 Task: Find connections with filter location Al Khānkah with filter topic #happyfounderswith filter profile language English with filter current company NKG Infrastructure Limited with filter school Jagannath university with filter industry IT Services and IT Consulting with filter service category Copywriting with filter keywords title Content Marketing Manager
Action: Mouse moved to (647, 82)
Screenshot: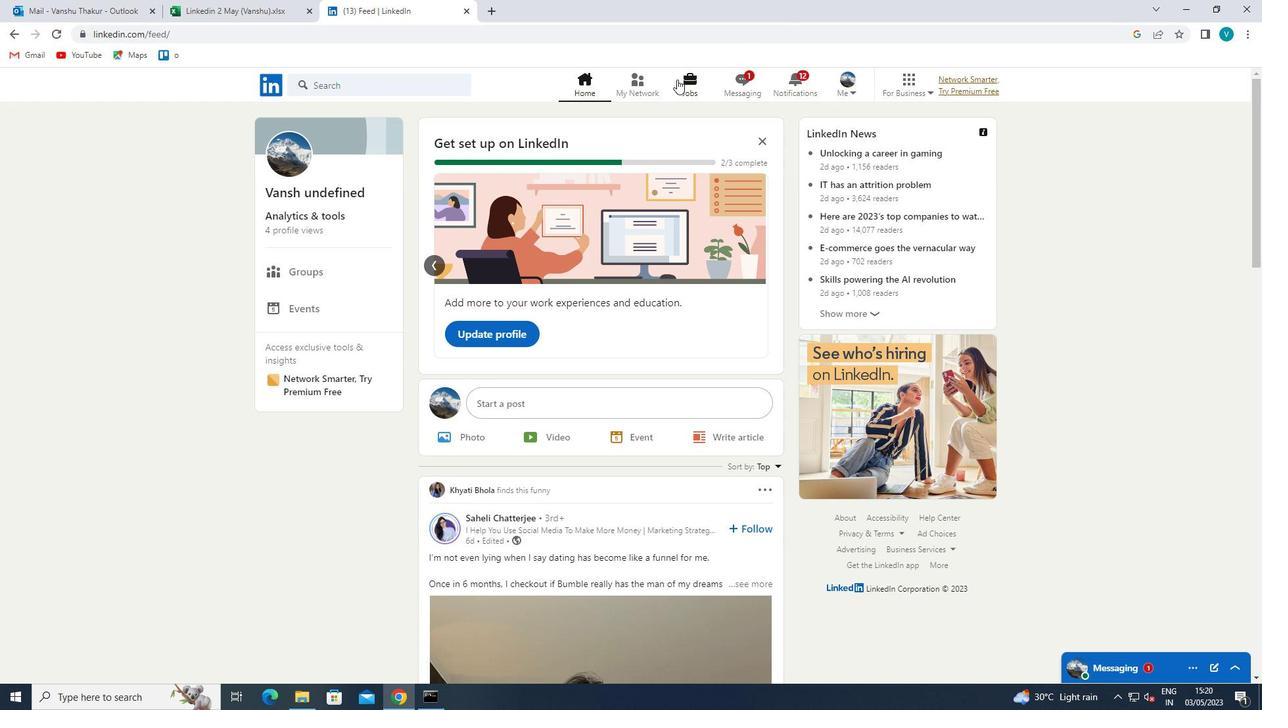 
Action: Mouse pressed left at (647, 82)
Screenshot: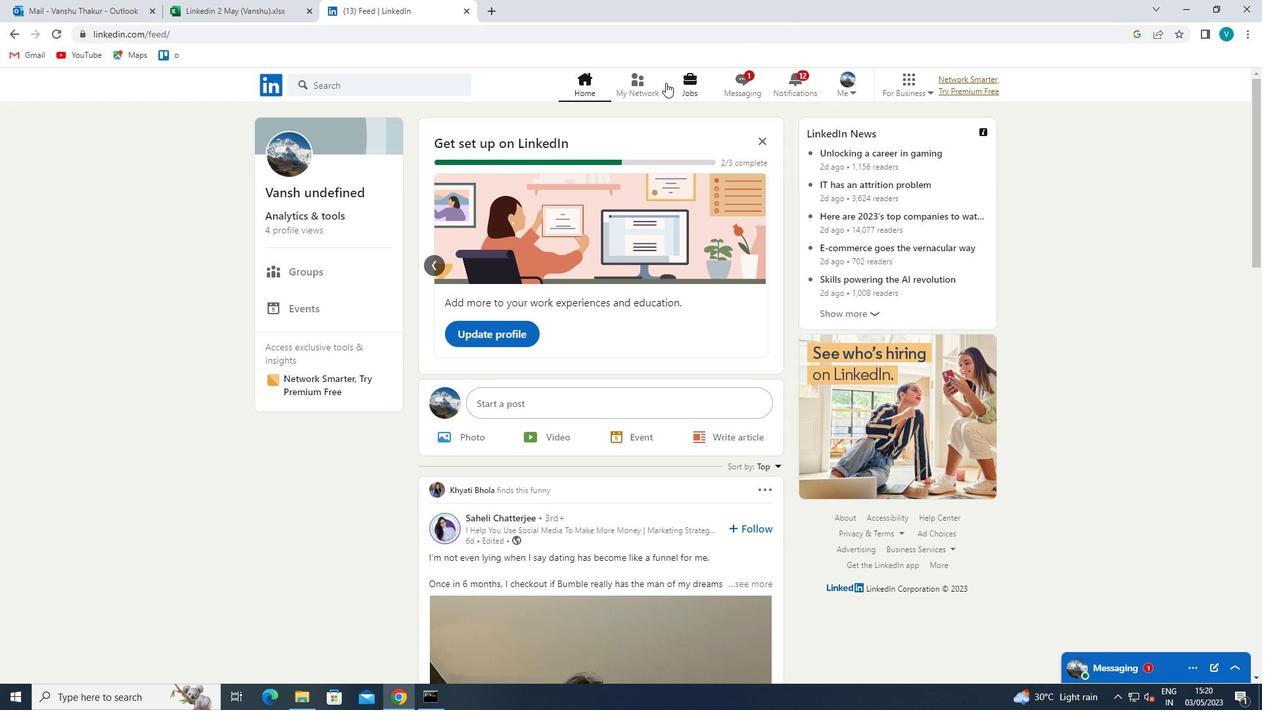 
Action: Mouse moved to (328, 155)
Screenshot: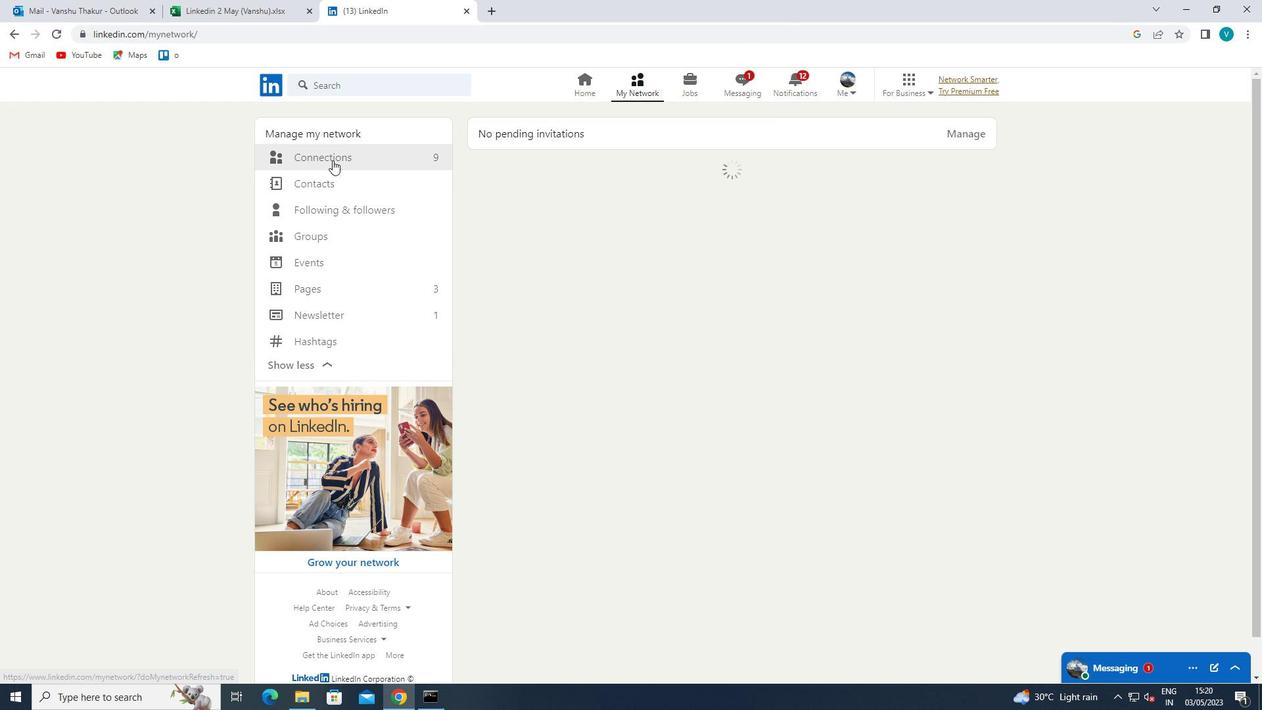 
Action: Mouse pressed left at (328, 155)
Screenshot: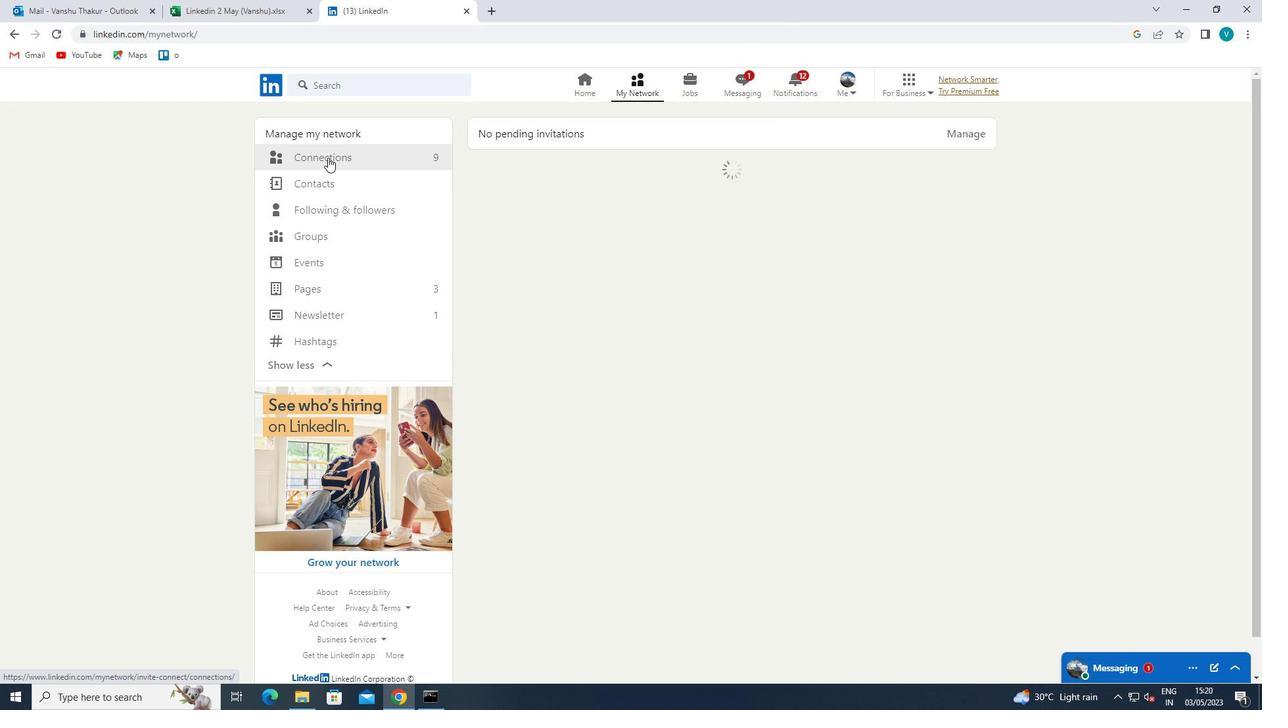 
Action: Mouse moved to (745, 157)
Screenshot: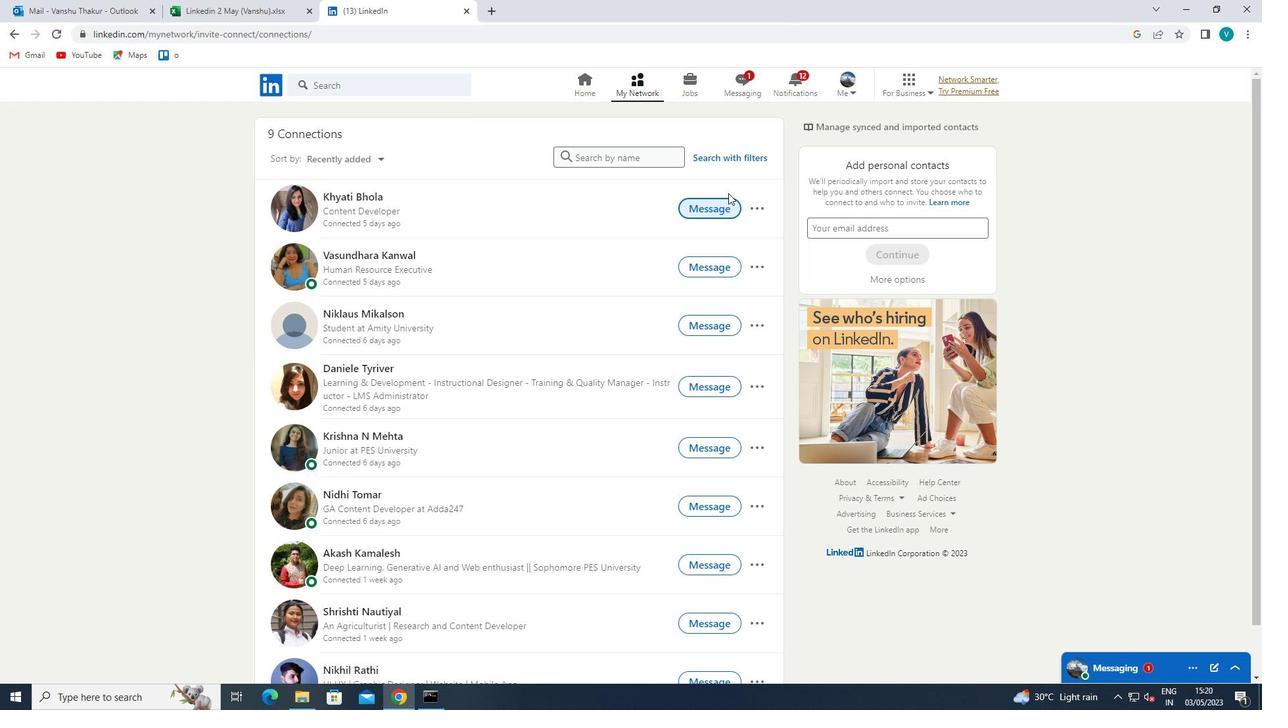 
Action: Mouse pressed left at (745, 157)
Screenshot: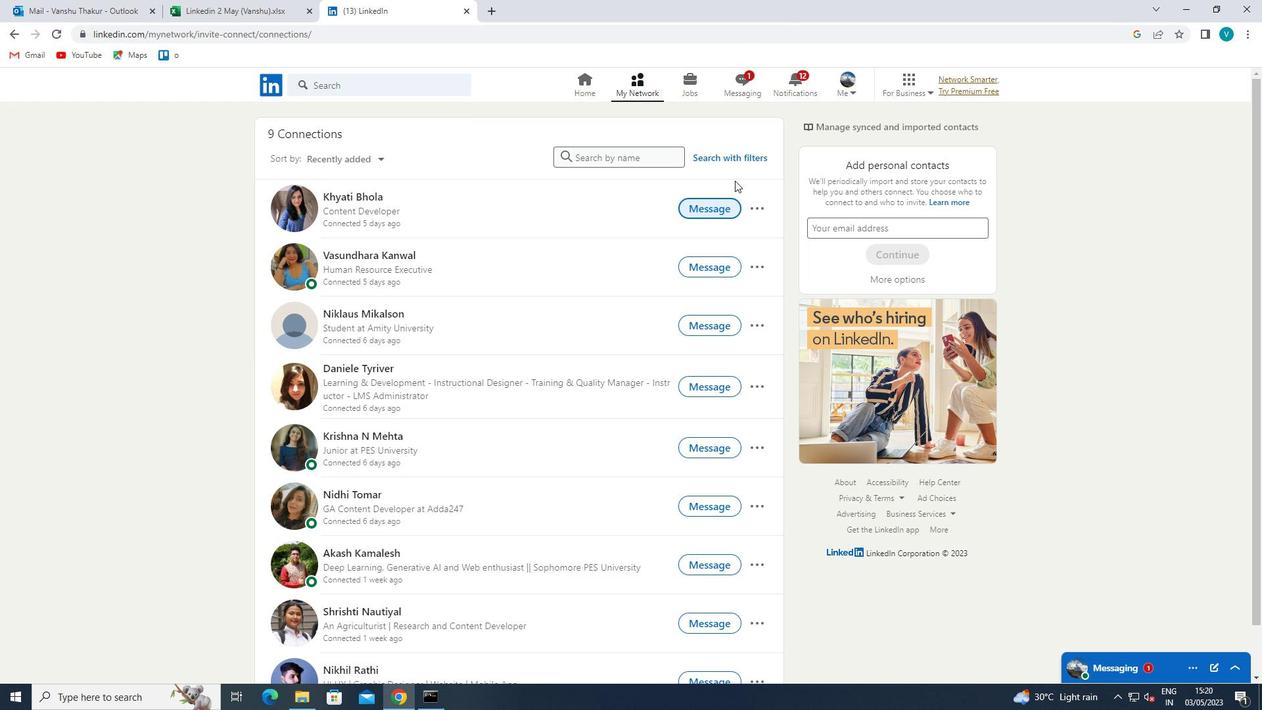 
Action: Mouse moved to (640, 128)
Screenshot: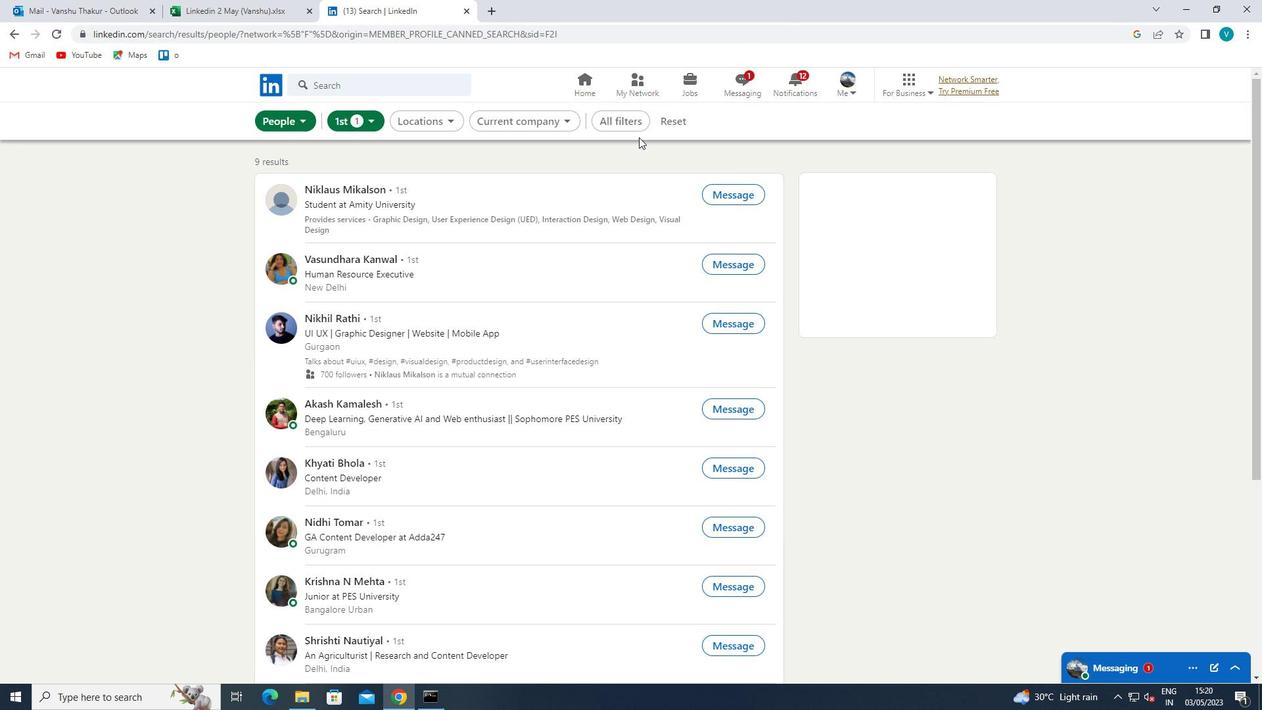 
Action: Mouse pressed left at (640, 128)
Screenshot: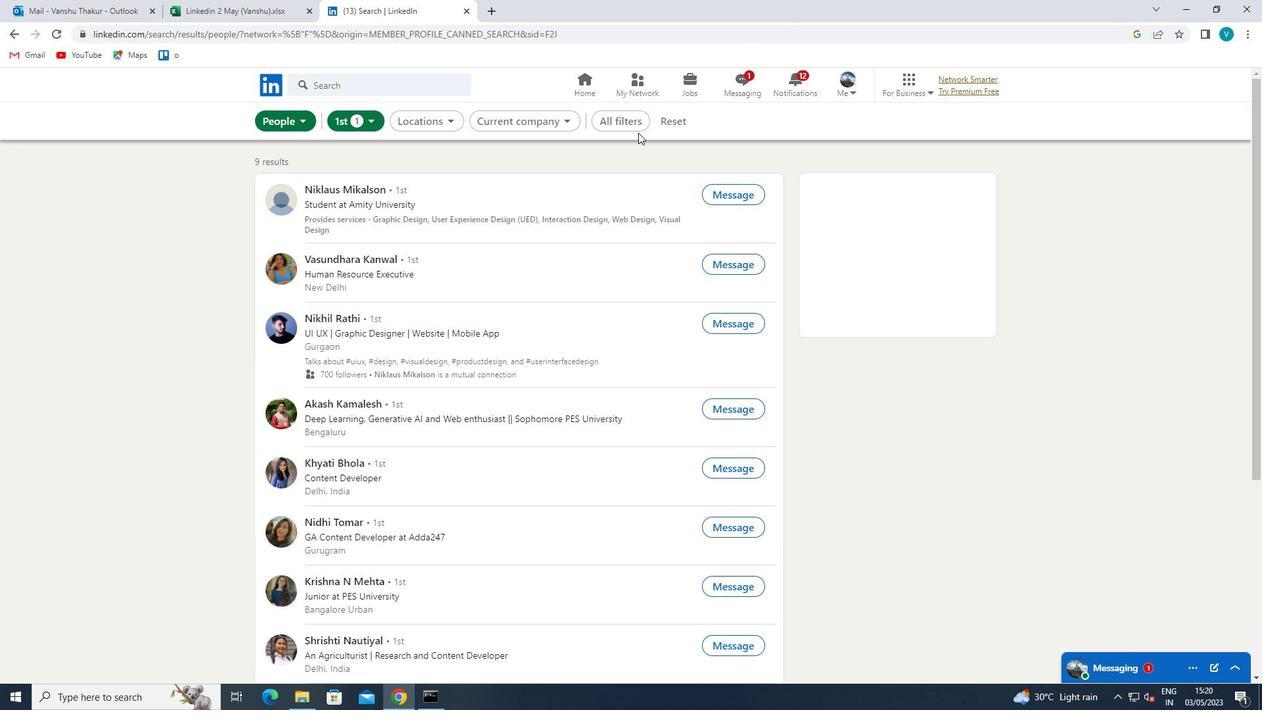
Action: Mouse moved to (1012, 316)
Screenshot: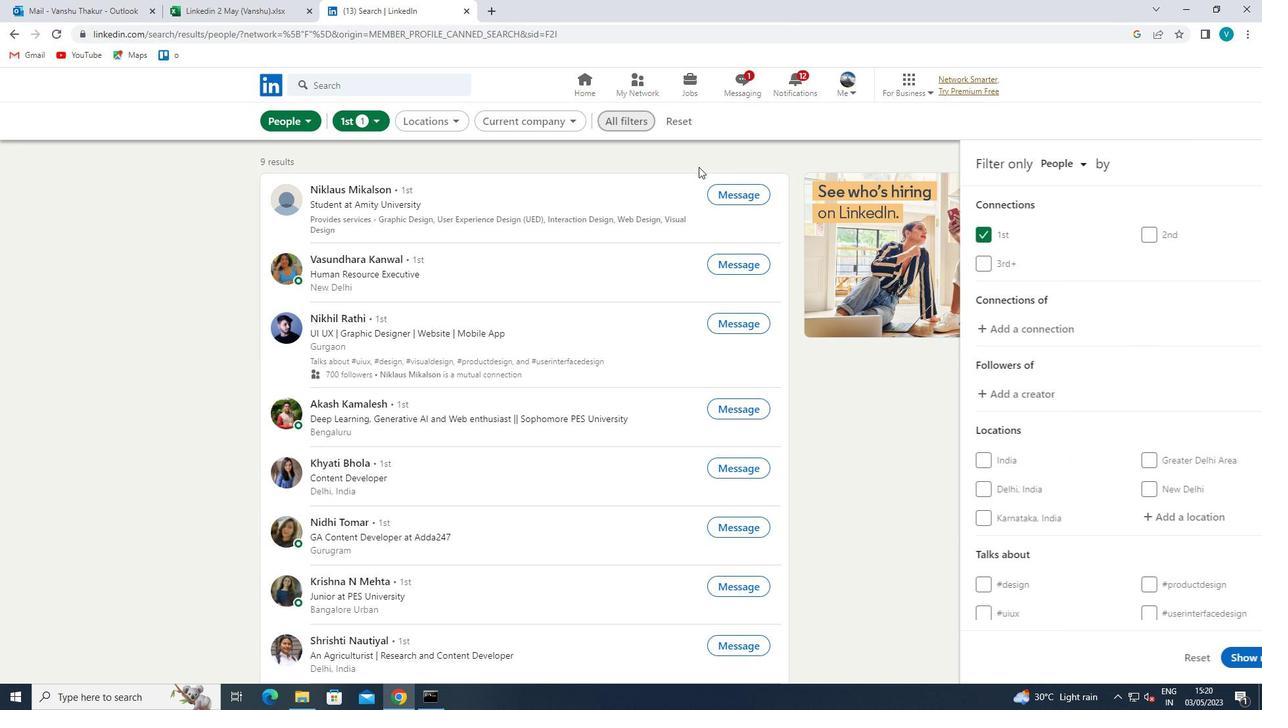 
Action: Mouse scrolled (1012, 316) with delta (0, 0)
Screenshot: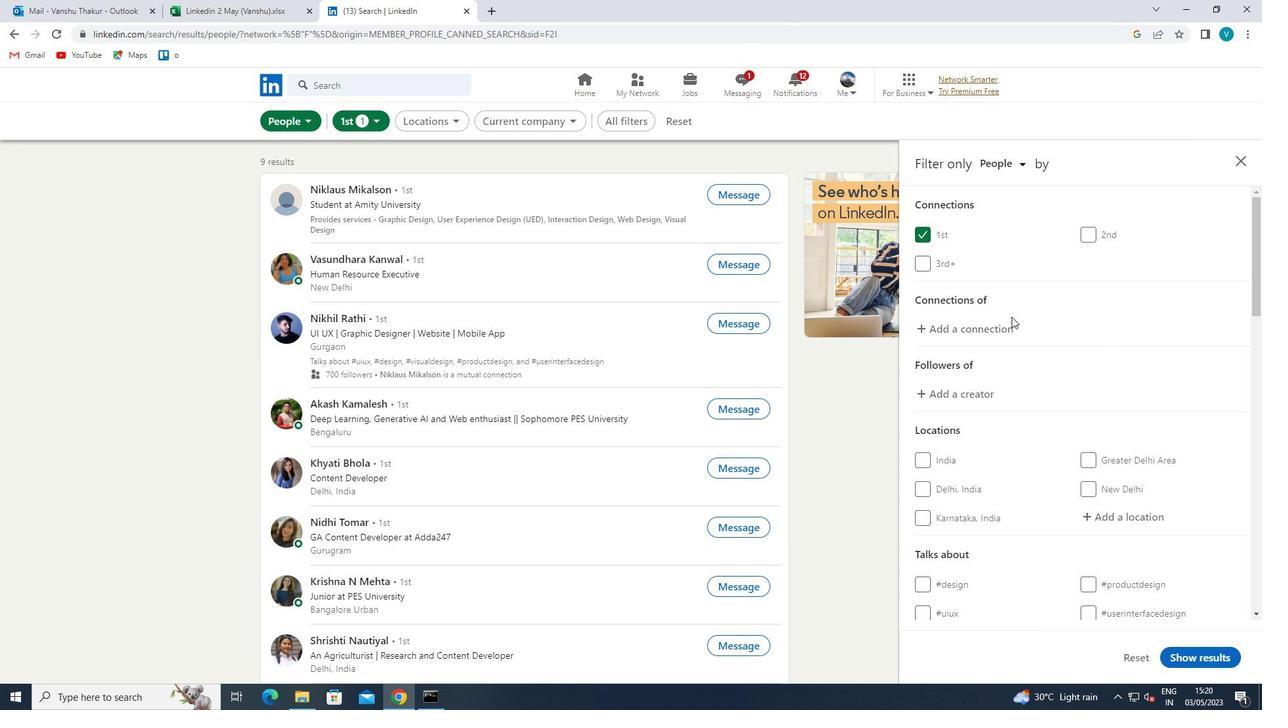 
Action: Mouse scrolled (1012, 316) with delta (0, 0)
Screenshot: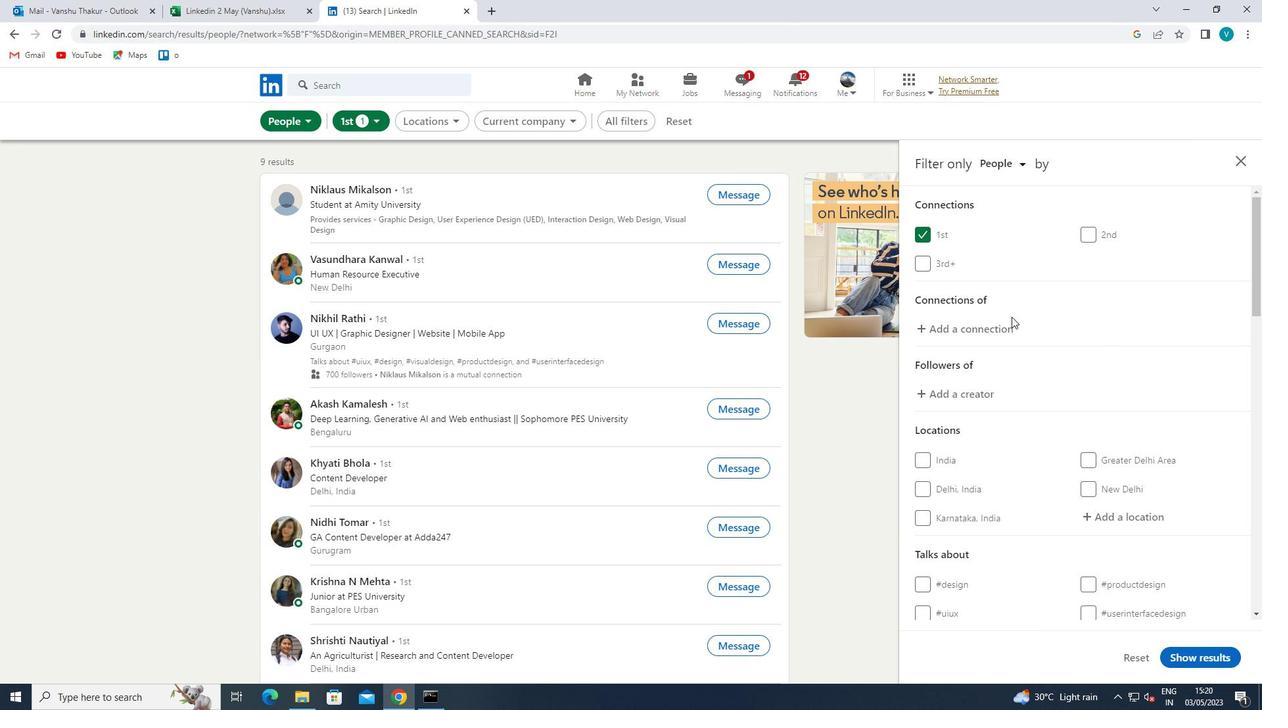 
Action: Mouse moved to (1099, 385)
Screenshot: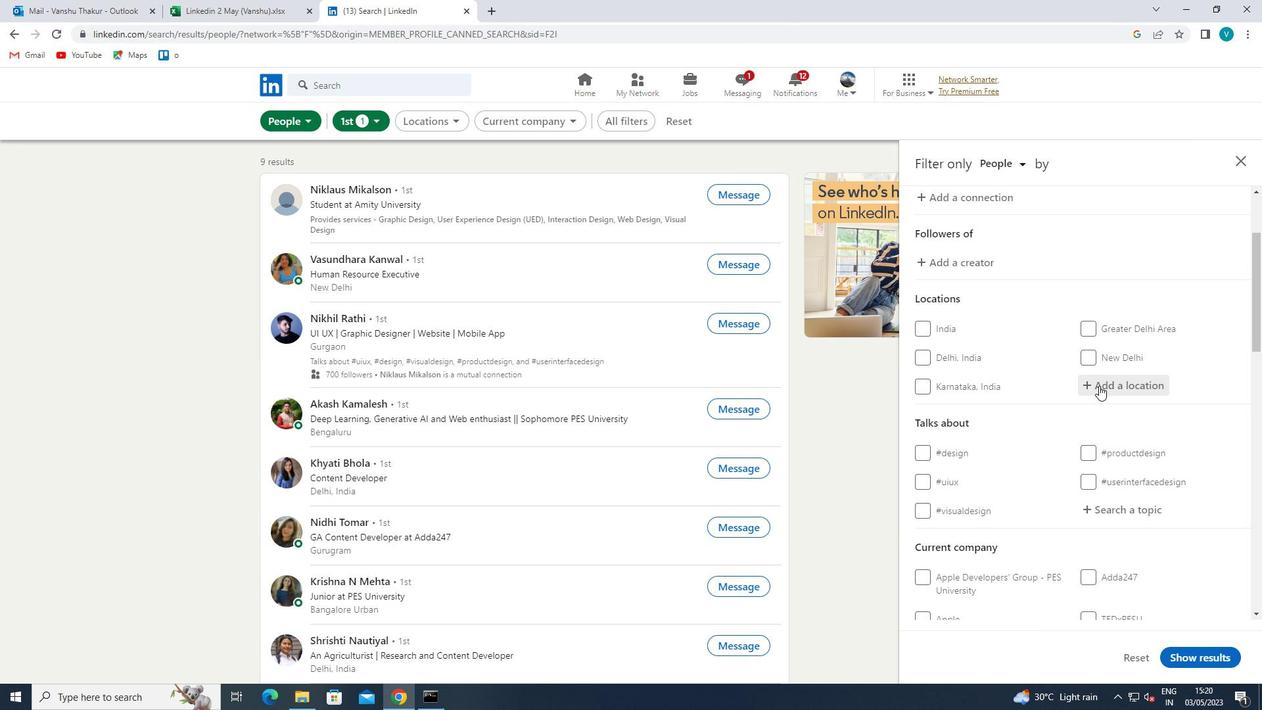 
Action: Mouse pressed left at (1099, 385)
Screenshot: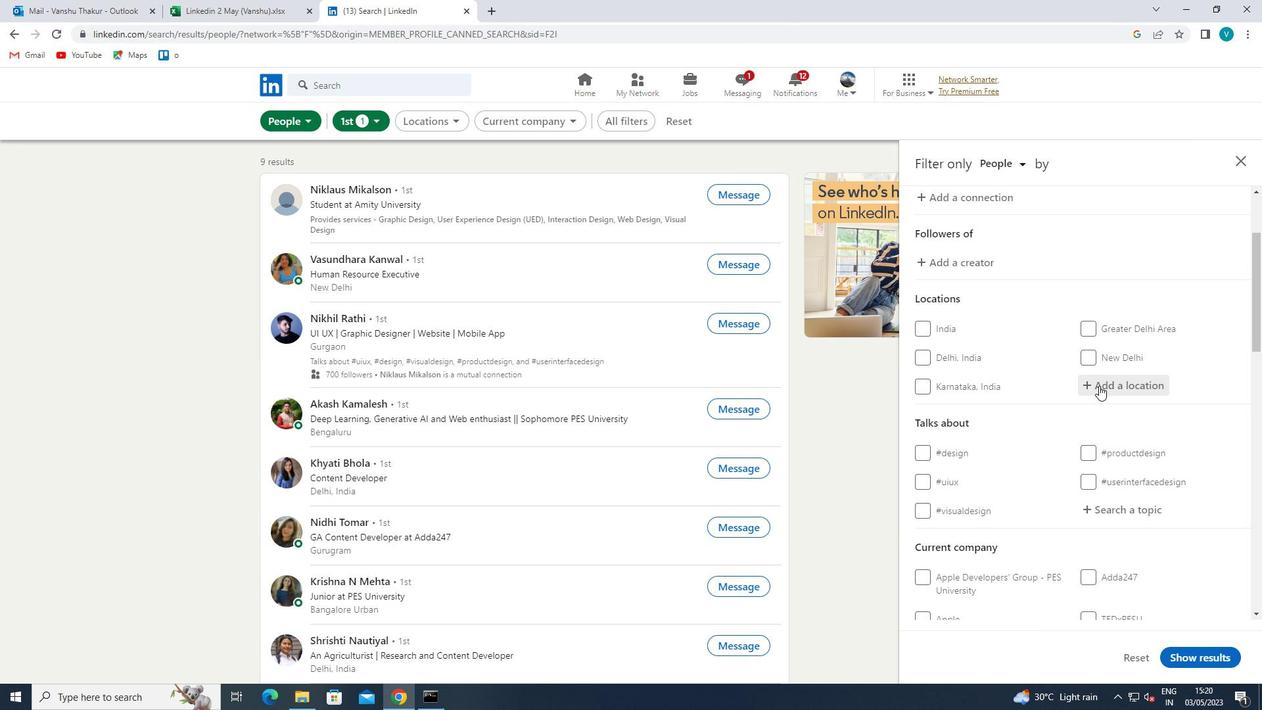 
Action: Mouse moved to (573, 72)
Screenshot: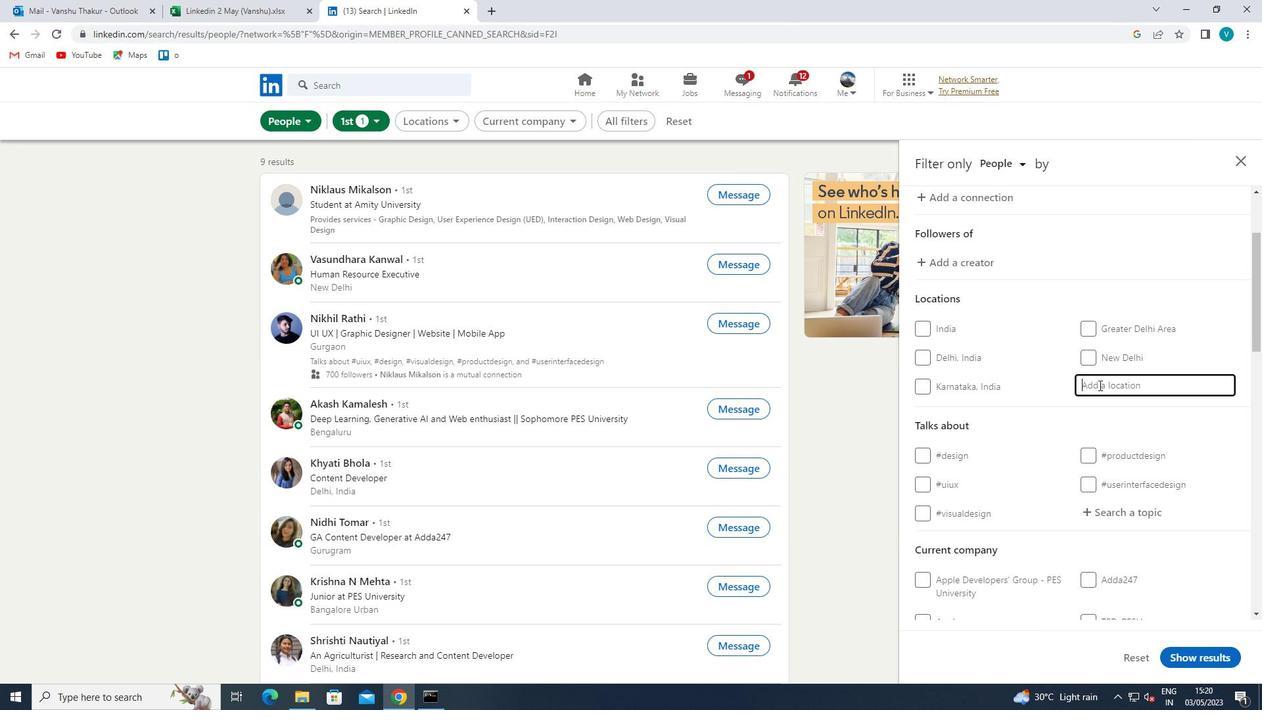 
Action: Key pressed <Key.shift>AL<Key.space><Key.shift>KHANKAH
Screenshot: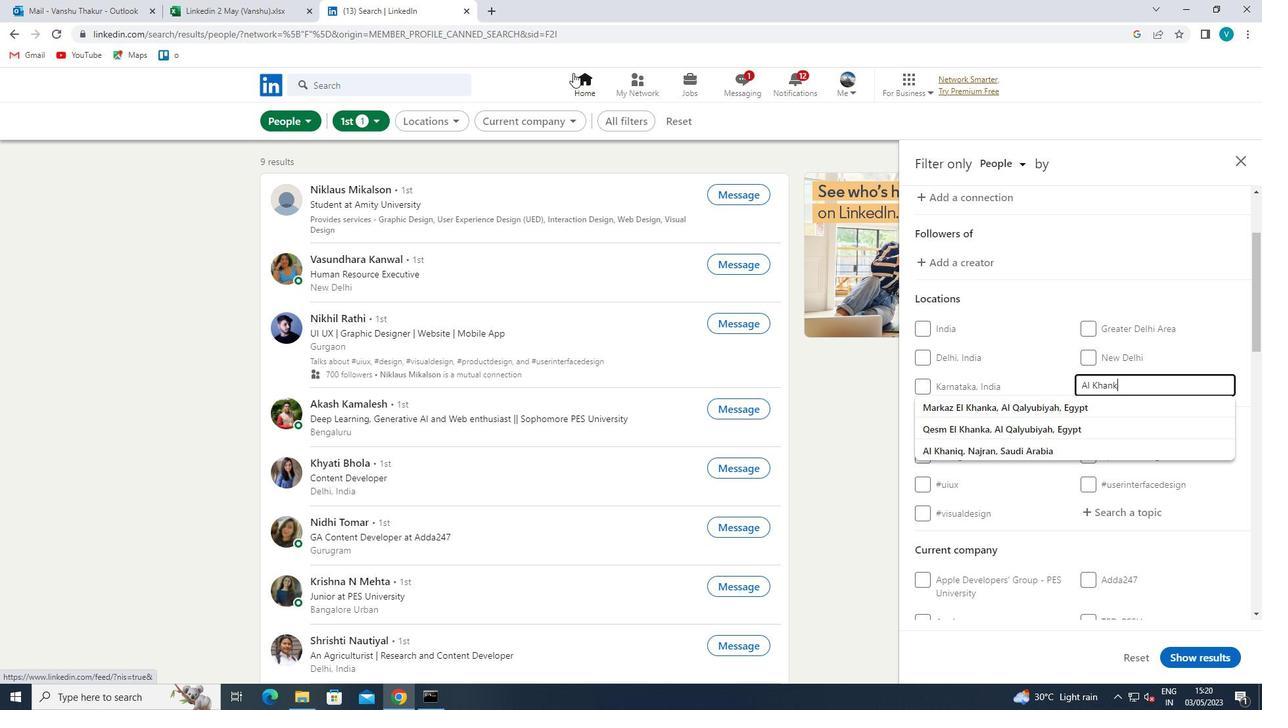 
Action: Mouse moved to (1015, 426)
Screenshot: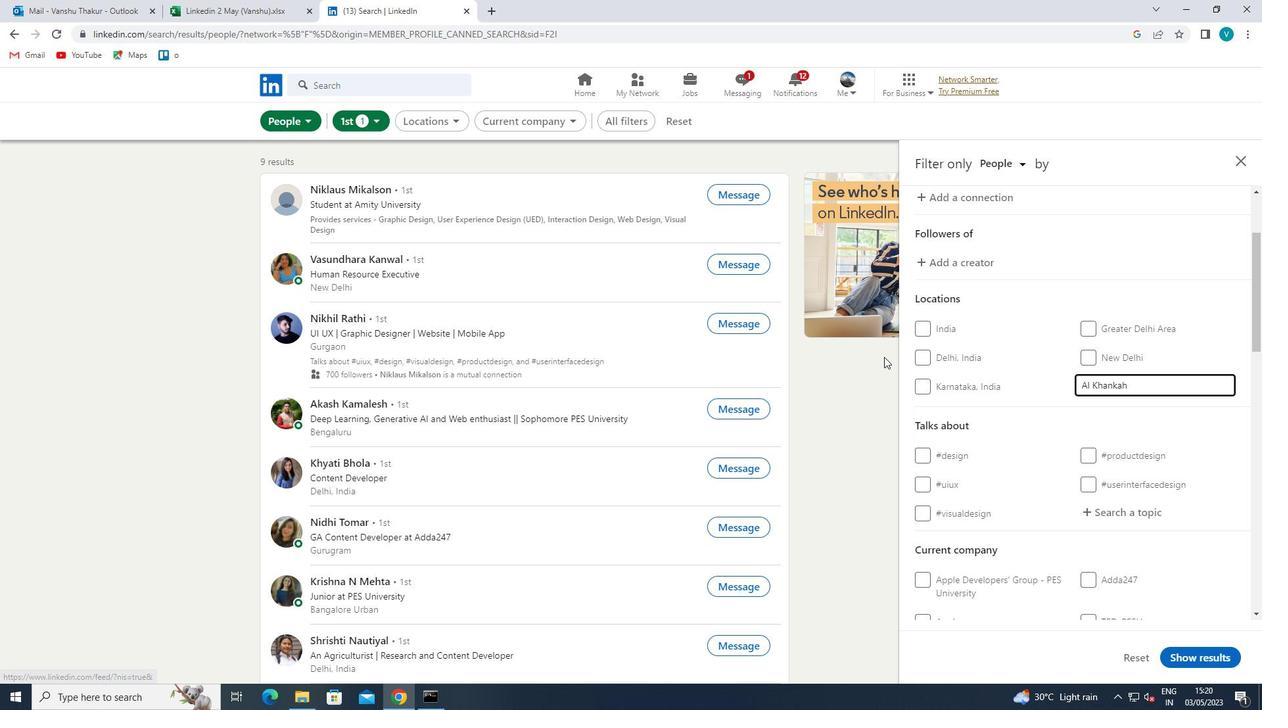 
Action: Mouse pressed left at (1015, 426)
Screenshot: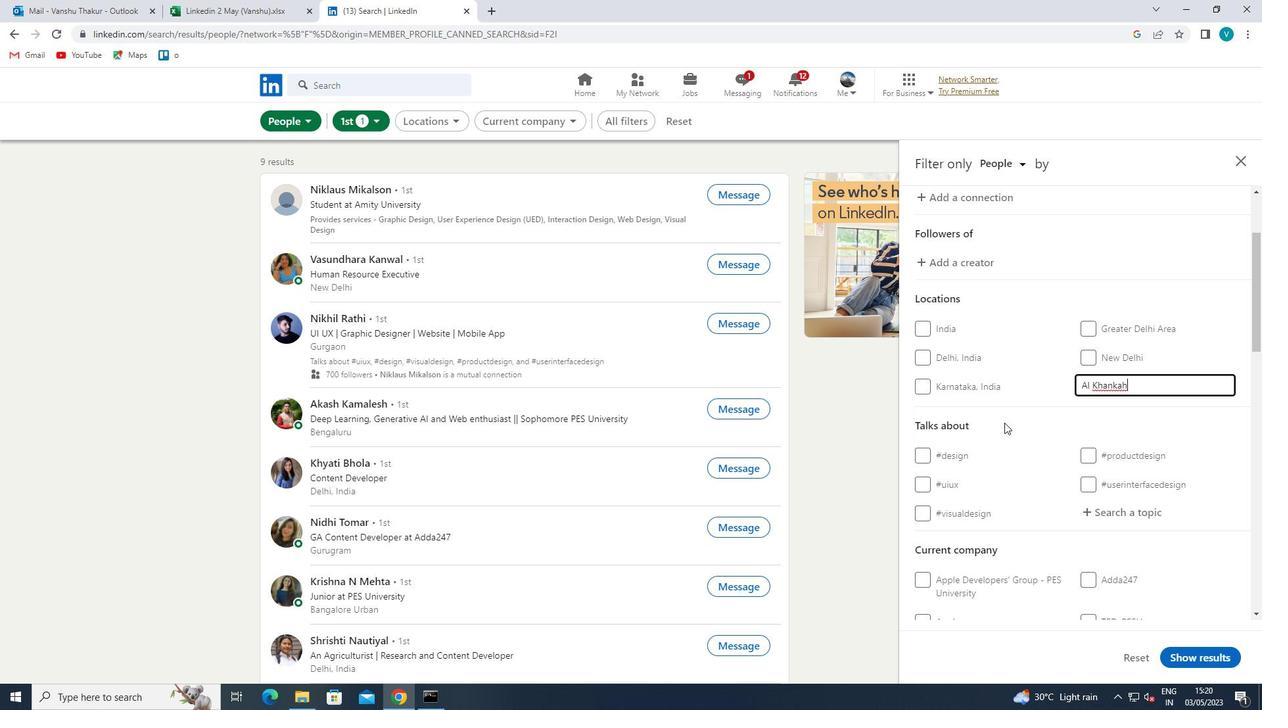 
Action: Mouse moved to (1077, 435)
Screenshot: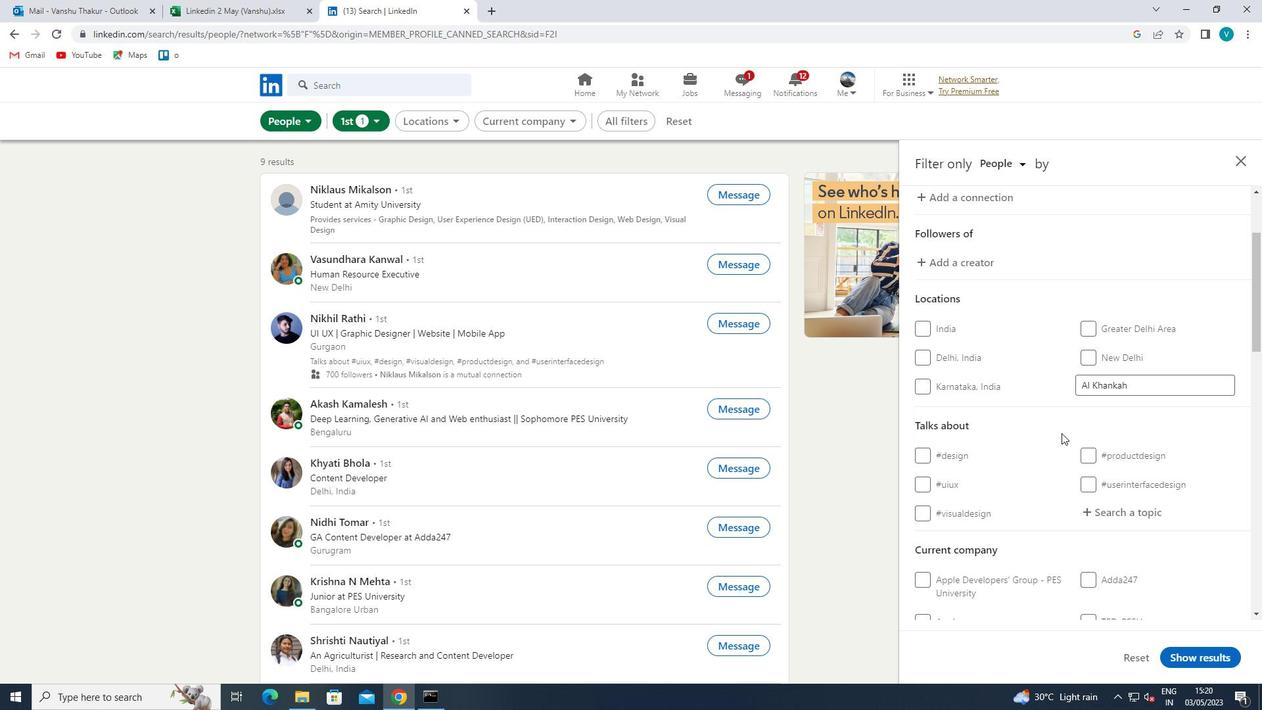 
Action: Mouse scrolled (1077, 435) with delta (0, 0)
Screenshot: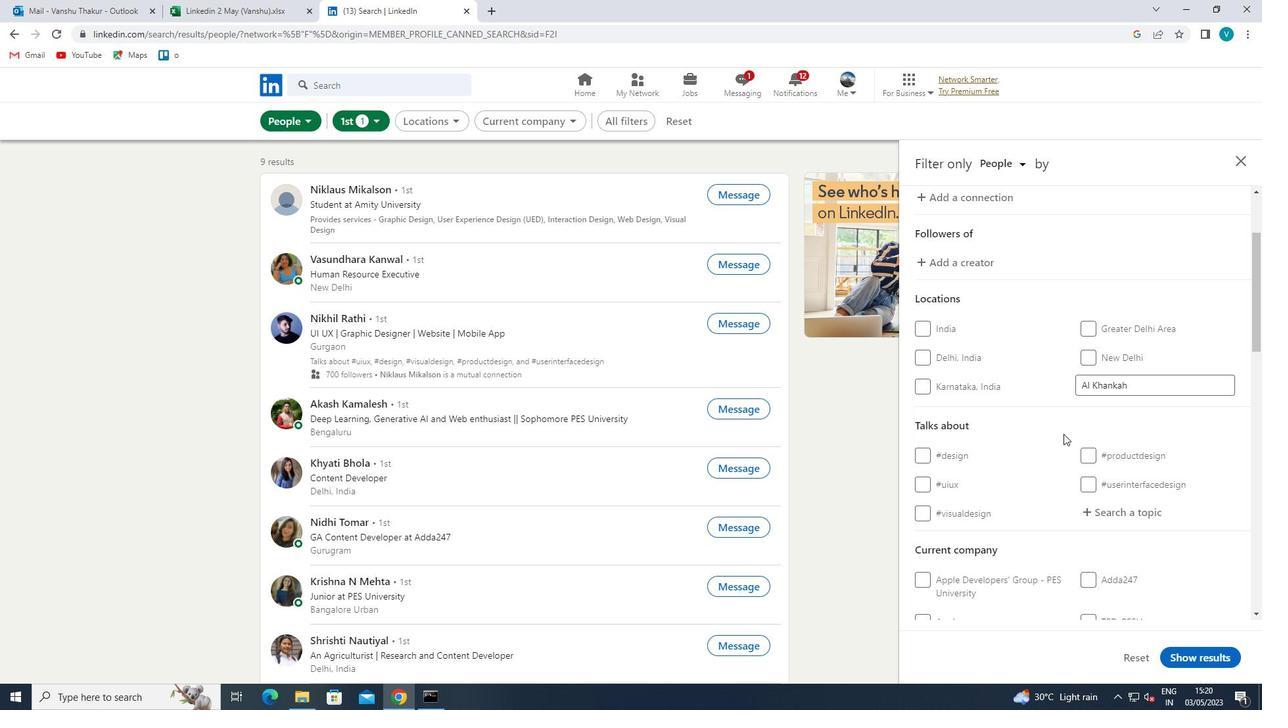 
Action: Mouse scrolled (1077, 435) with delta (0, 0)
Screenshot: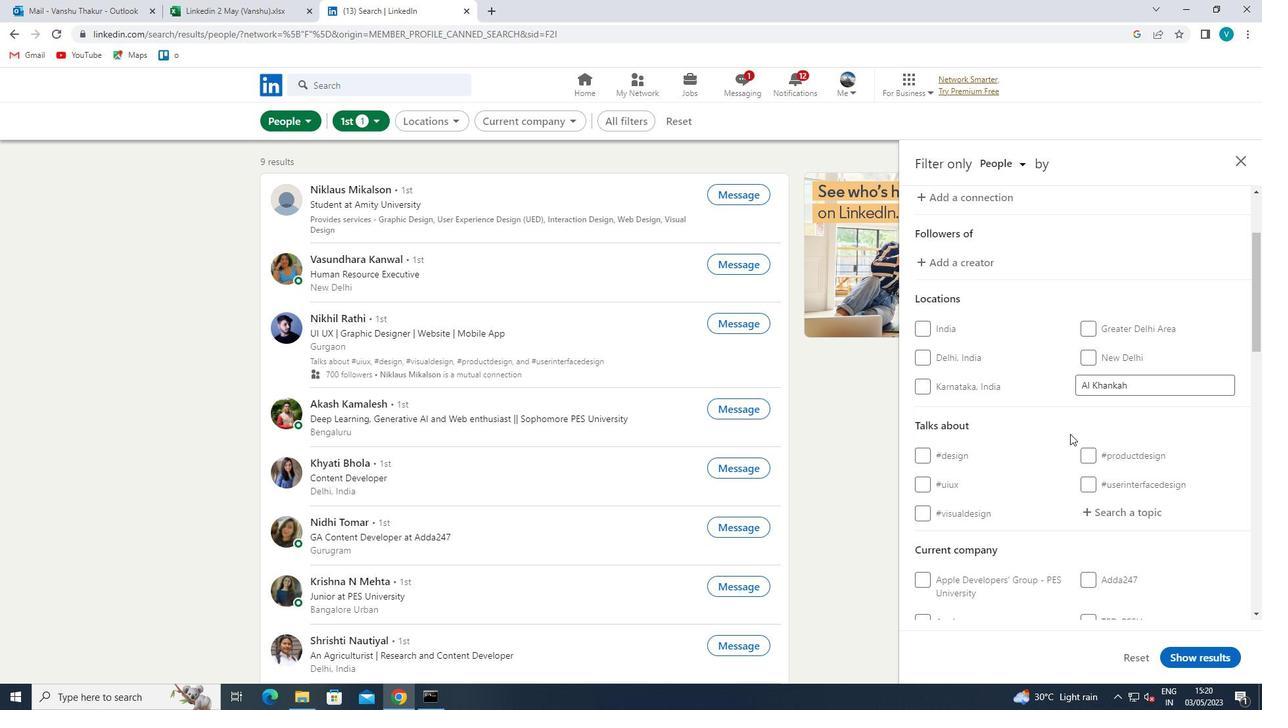 
Action: Mouse moved to (1140, 391)
Screenshot: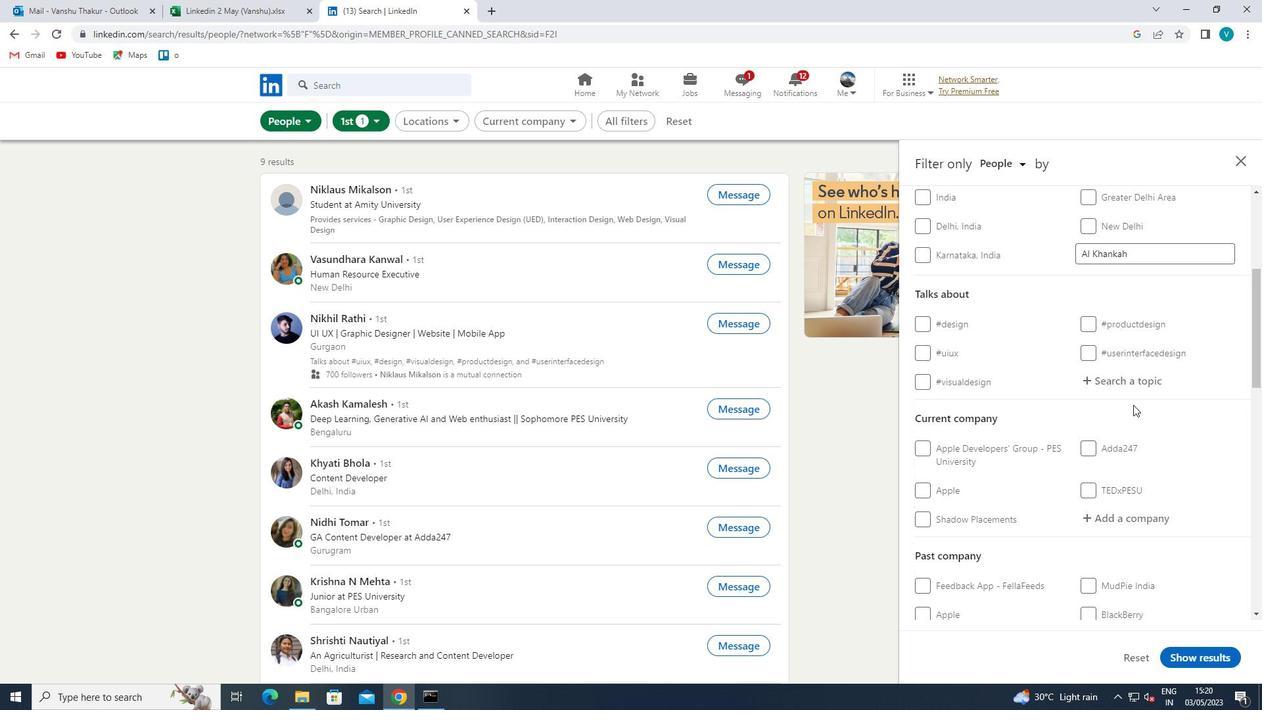 
Action: Mouse pressed left at (1140, 391)
Screenshot: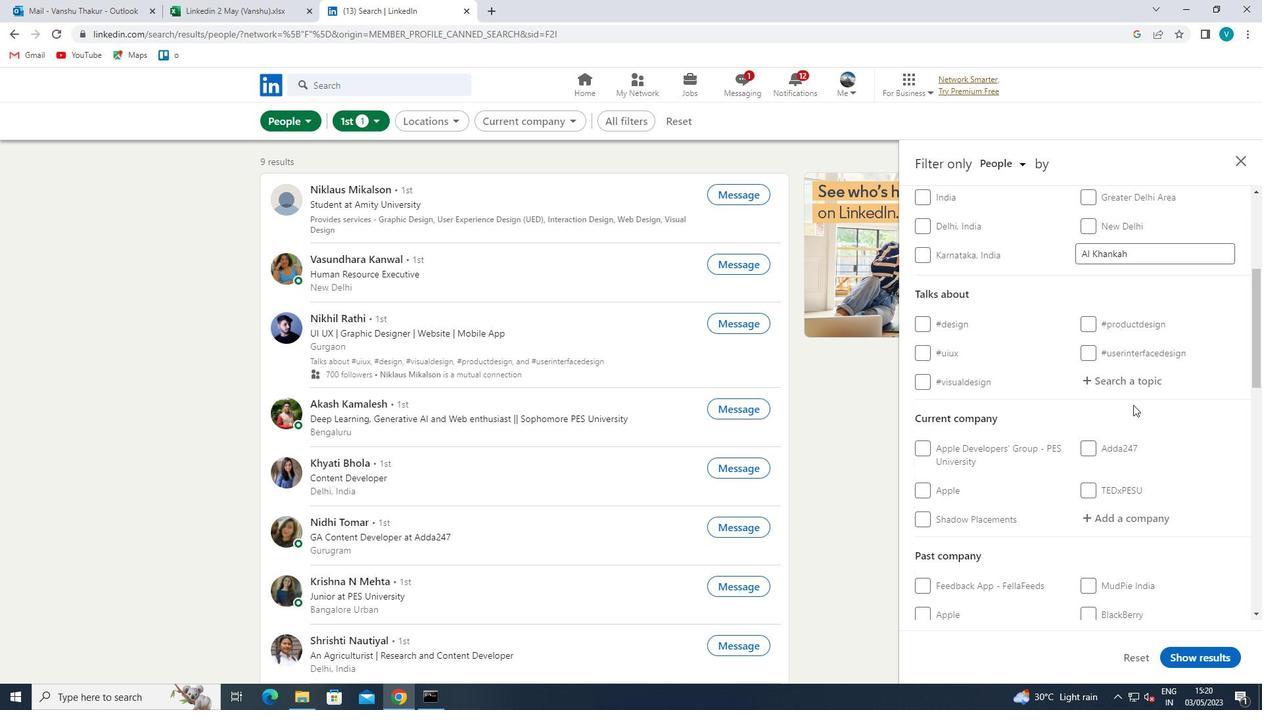 
Action: Mouse moved to (1142, 388)
Screenshot: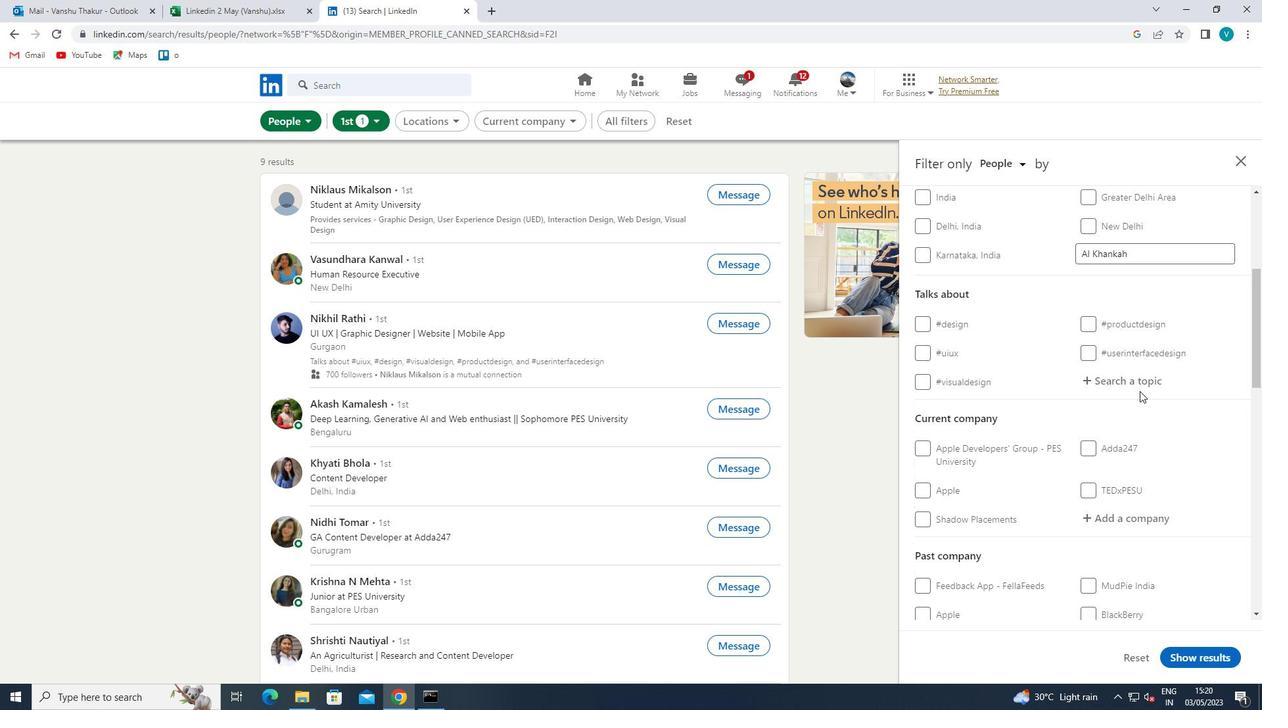
Action: Mouse pressed left at (1142, 388)
Screenshot: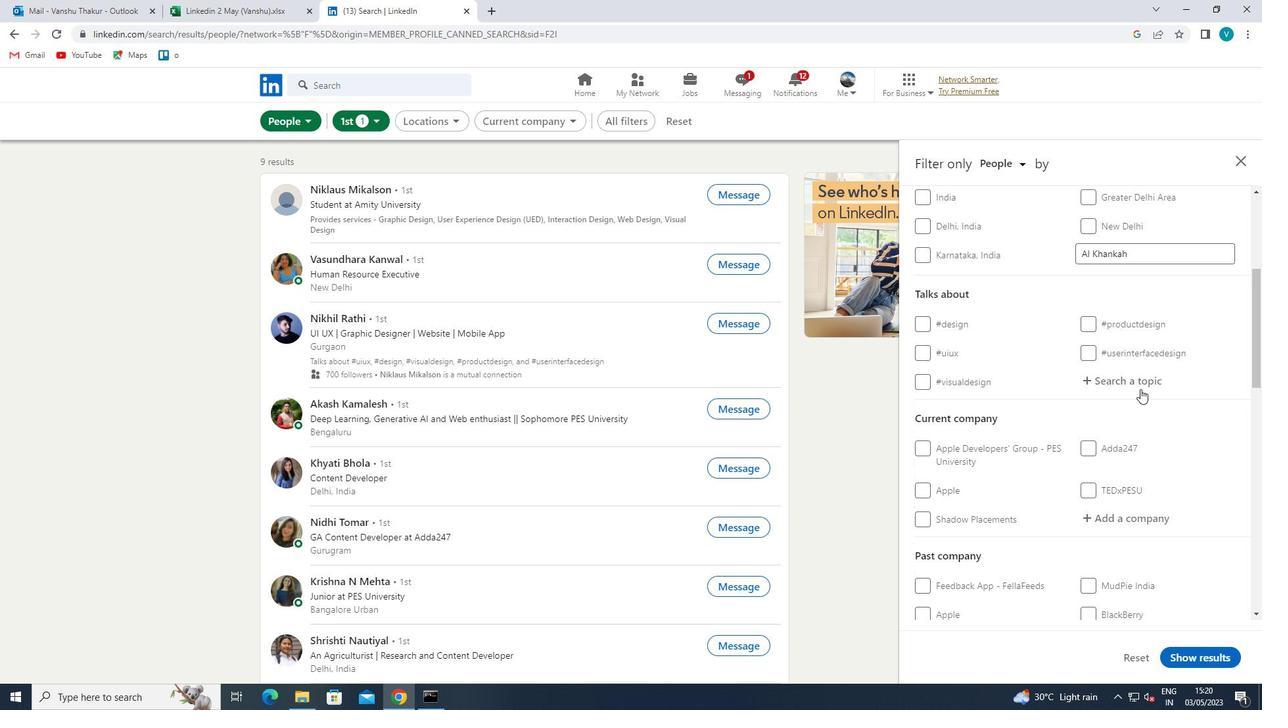 
Action: Mouse moved to (312, 0)
Screenshot: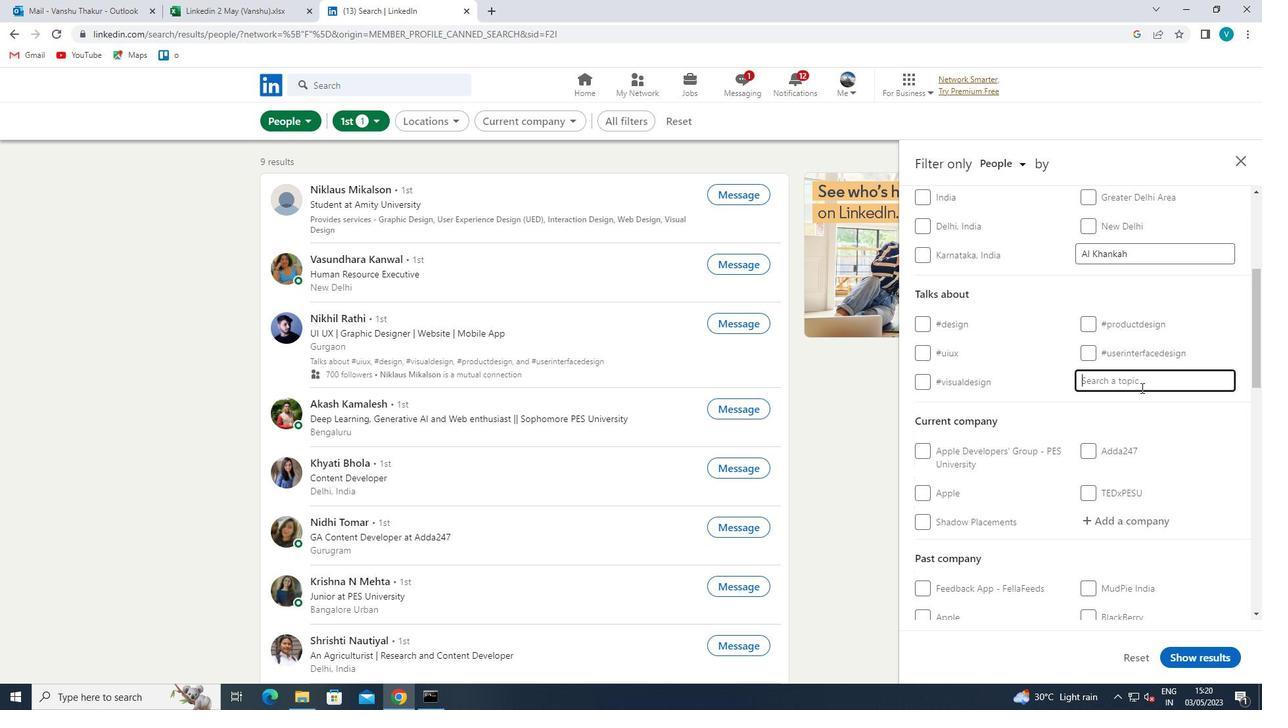 
Action: Key pressed HAPPY
Screenshot: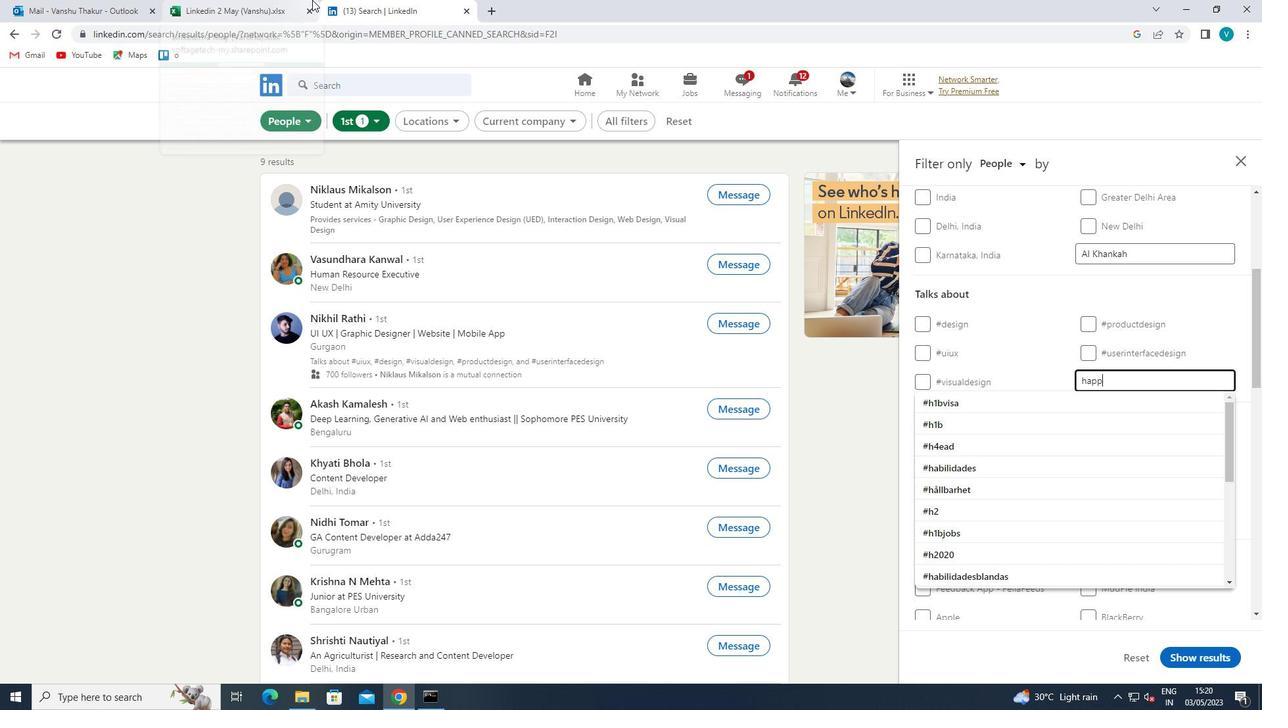
Action: Mouse moved to (519, 23)
Screenshot: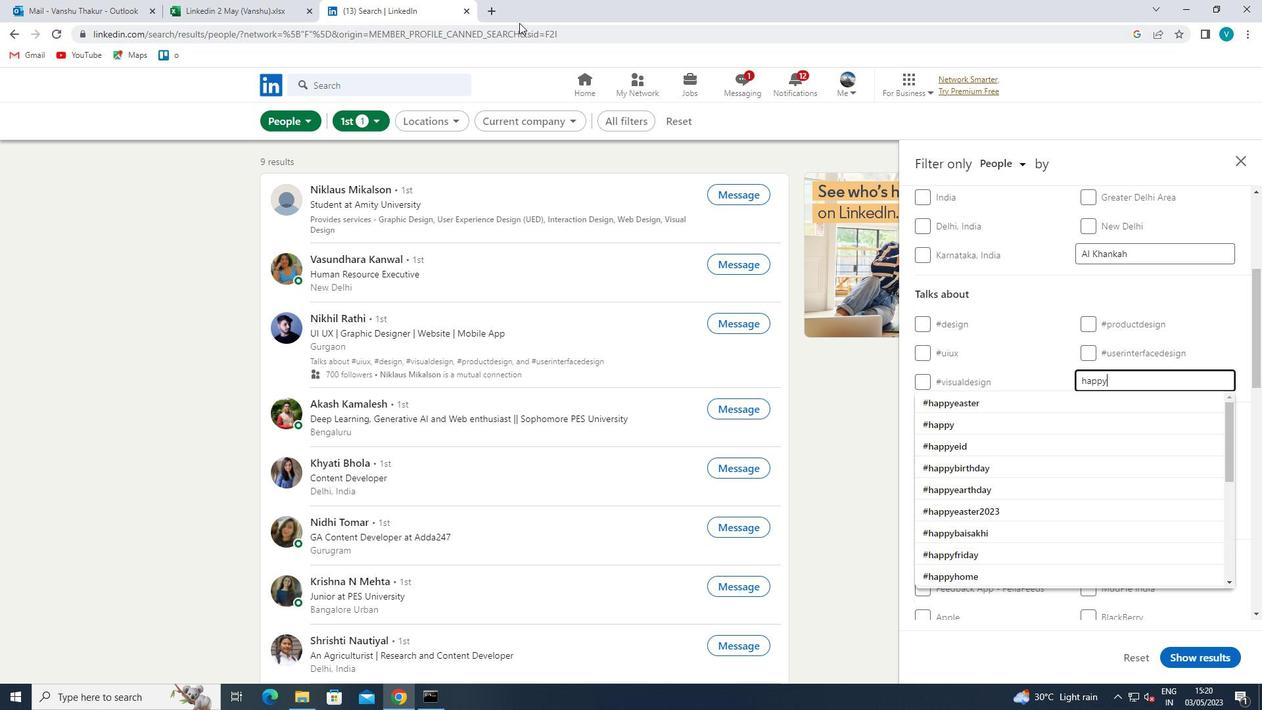 
Action: Key pressed FOUN
Screenshot: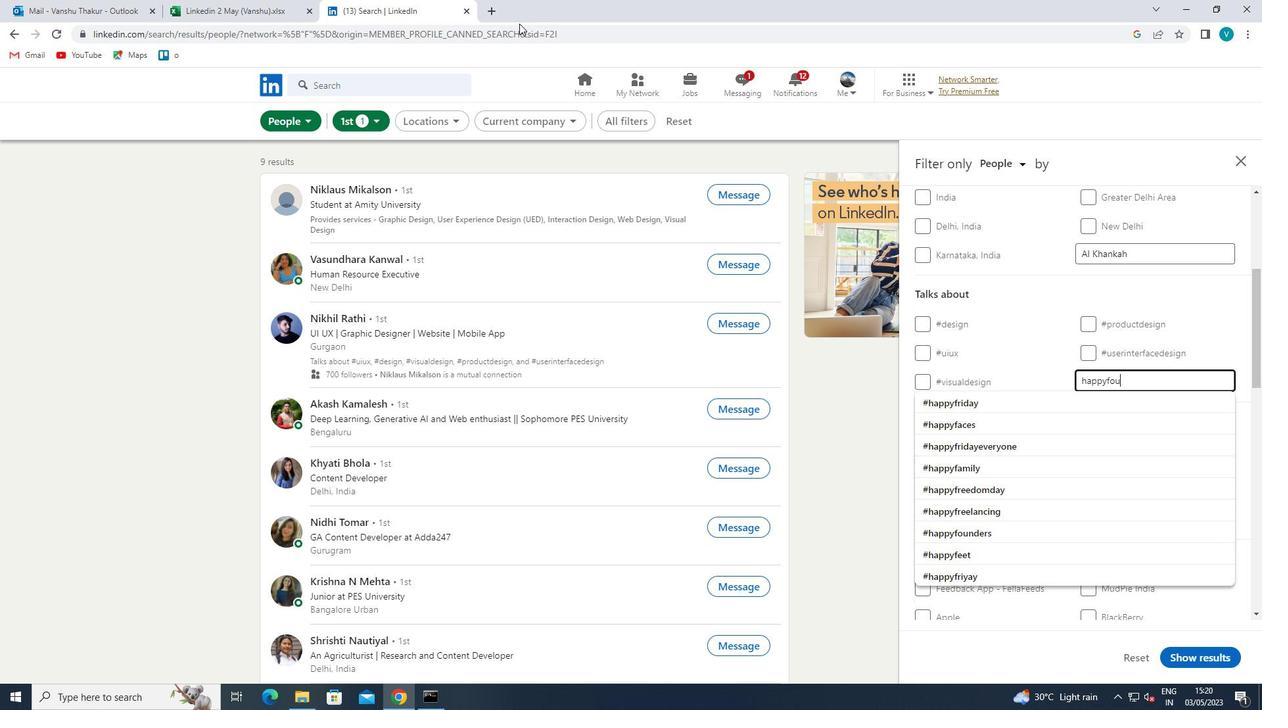 
Action: Mouse moved to (1077, 396)
Screenshot: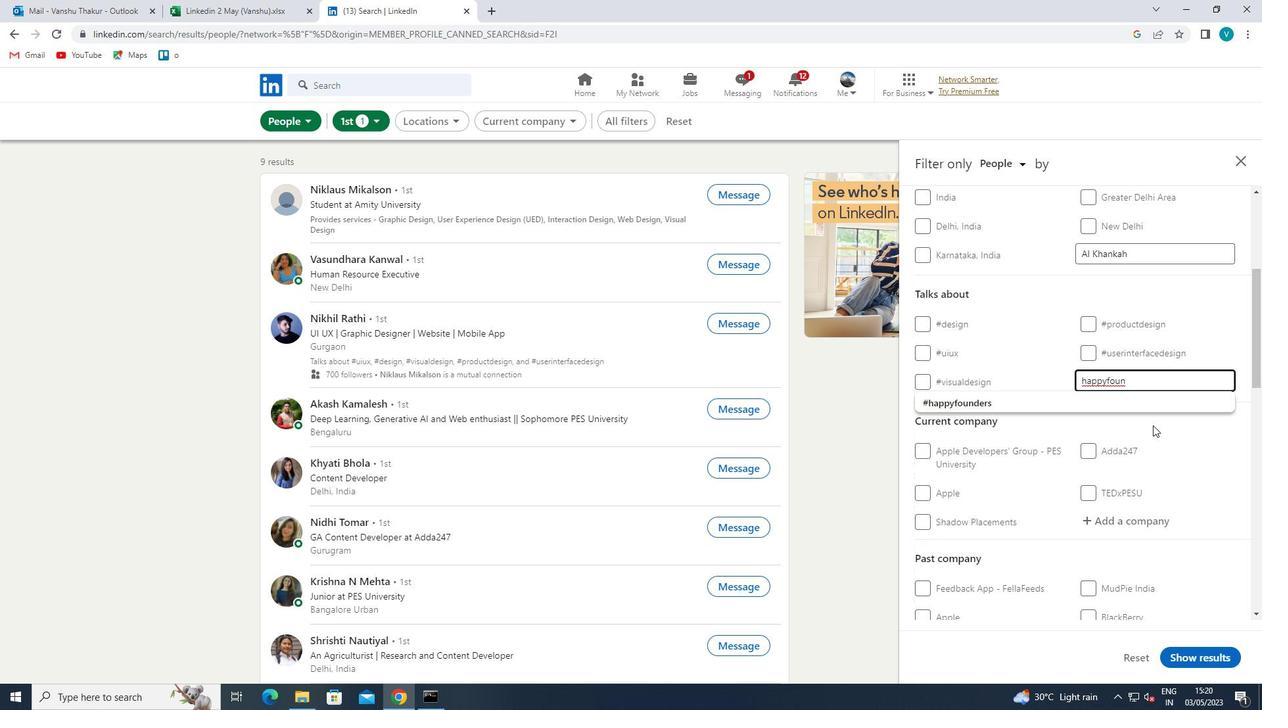
Action: Mouse pressed left at (1077, 396)
Screenshot: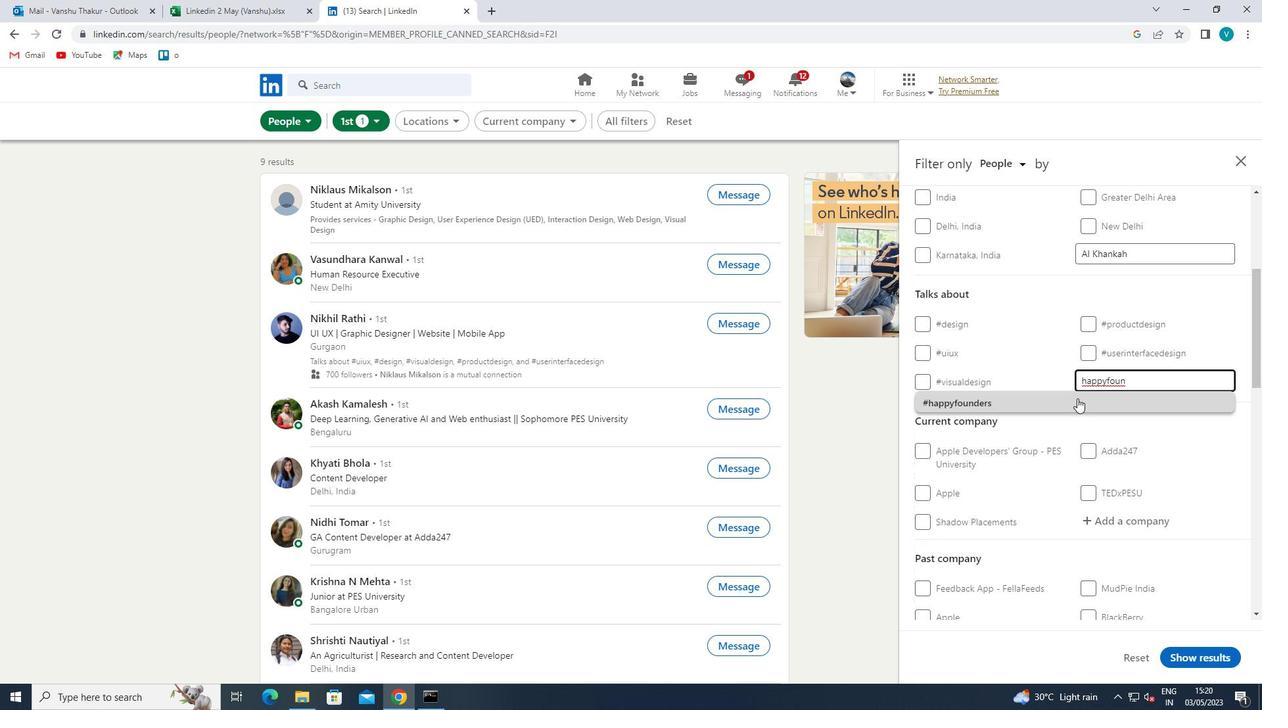 
Action: Mouse scrolled (1077, 395) with delta (0, 0)
Screenshot: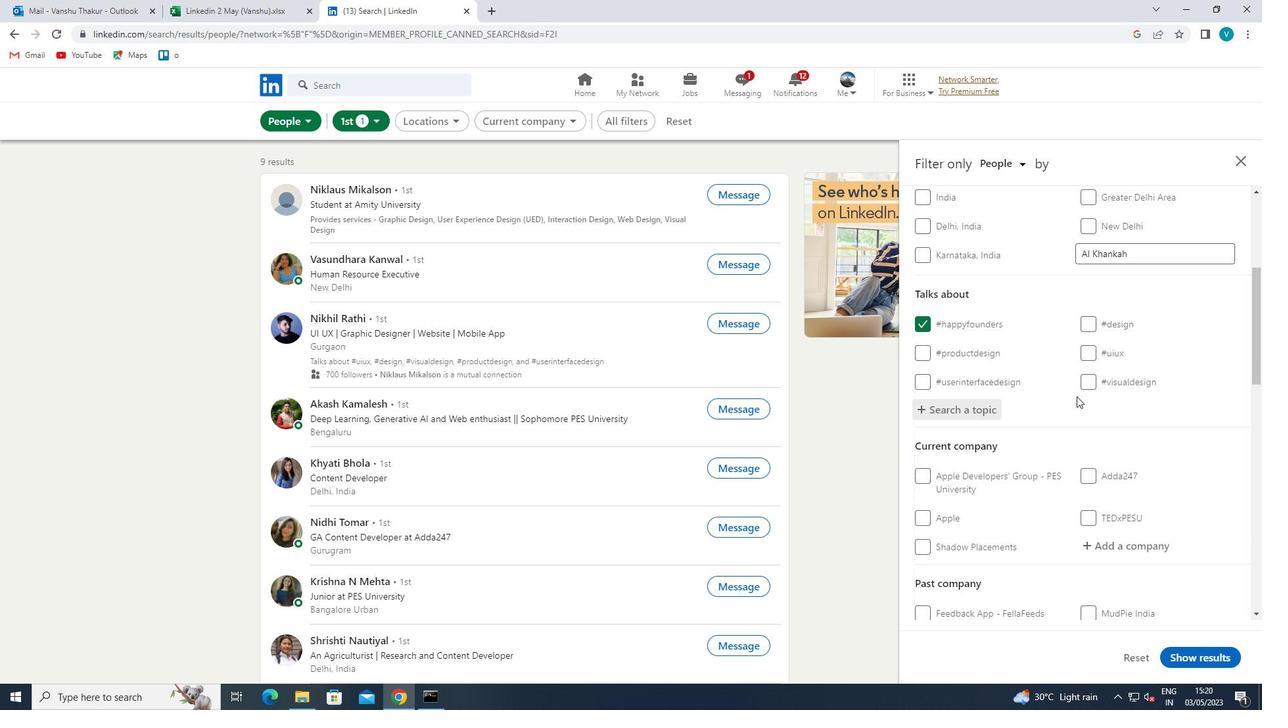 
Action: Mouse scrolled (1077, 395) with delta (0, 0)
Screenshot: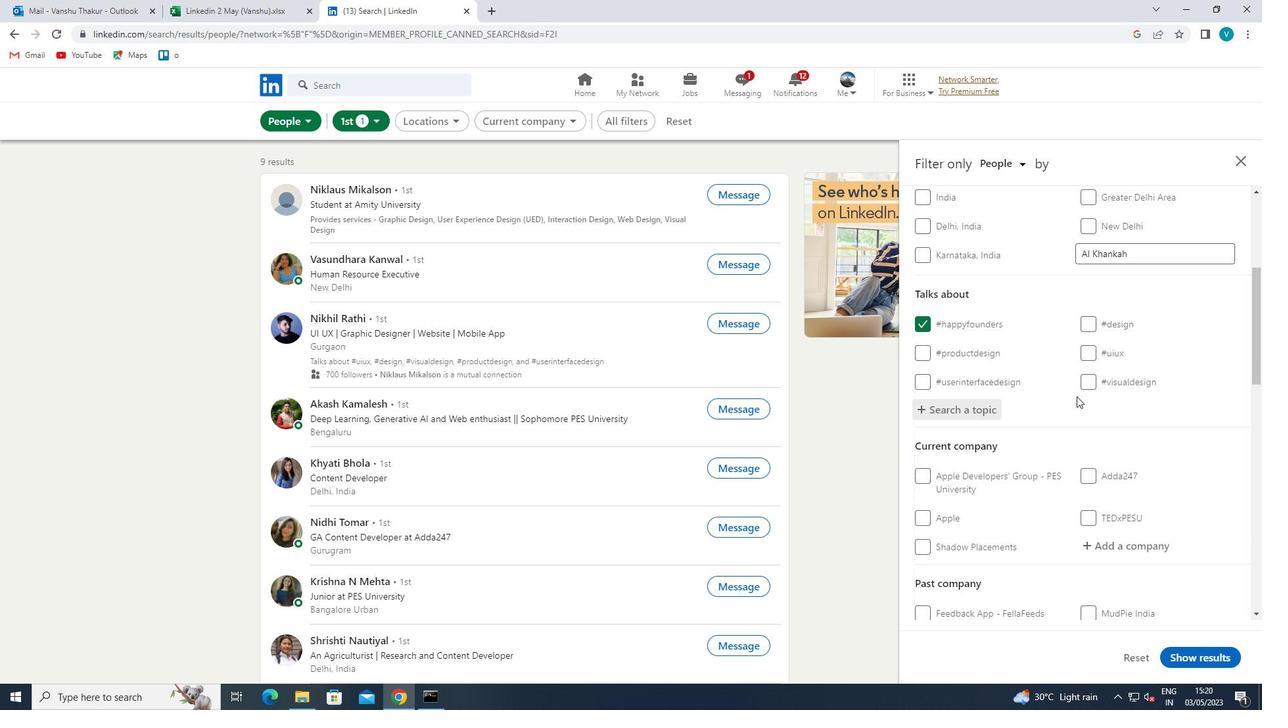 
Action: Mouse moved to (1110, 417)
Screenshot: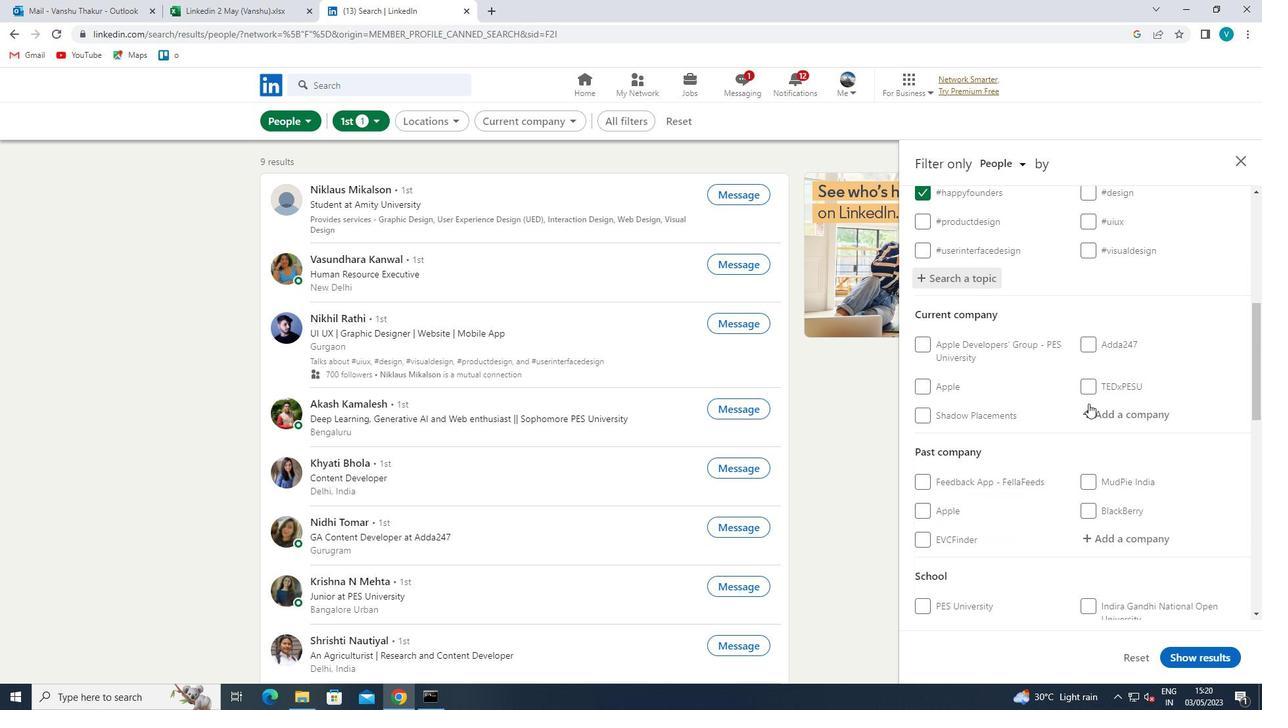 
Action: Mouse scrolled (1110, 416) with delta (0, 0)
Screenshot: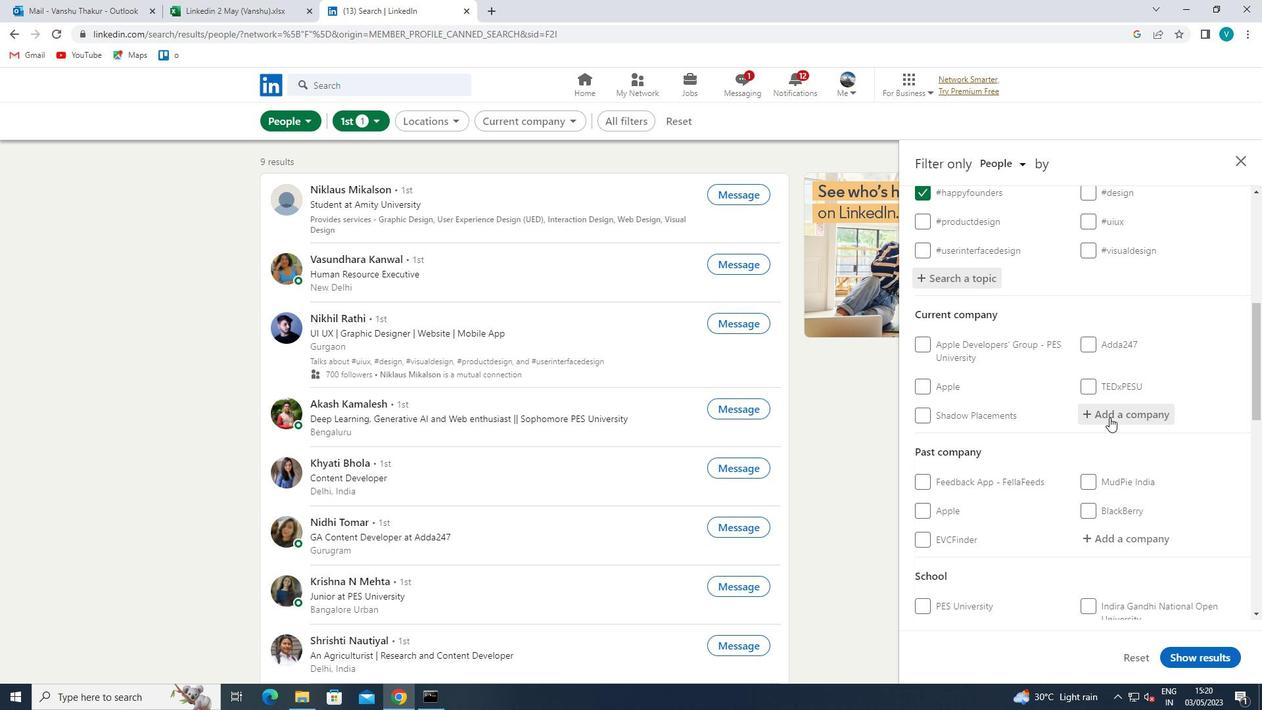 
Action: Mouse scrolled (1110, 416) with delta (0, 0)
Screenshot: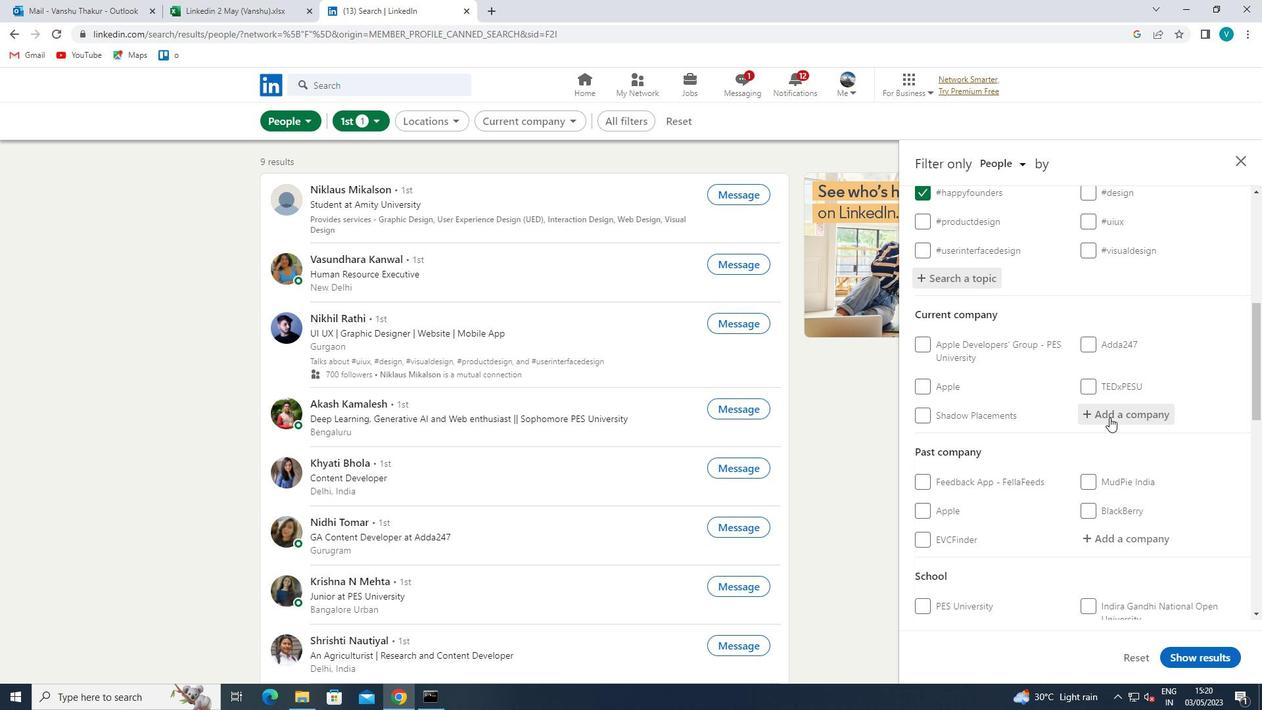 
Action: Mouse scrolled (1110, 416) with delta (0, 0)
Screenshot: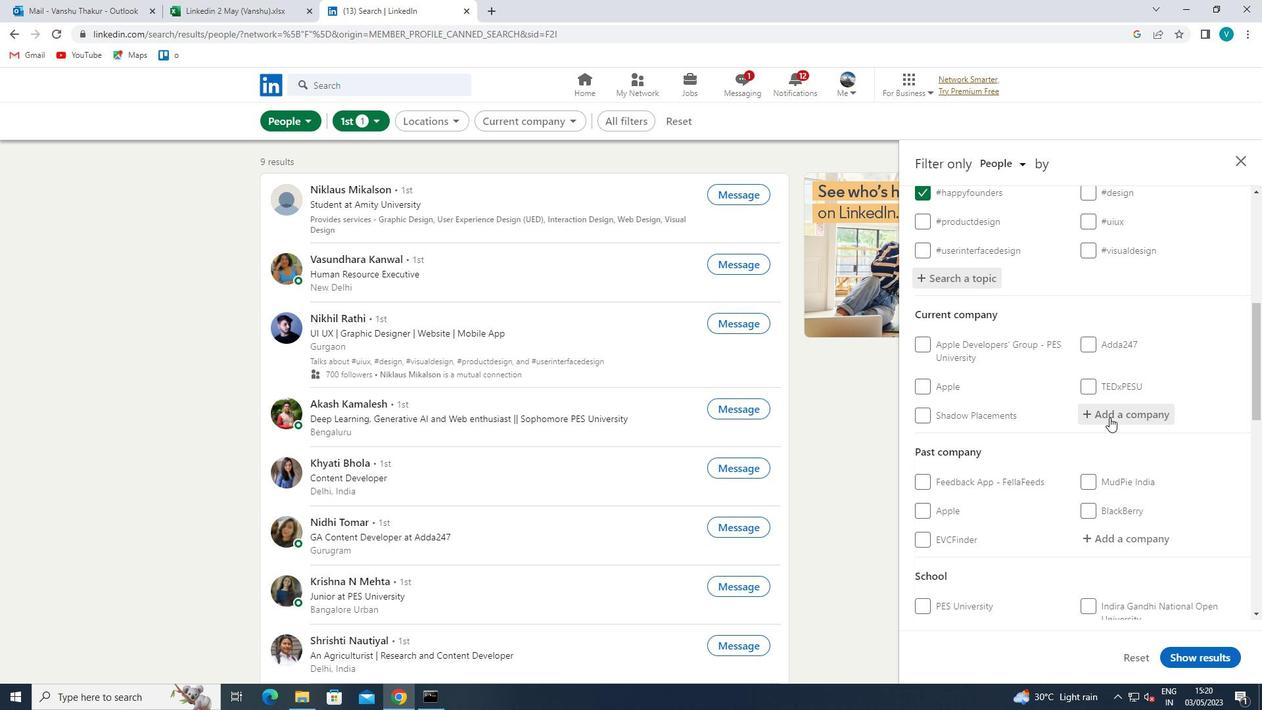 
Action: Mouse scrolled (1110, 416) with delta (0, 0)
Screenshot: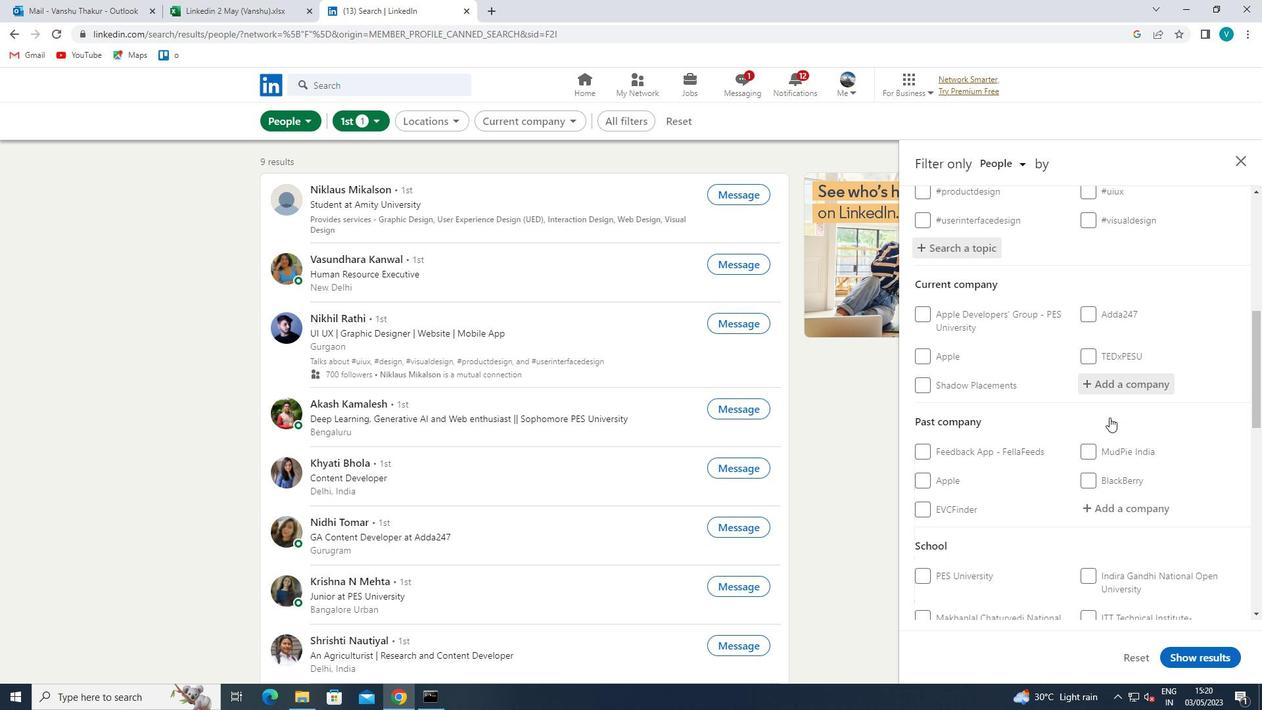 
Action: Mouse scrolled (1110, 416) with delta (0, 0)
Screenshot: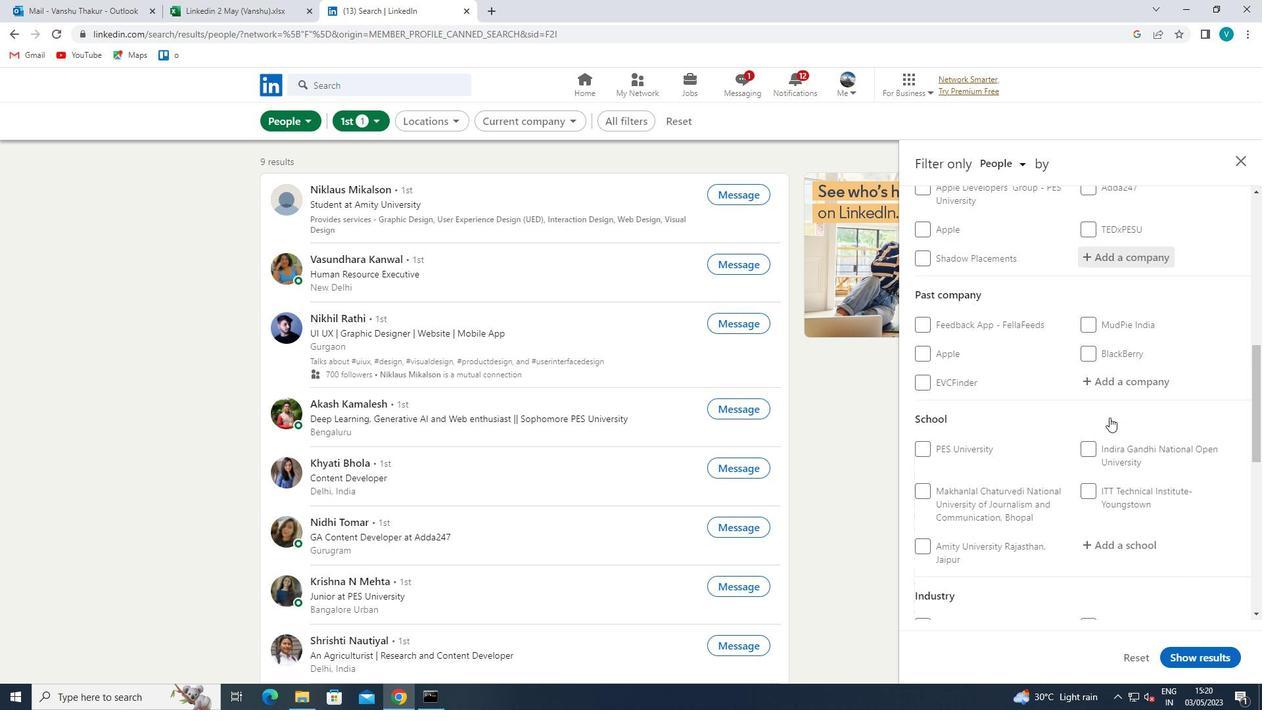
Action: Mouse moved to (990, 498)
Screenshot: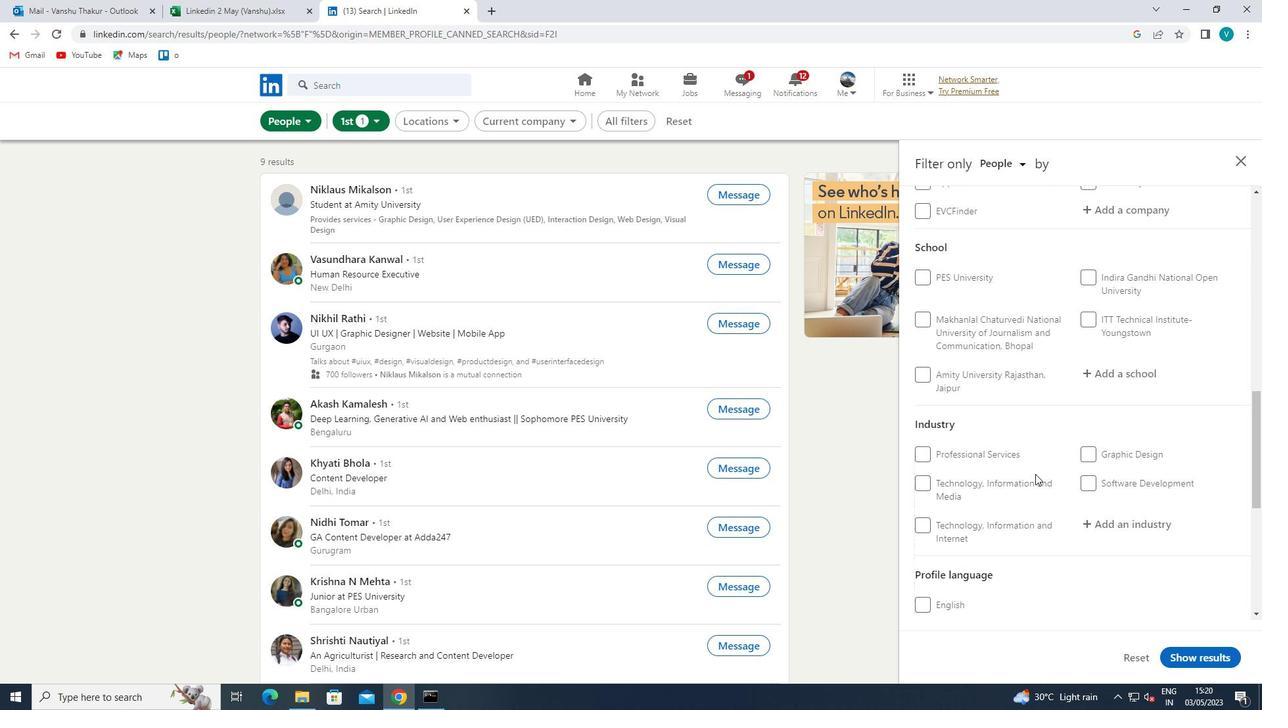
Action: Mouse scrolled (990, 497) with delta (0, 0)
Screenshot: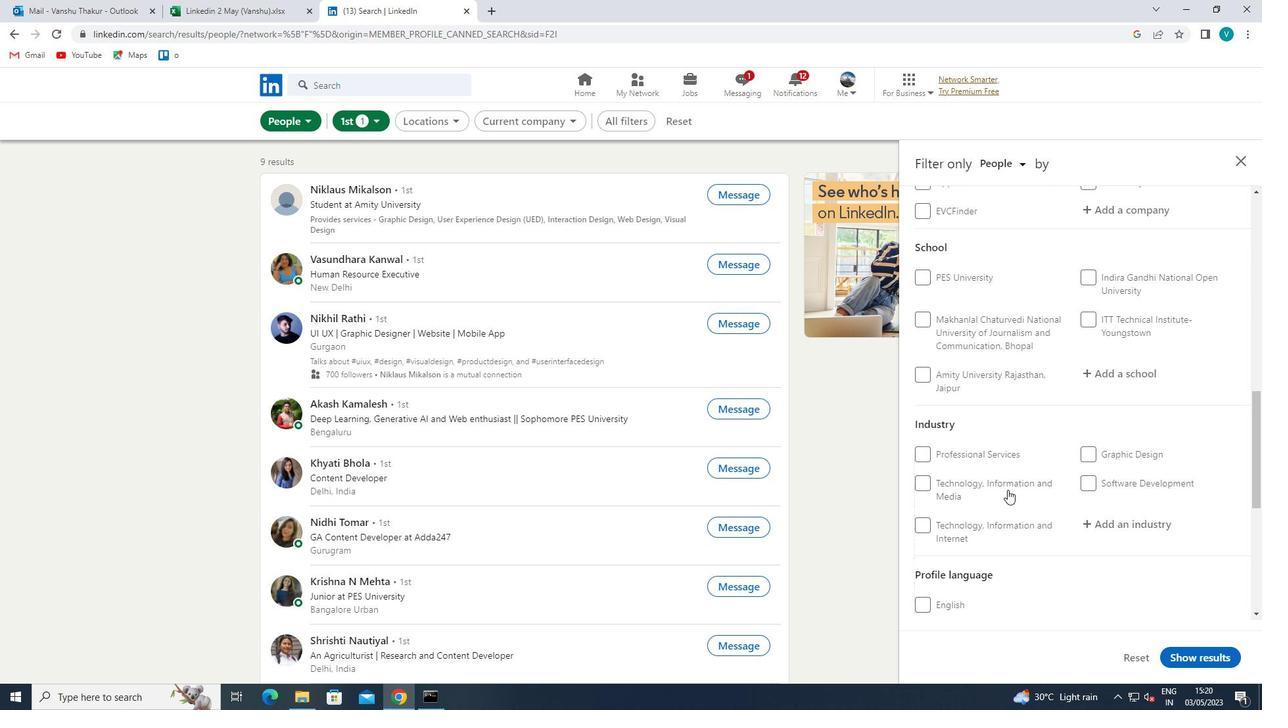 
Action: Mouse moved to (933, 539)
Screenshot: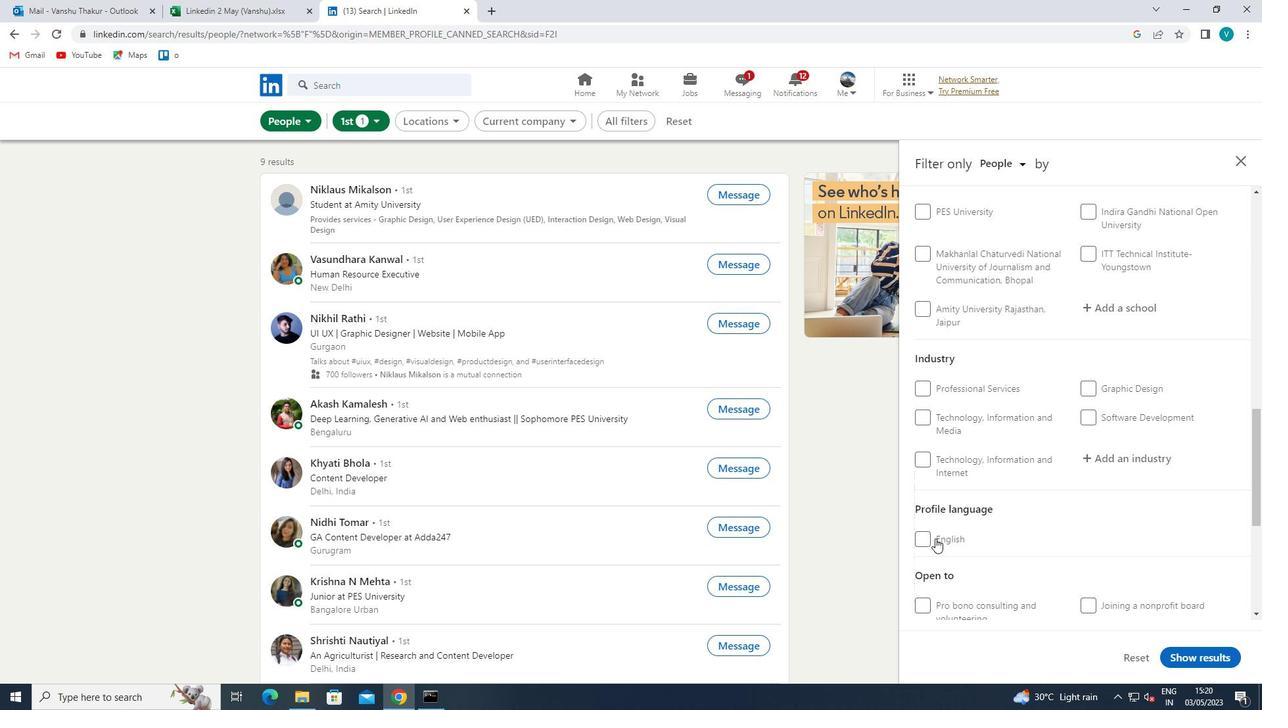 
Action: Mouse pressed left at (933, 539)
Screenshot: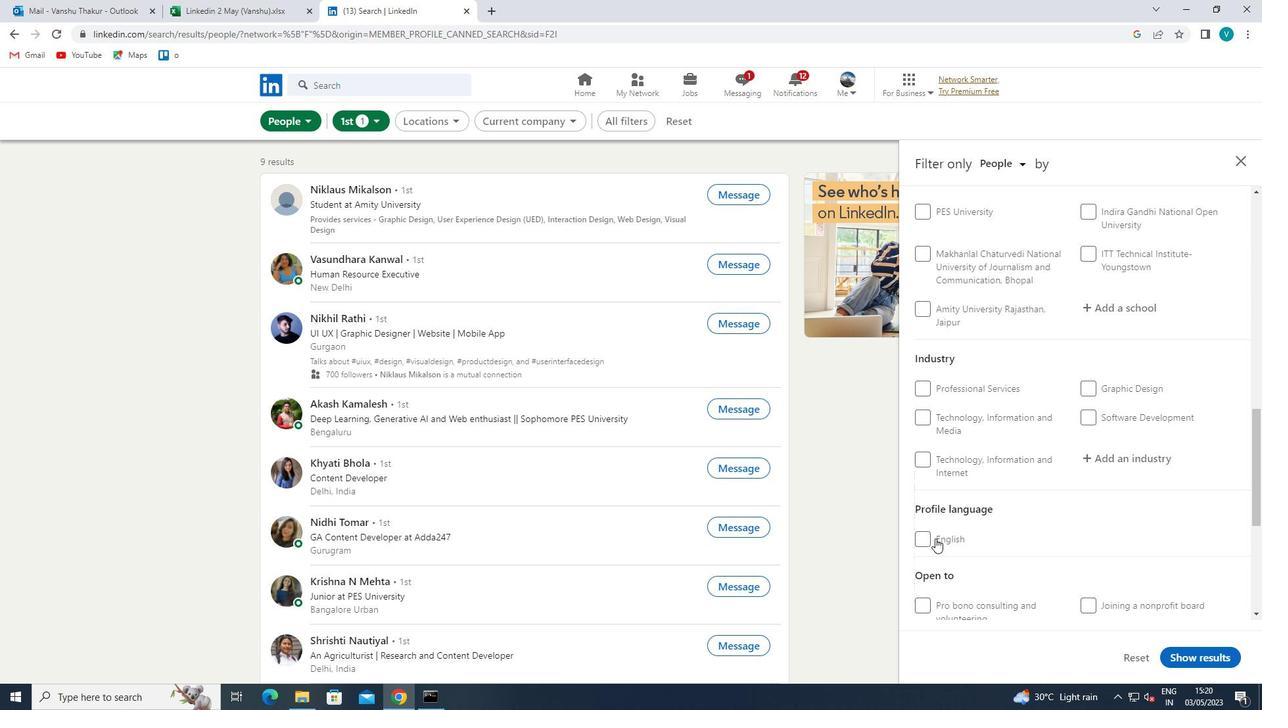
Action: Mouse moved to (1057, 507)
Screenshot: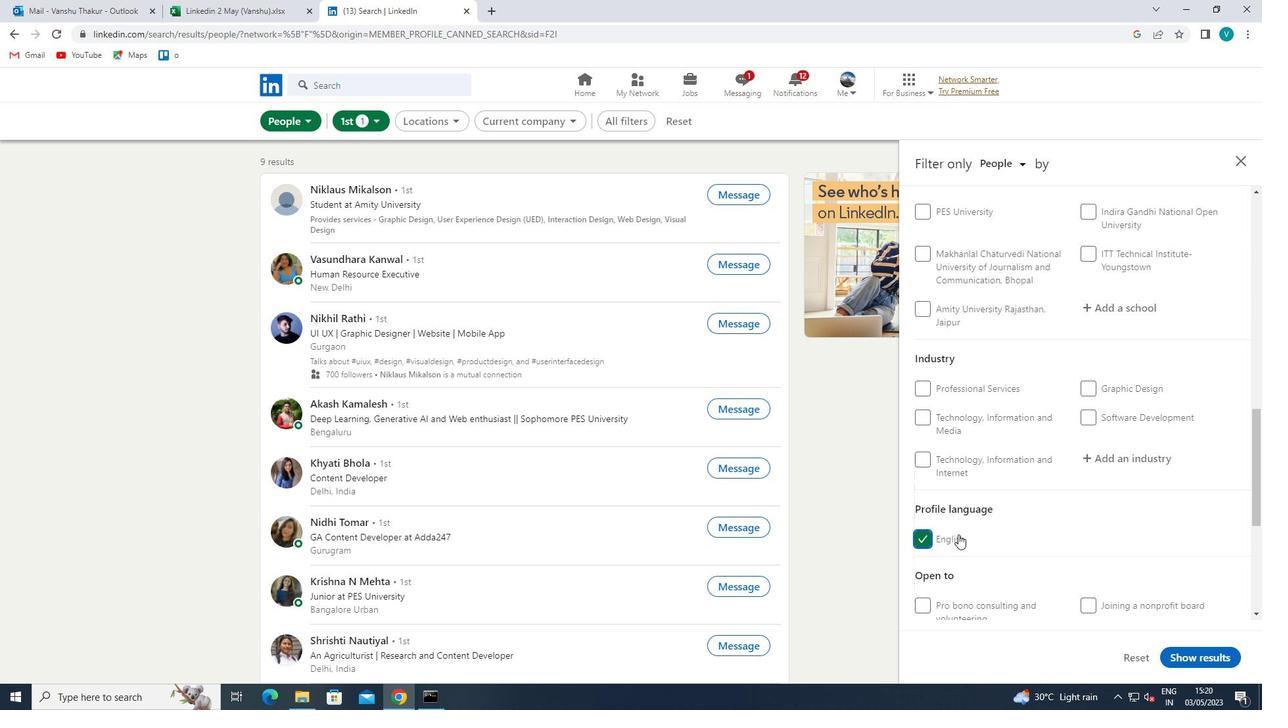 
Action: Mouse scrolled (1057, 507) with delta (0, 0)
Screenshot: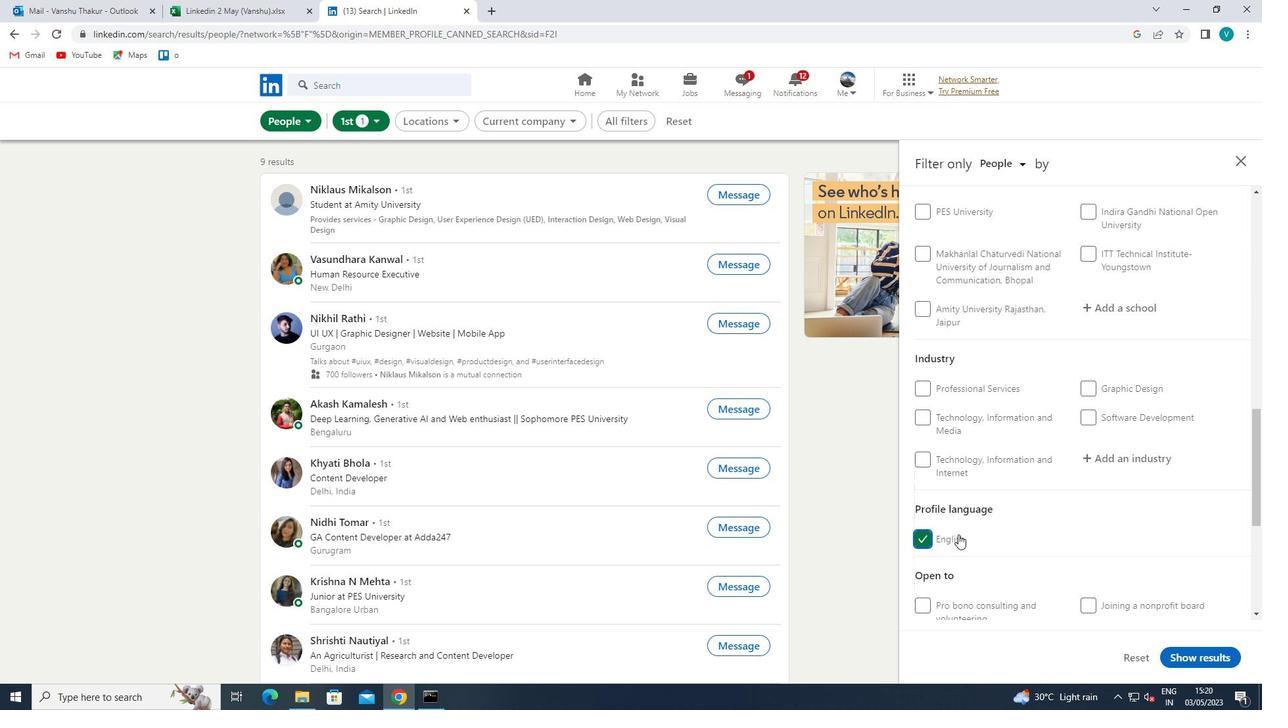 
Action: Mouse moved to (1058, 505)
Screenshot: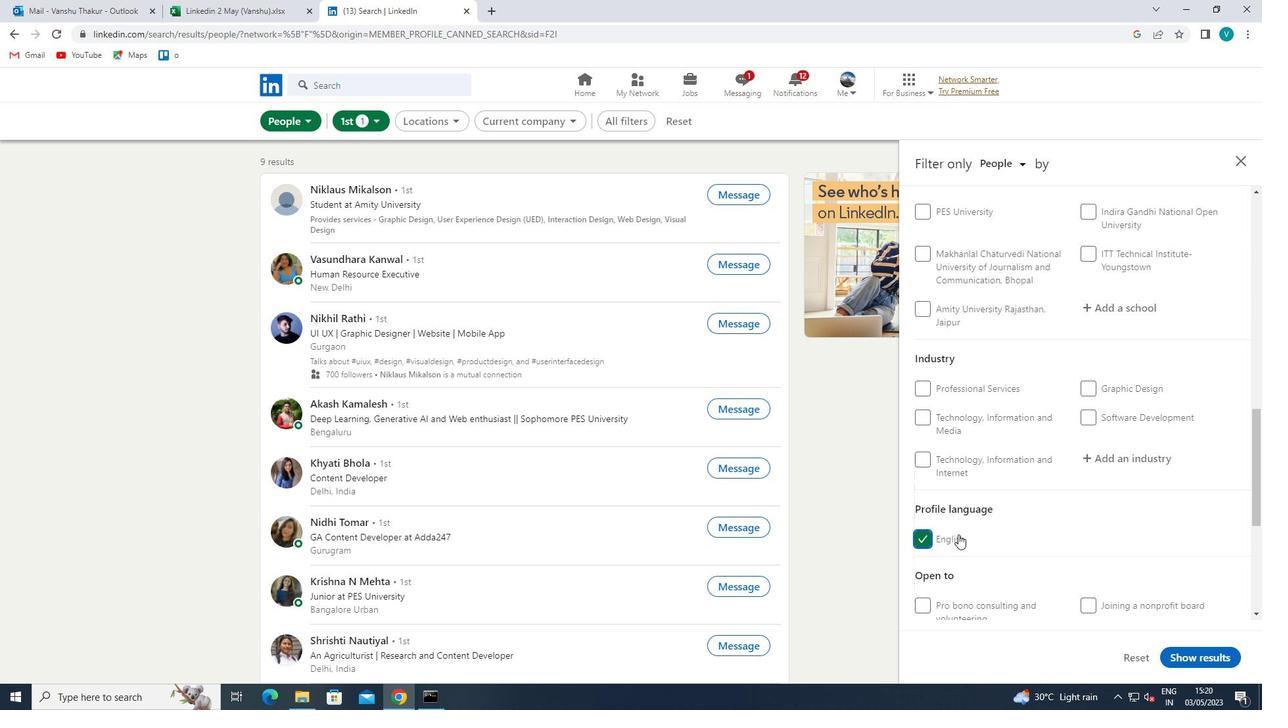
Action: Mouse scrolled (1058, 506) with delta (0, 0)
Screenshot: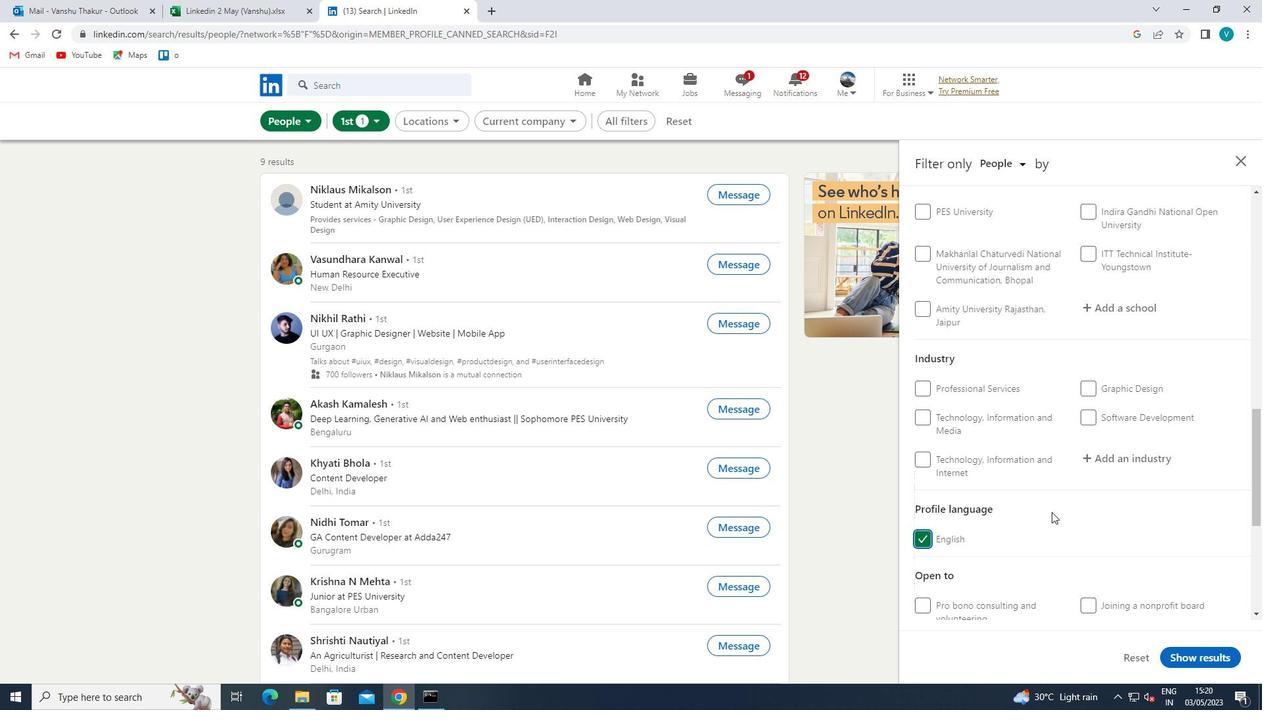 
Action: Mouse scrolled (1058, 506) with delta (0, 0)
Screenshot: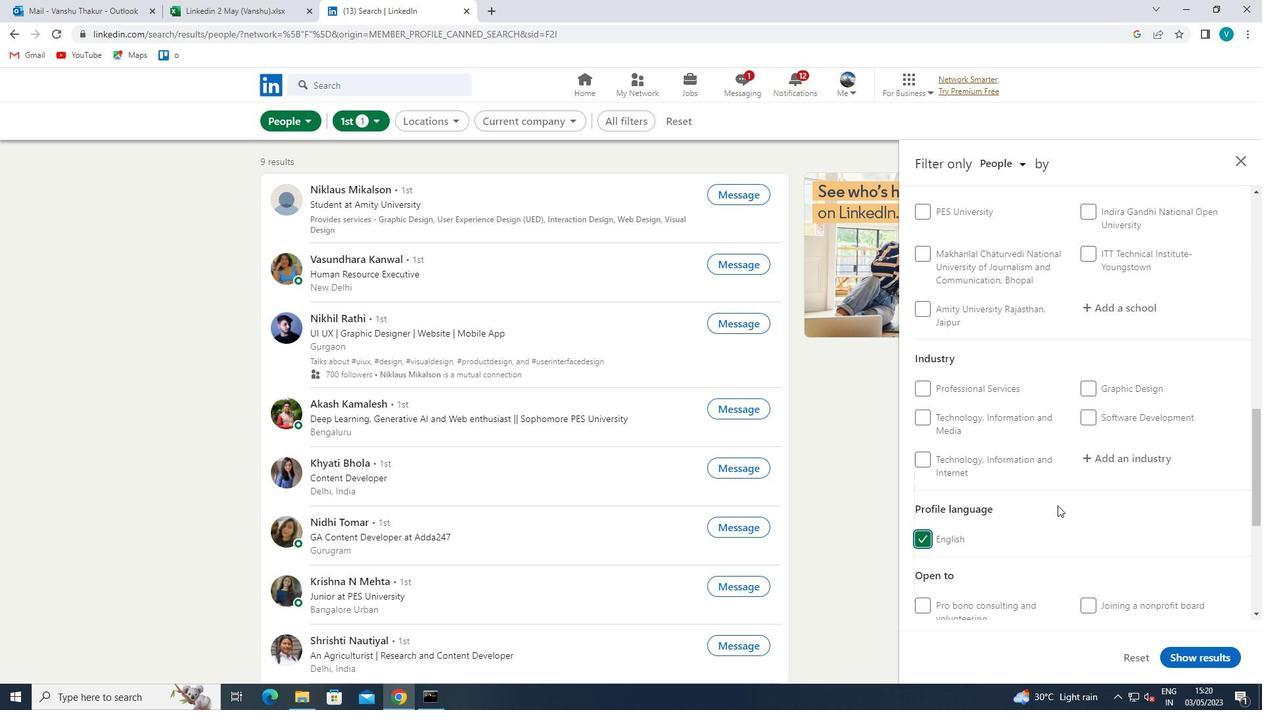 
Action: Mouse scrolled (1058, 506) with delta (0, 0)
Screenshot: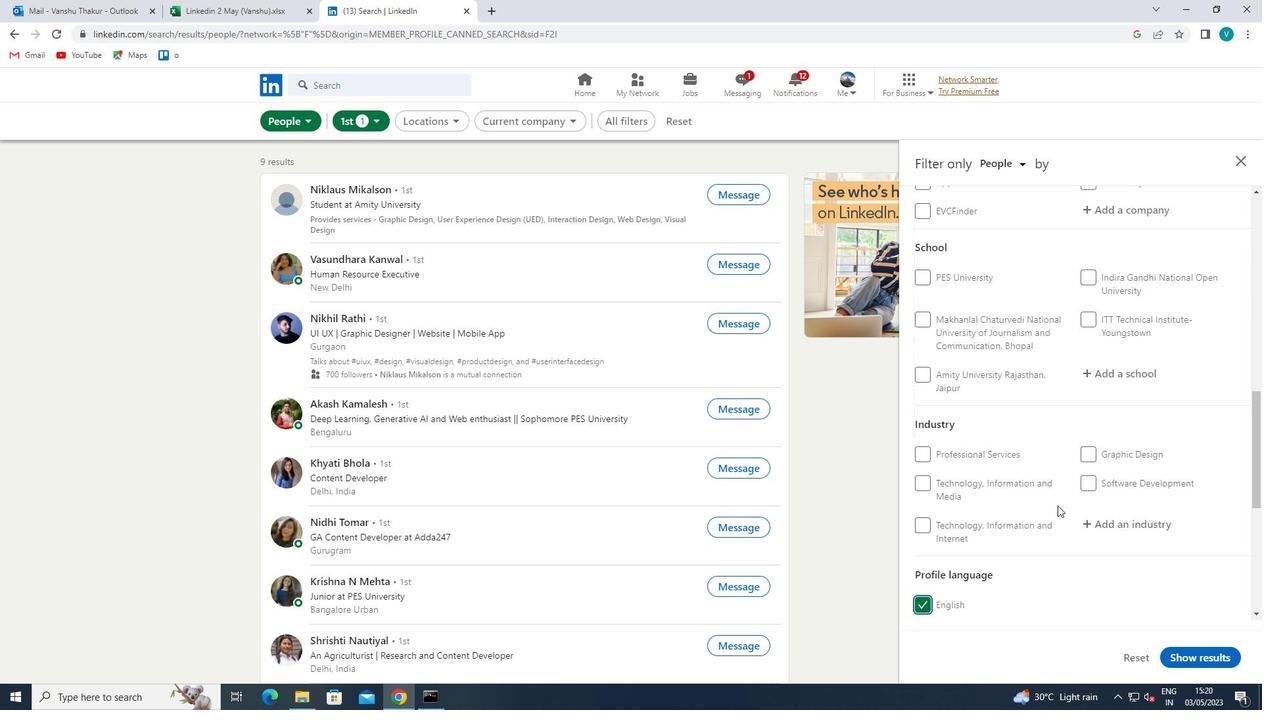 
Action: Mouse scrolled (1058, 506) with delta (0, 0)
Screenshot: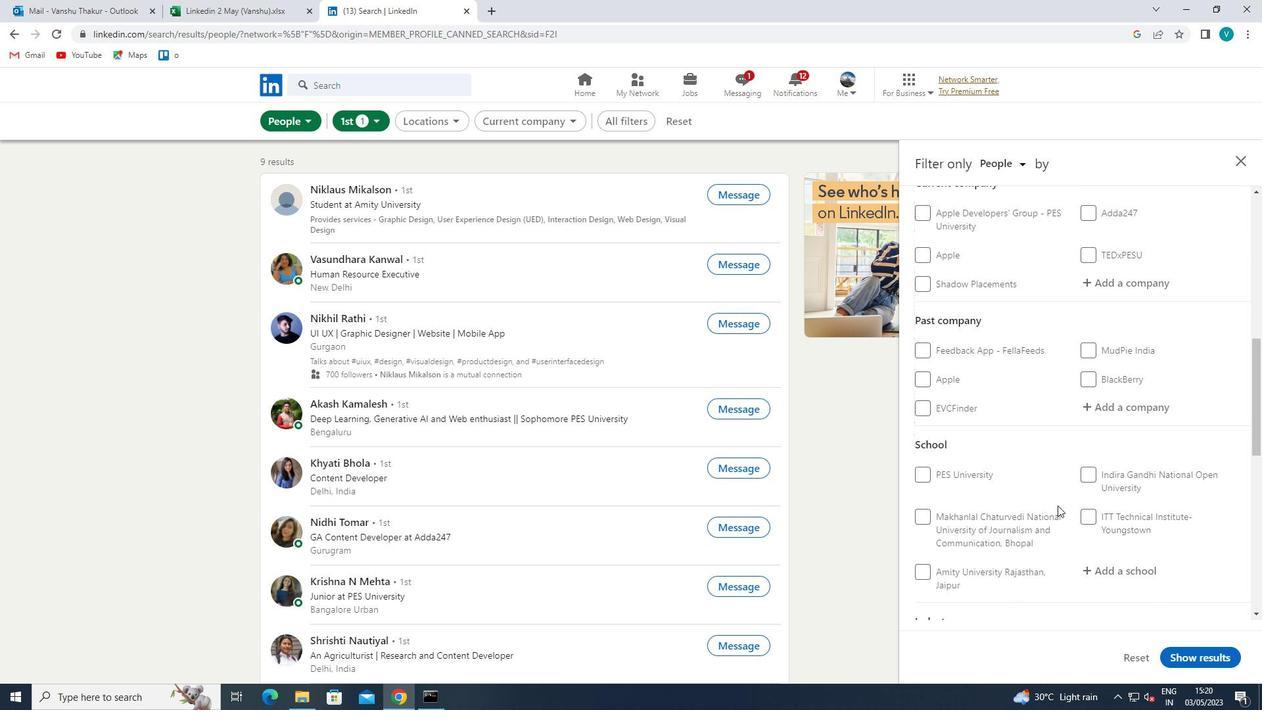 
Action: Mouse scrolled (1058, 506) with delta (0, 0)
Screenshot: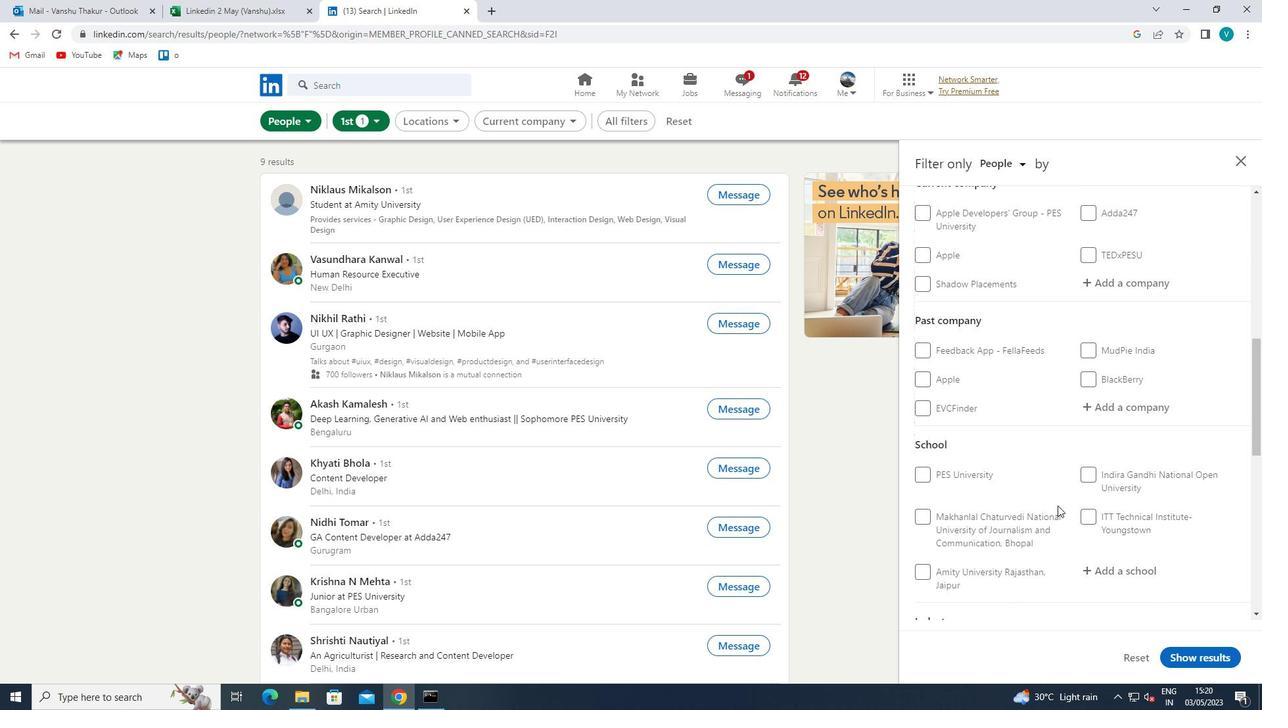 
Action: Mouse moved to (1131, 412)
Screenshot: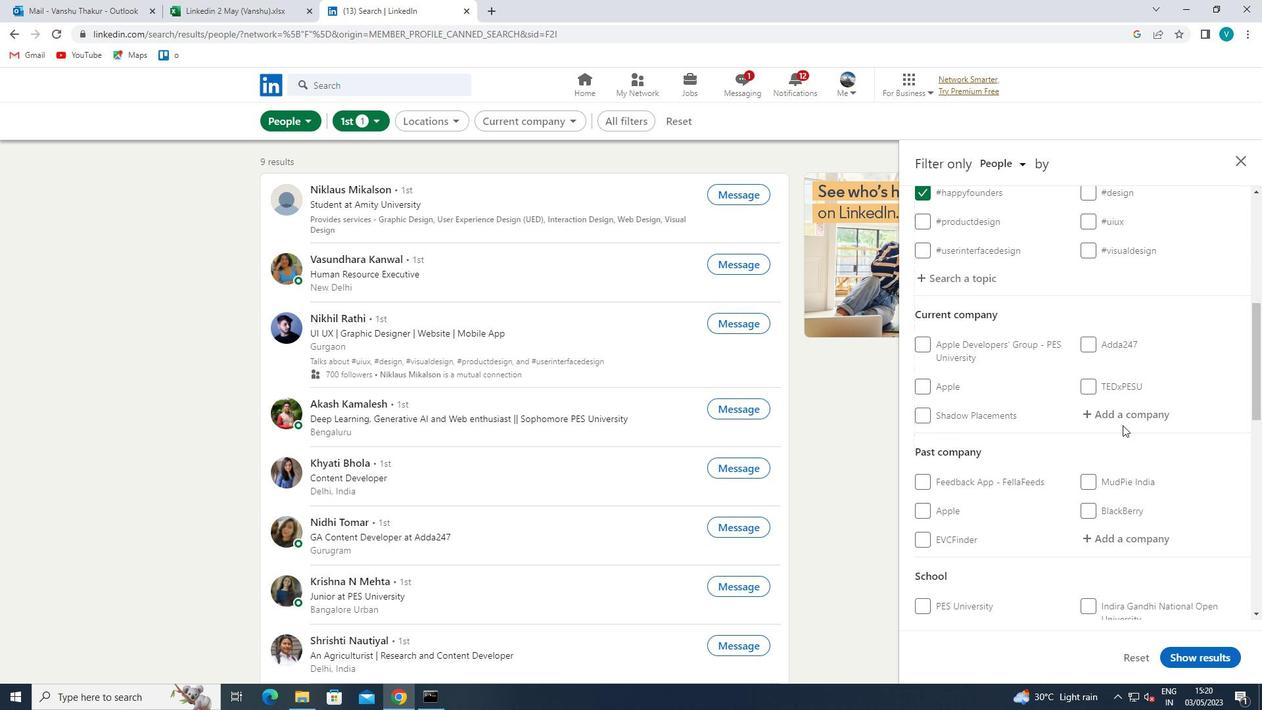 
Action: Mouse pressed left at (1131, 412)
Screenshot: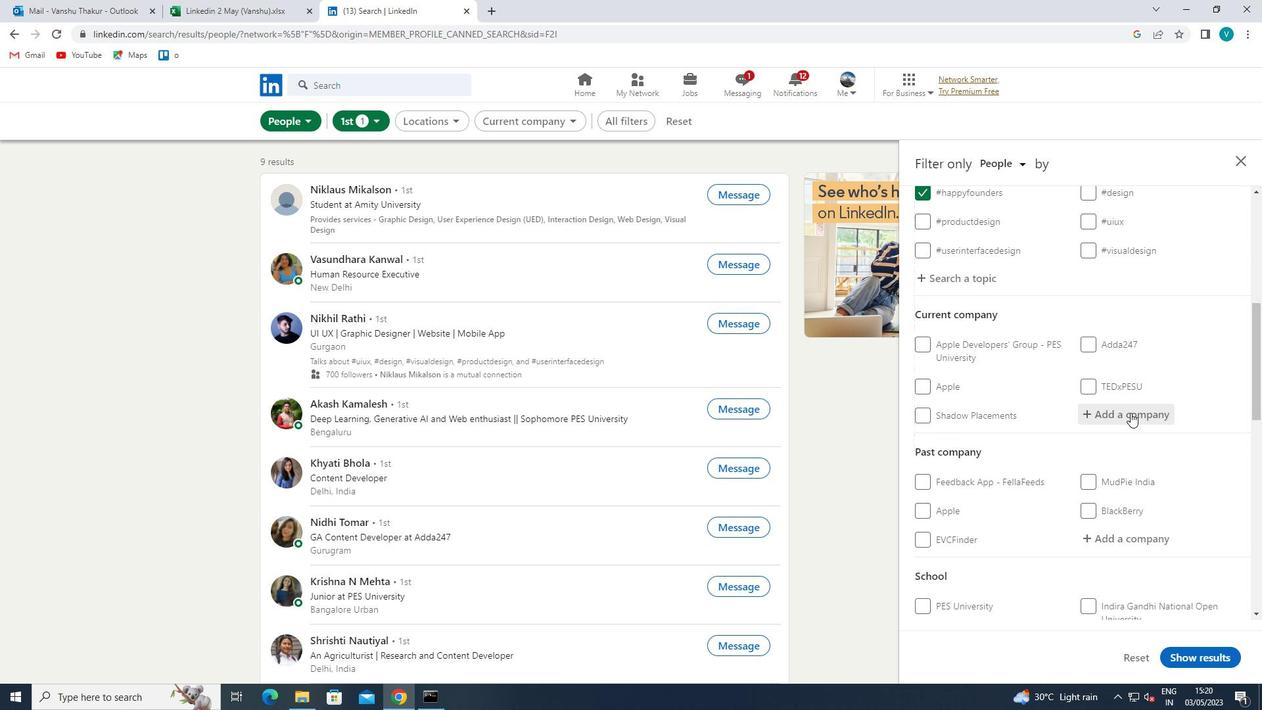 
Action: Key pressed <Key.shift>NKG<Key.space><Key.shift>INFRA
Screenshot: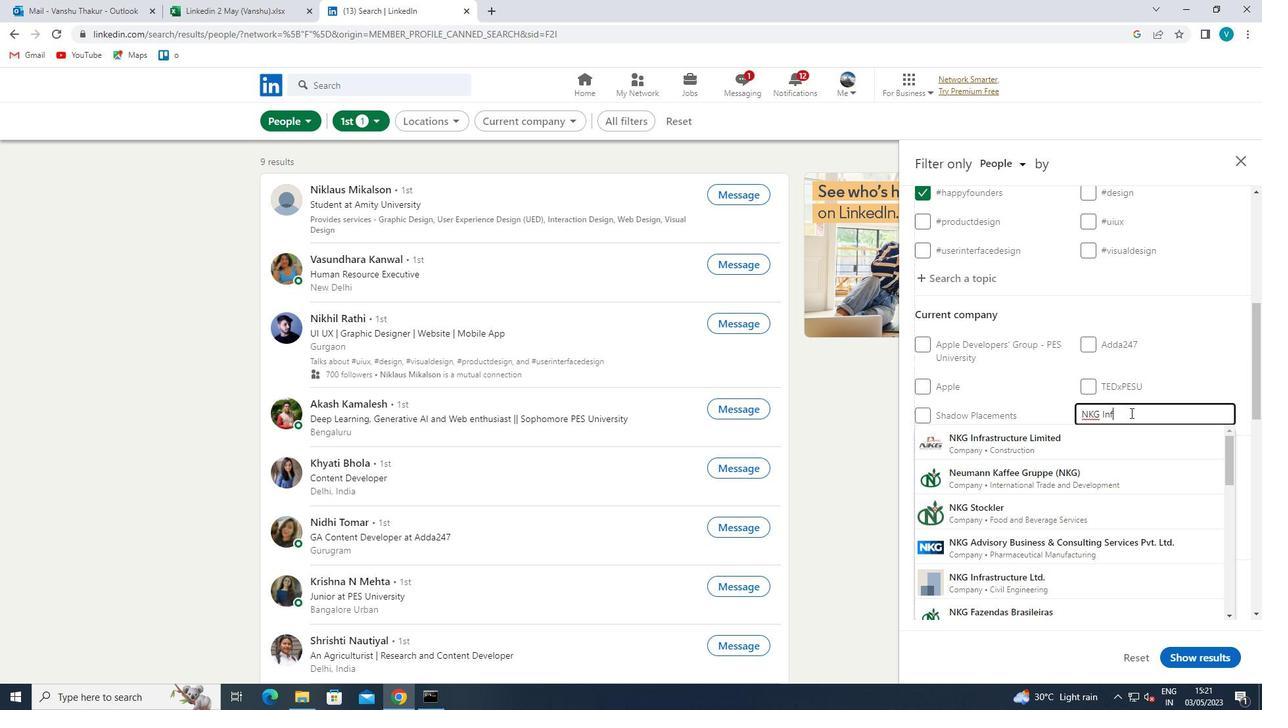 
Action: Mouse moved to (1114, 435)
Screenshot: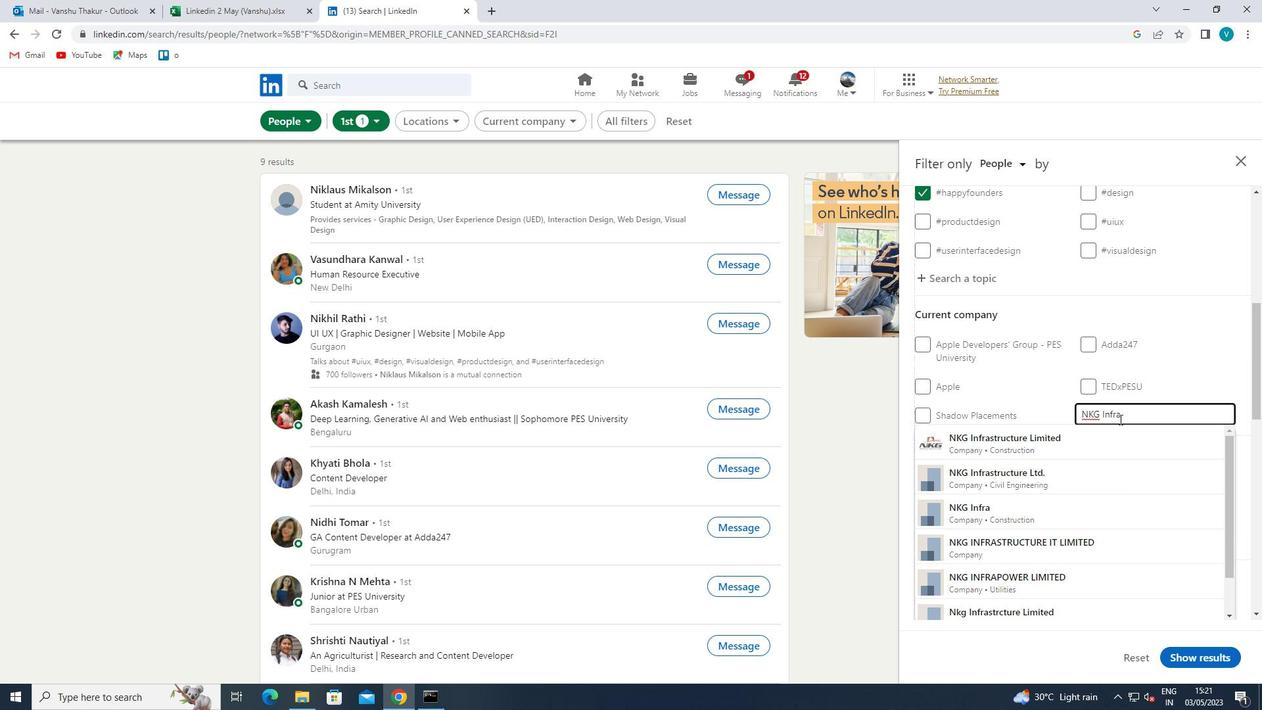 
Action: Mouse pressed left at (1114, 435)
Screenshot: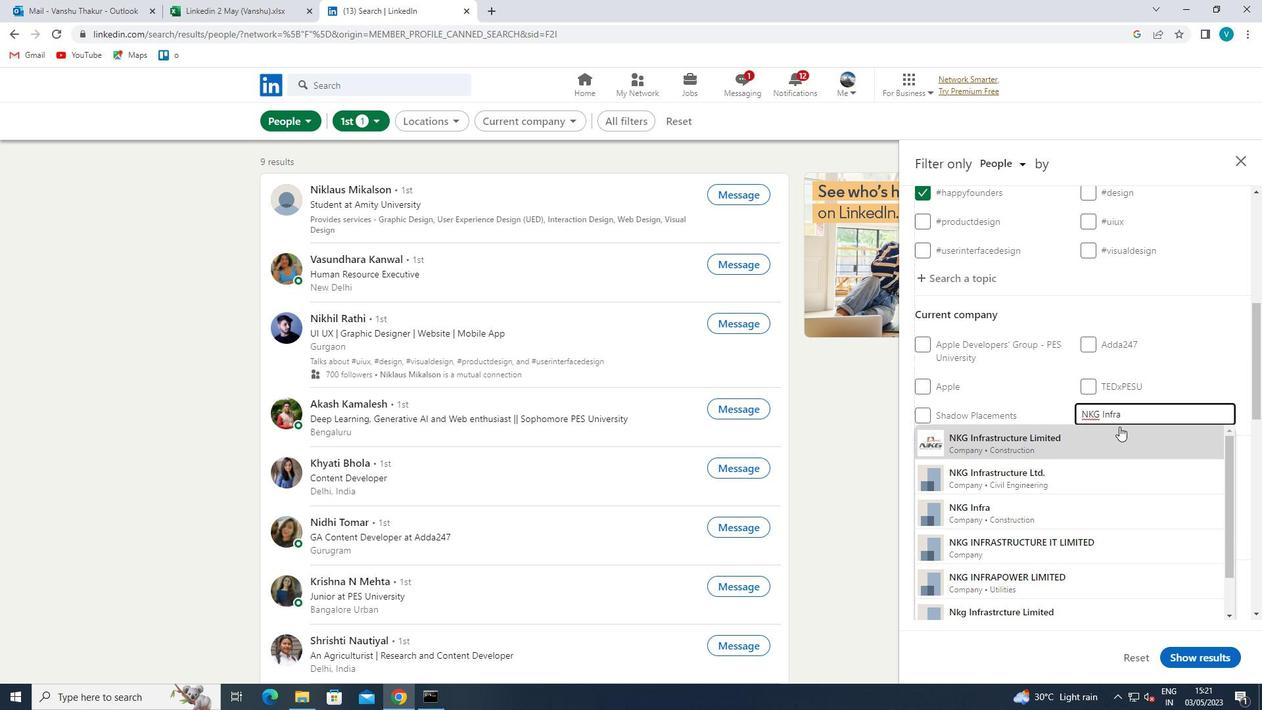 
Action: Mouse moved to (1113, 437)
Screenshot: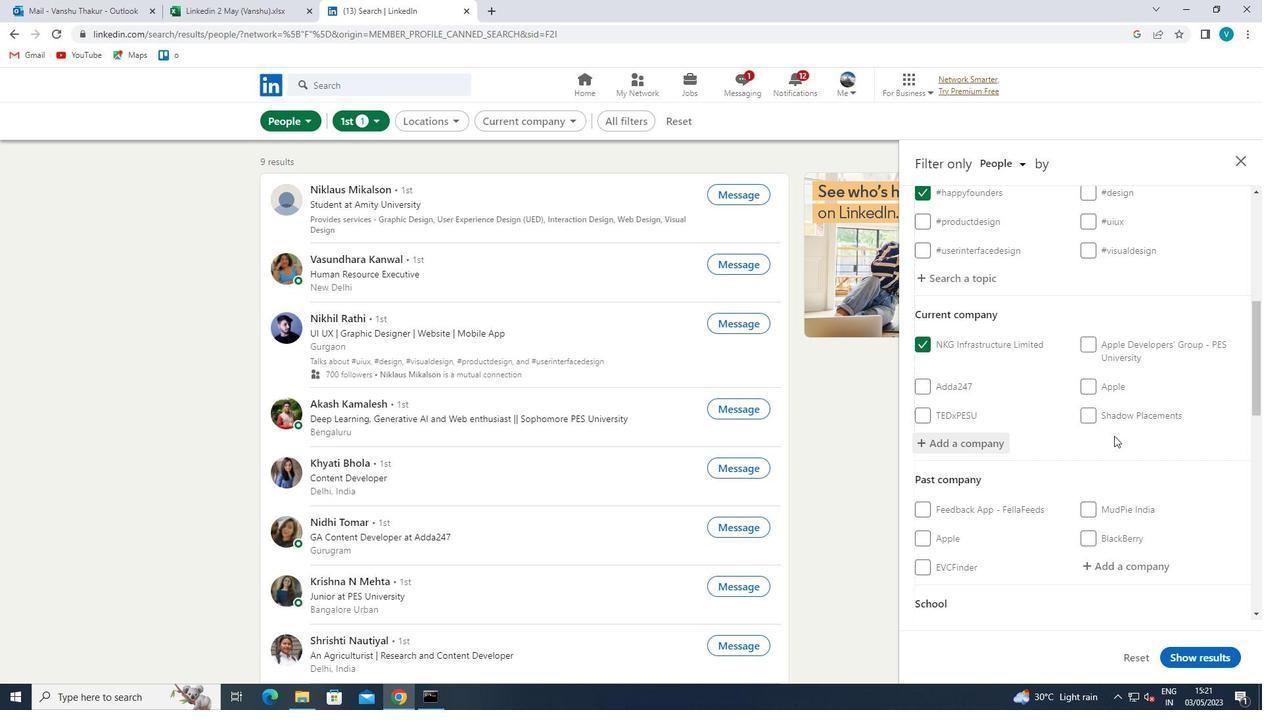 
Action: Mouse scrolled (1113, 436) with delta (0, 0)
Screenshot: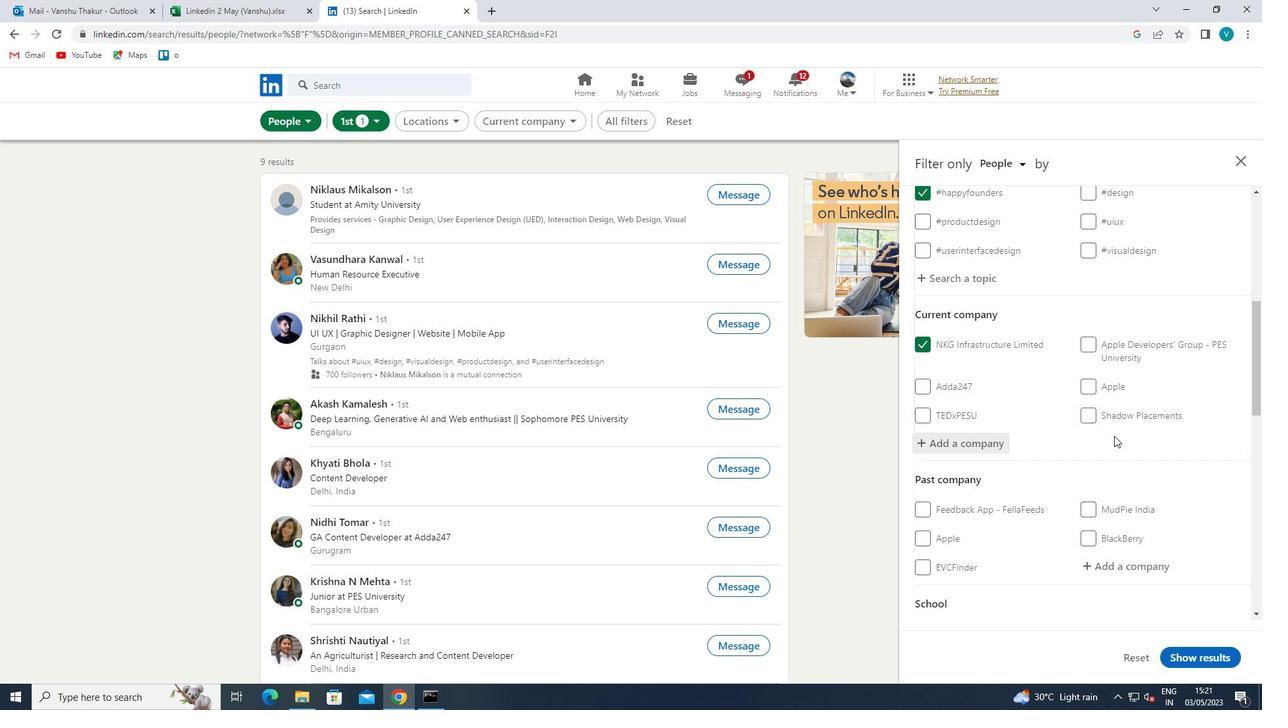 
Action: Mouse moved to (1113, 437)
Screenshot: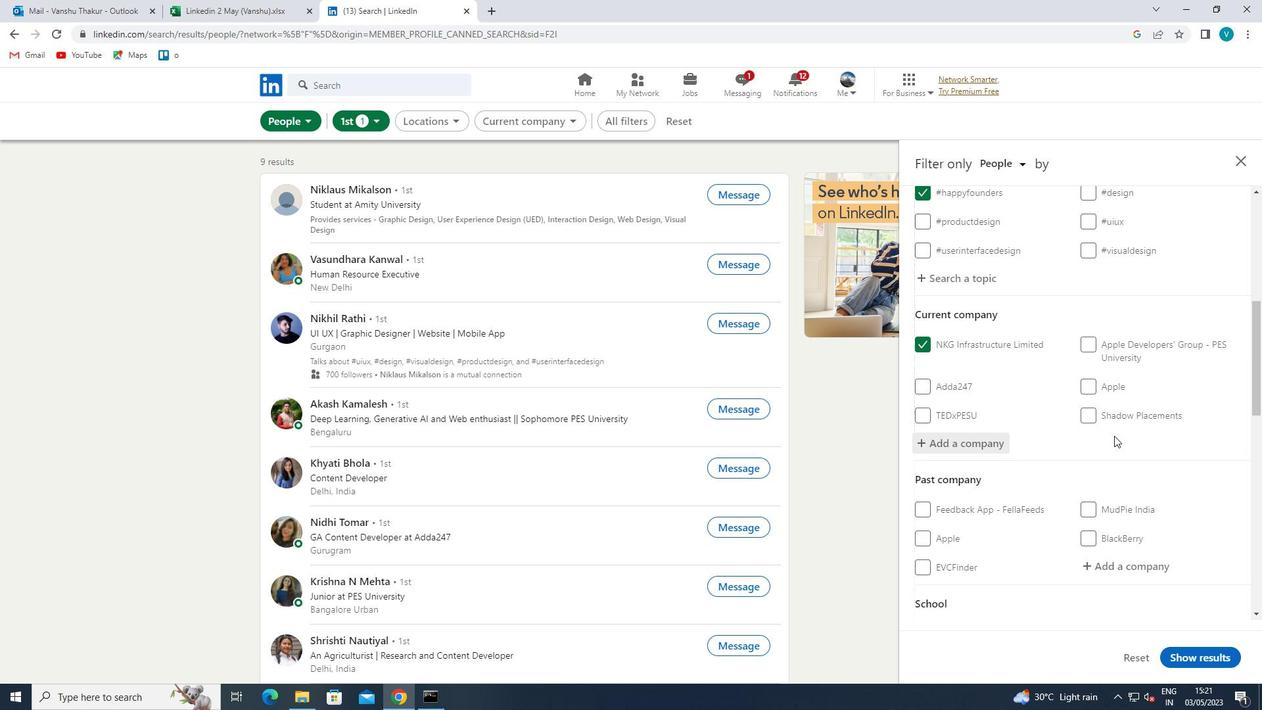 
Action: Mouse scrolled (1113, 437) with delta (0, 0)
Screenshot: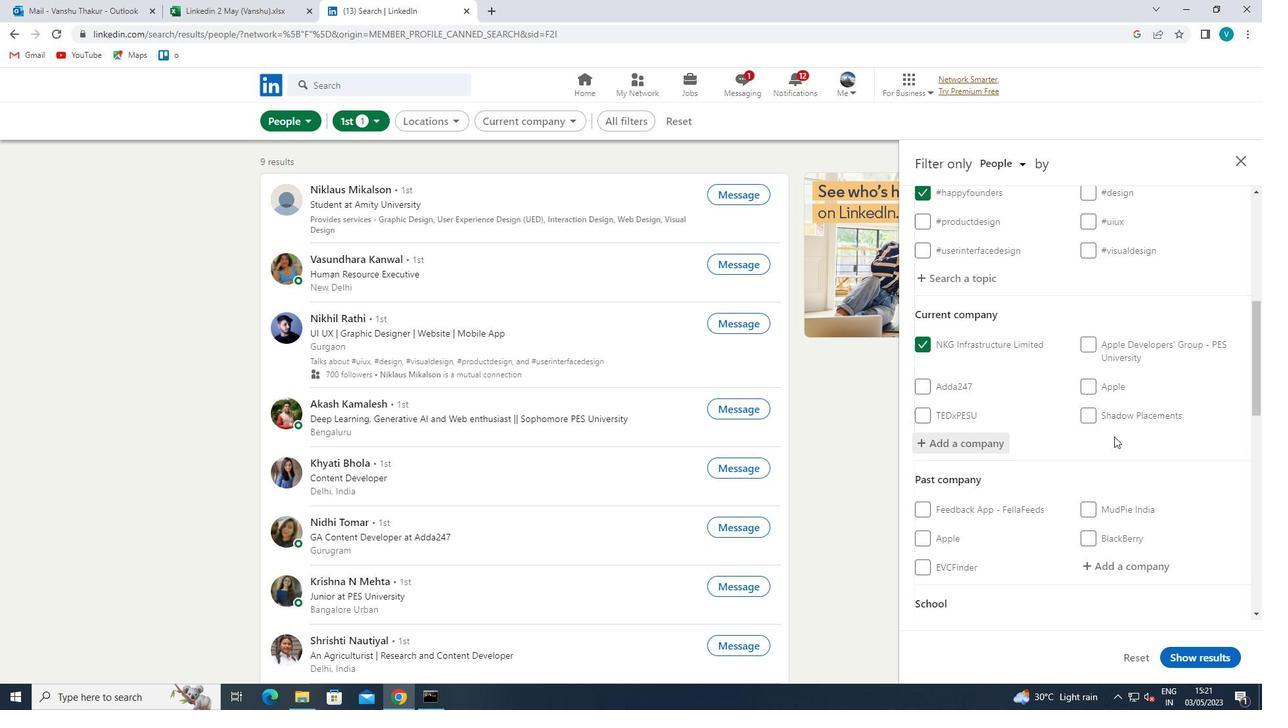 
Action: Mouse moved to (1100, 469)
Screenshot: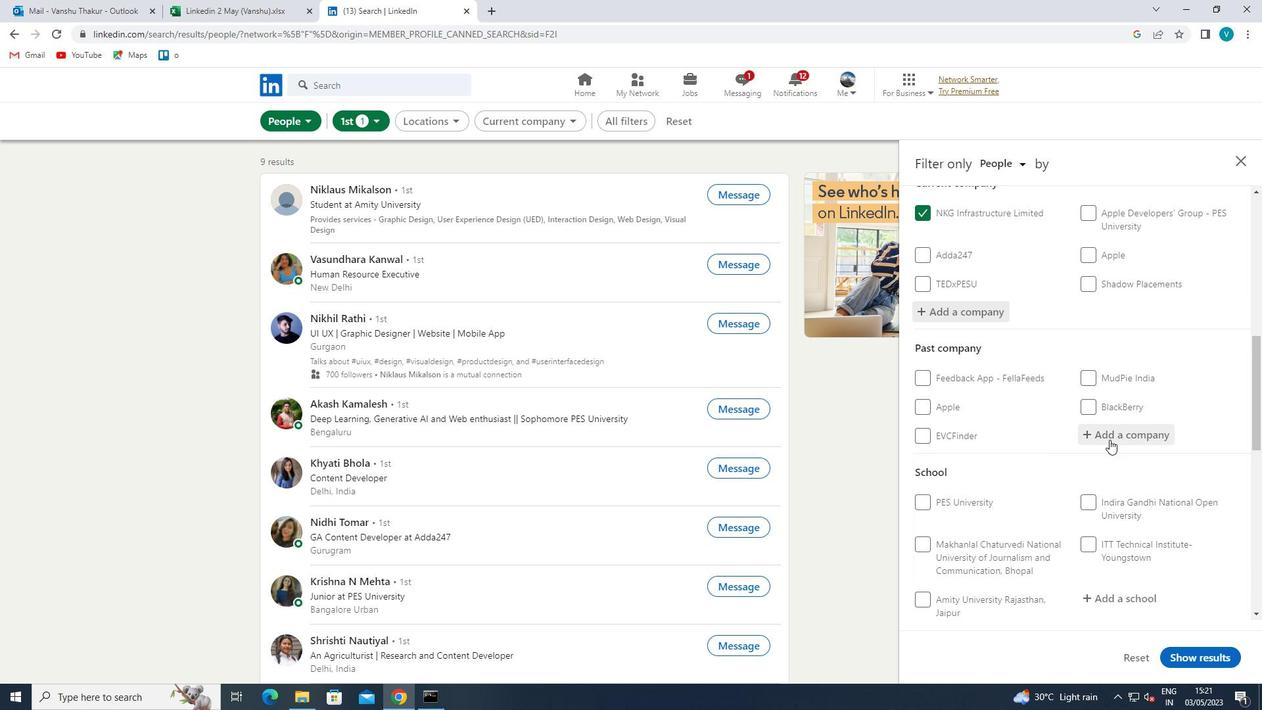 
Action: Mouse scrolled (1100, 468) with delta (0, 0)
Screenshot: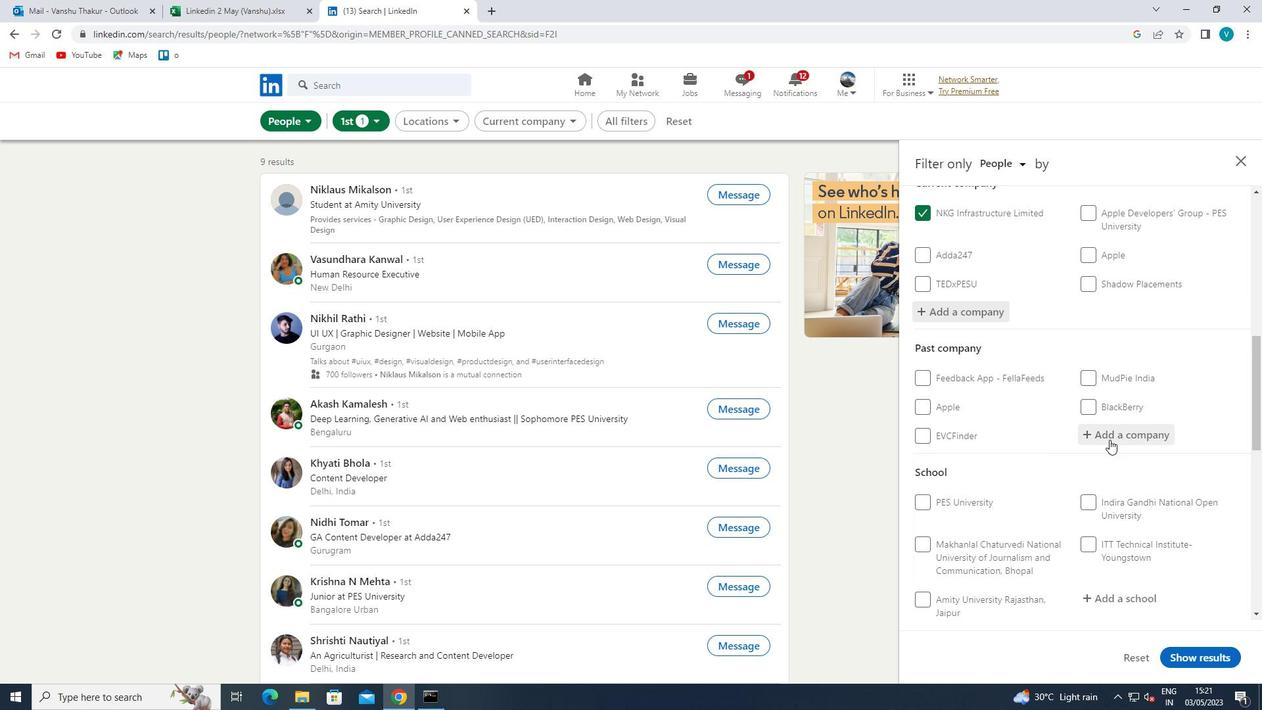 
Action: Mouse moved to (1106, 533)
Screenshot: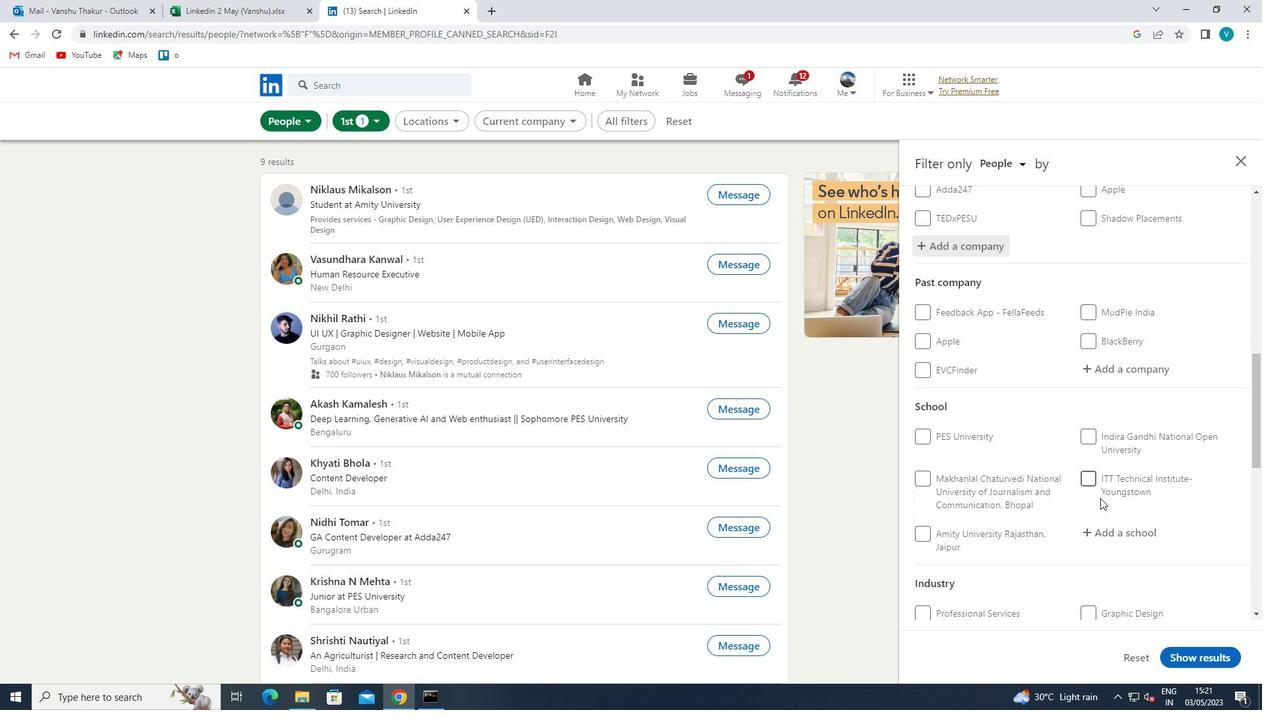 
Action: Mouse pressed left at (1106, 533)
Screenshot: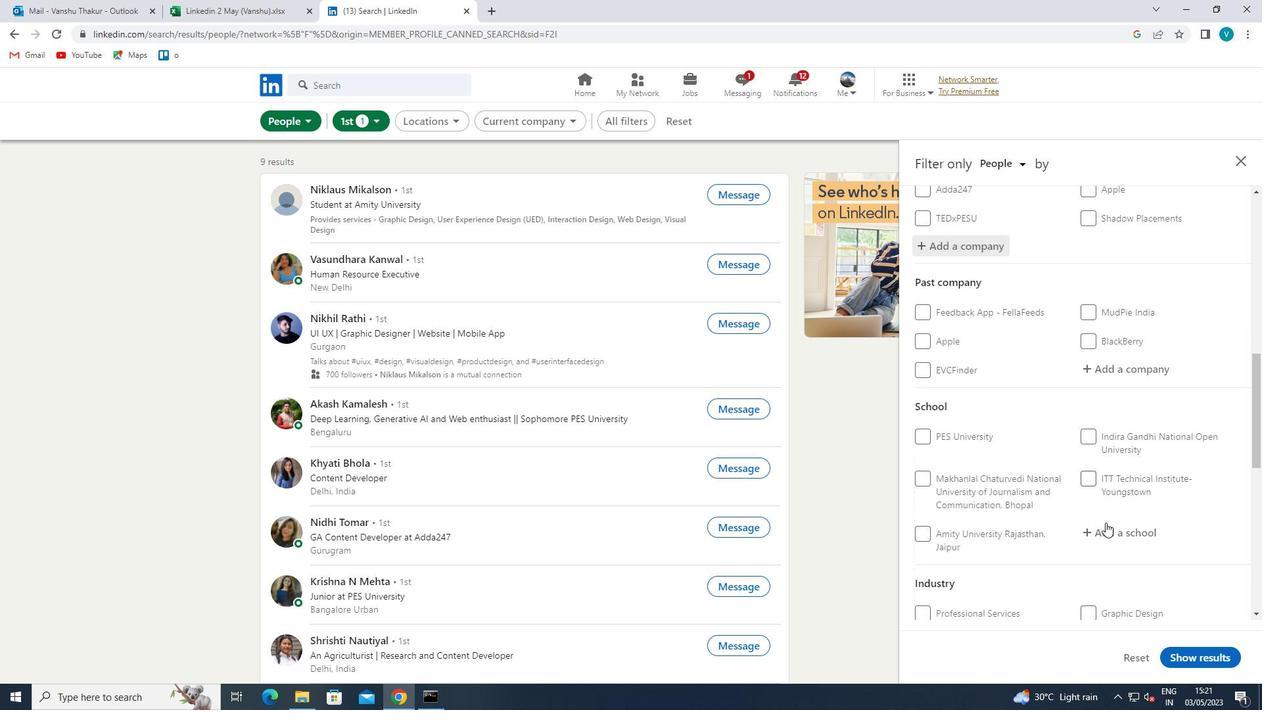 
Action: Mouse moved to (1129, 522)
Screenshot: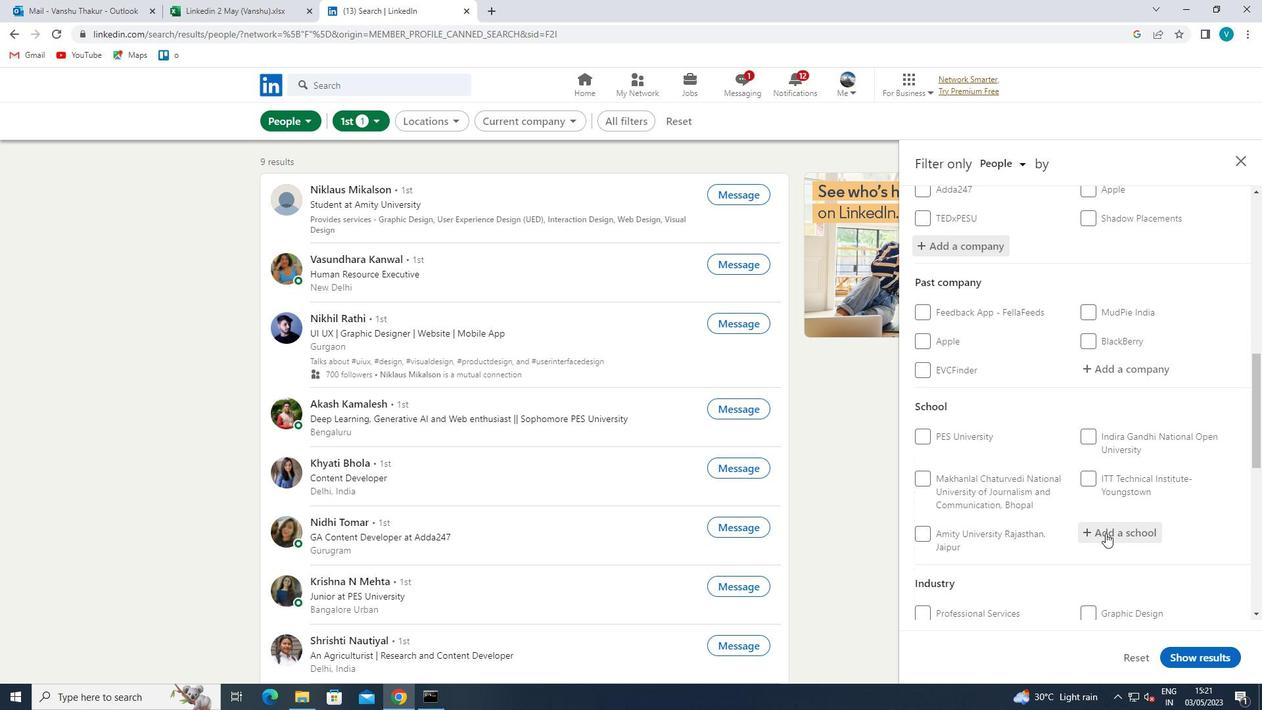 
Action: Key pressed <Key.shift>JAGANNATH
Screenshot: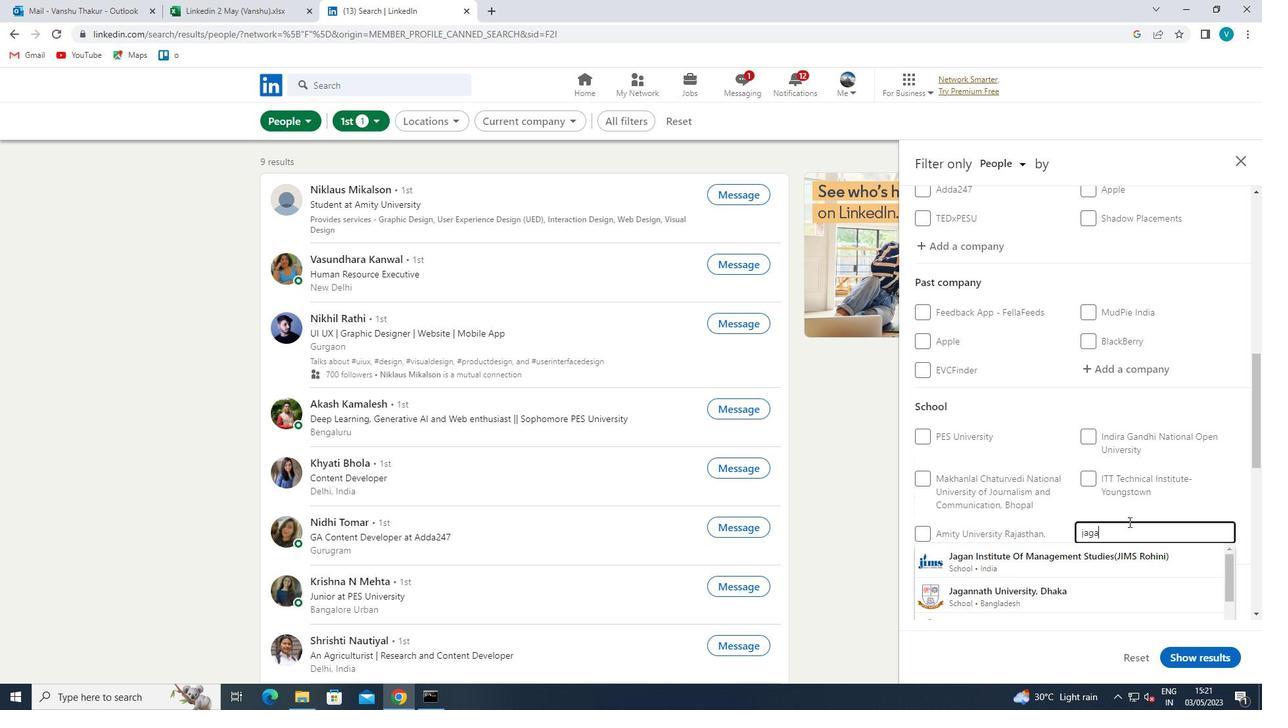 
Action: Mouse moved to (1138, 514)
Screenshot: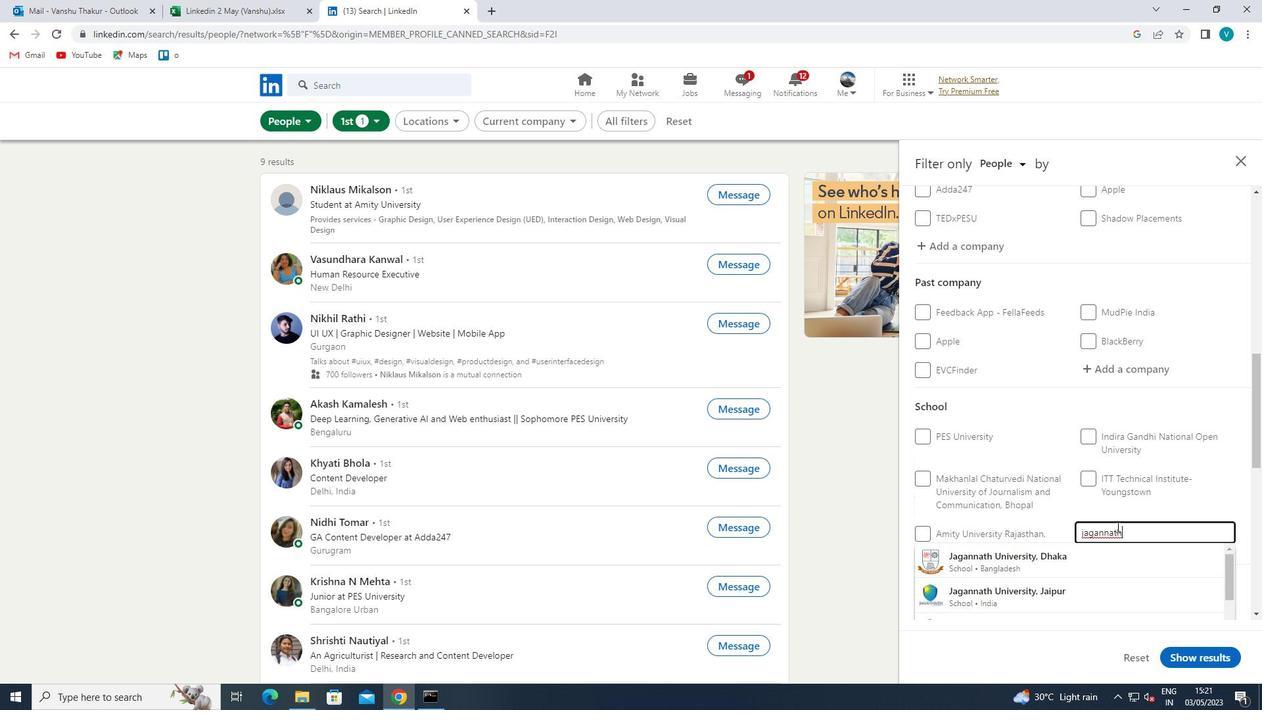 
Action: Mouse scrolled (1138, 514) with delta (0, 0)
Screenshot: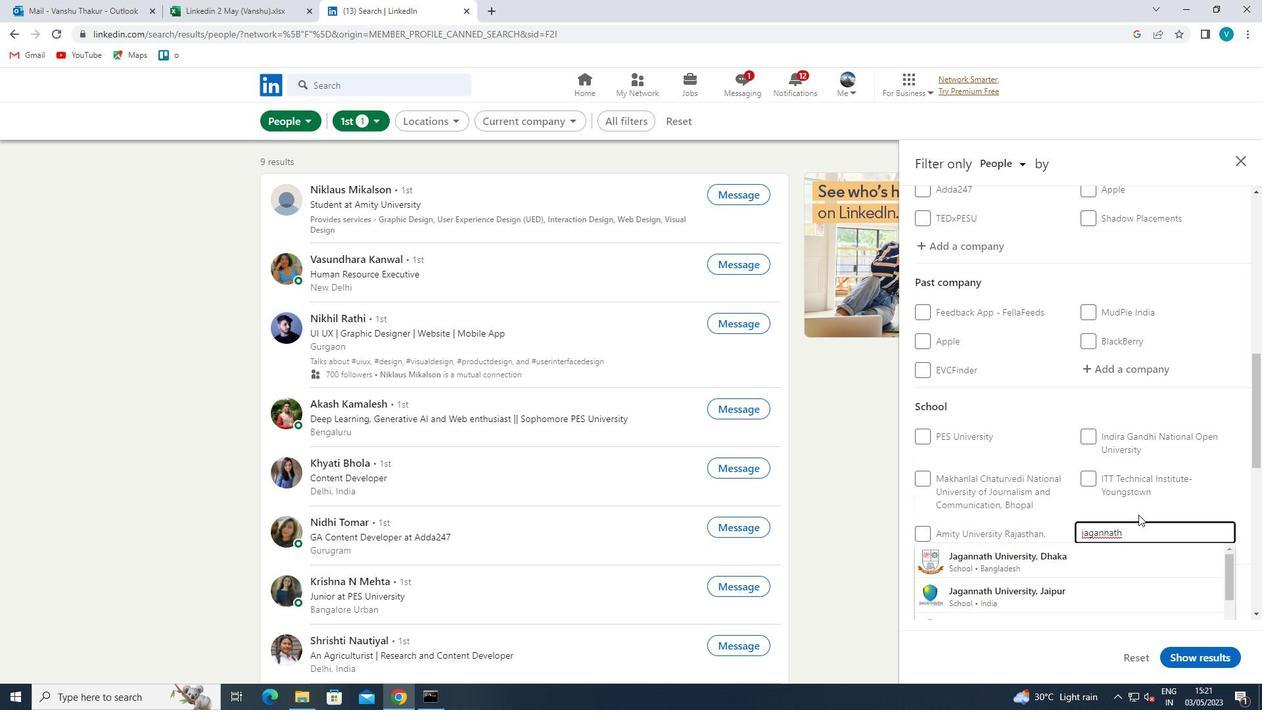 
Action: Mouse moved to (1106, 558)
Screenshot: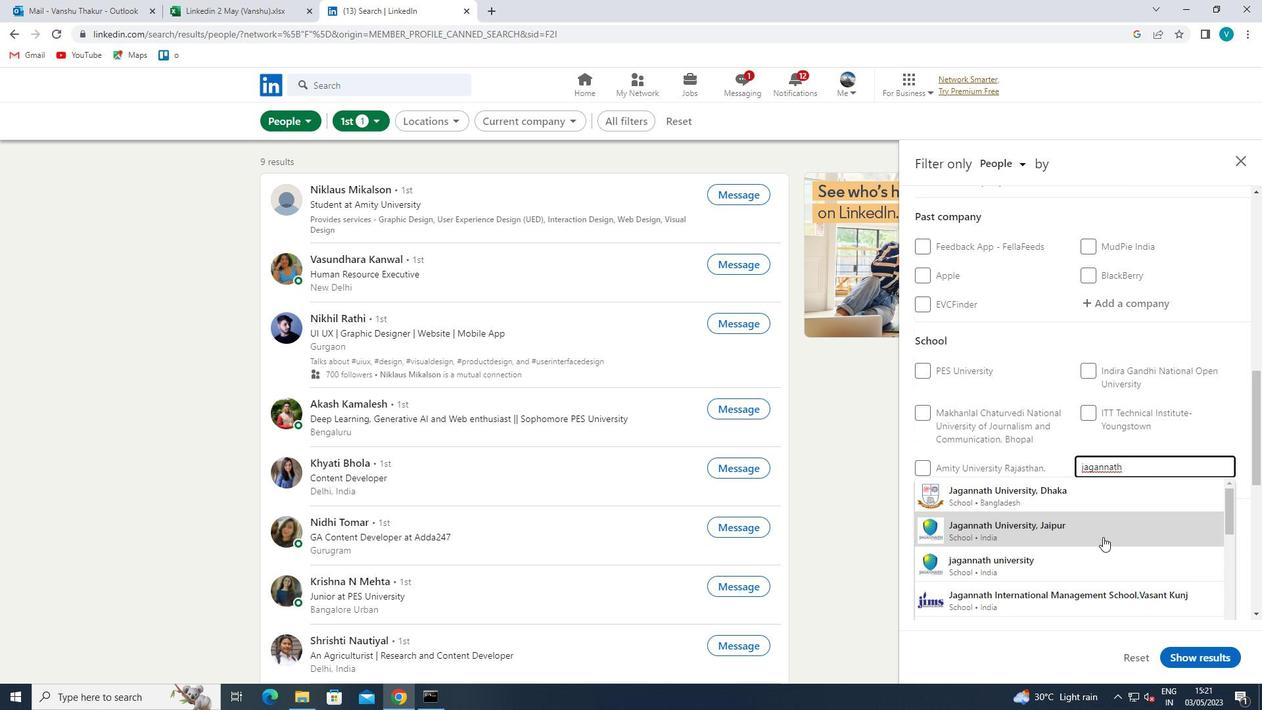 
Action: Mouse pressed left at (1106, 558)
Screenshot: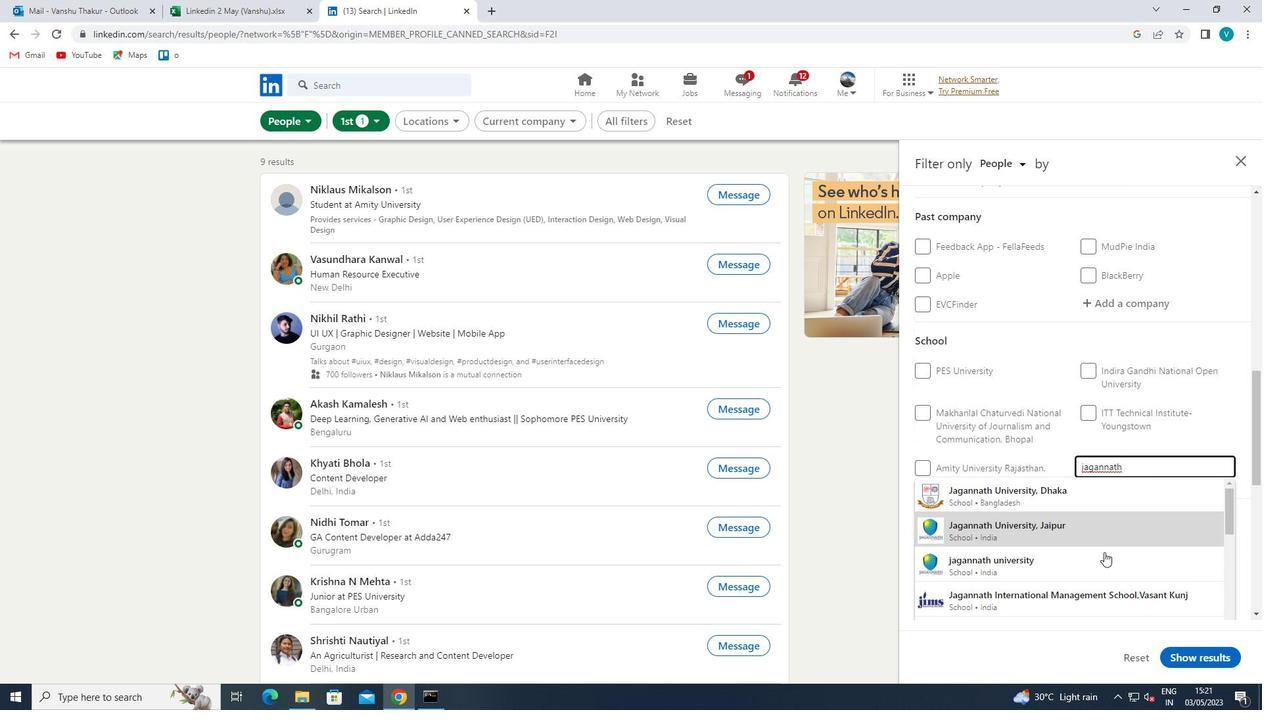 
Action: Mouse scrolled (1106, 557) with delta (0, 0)
Screenshot: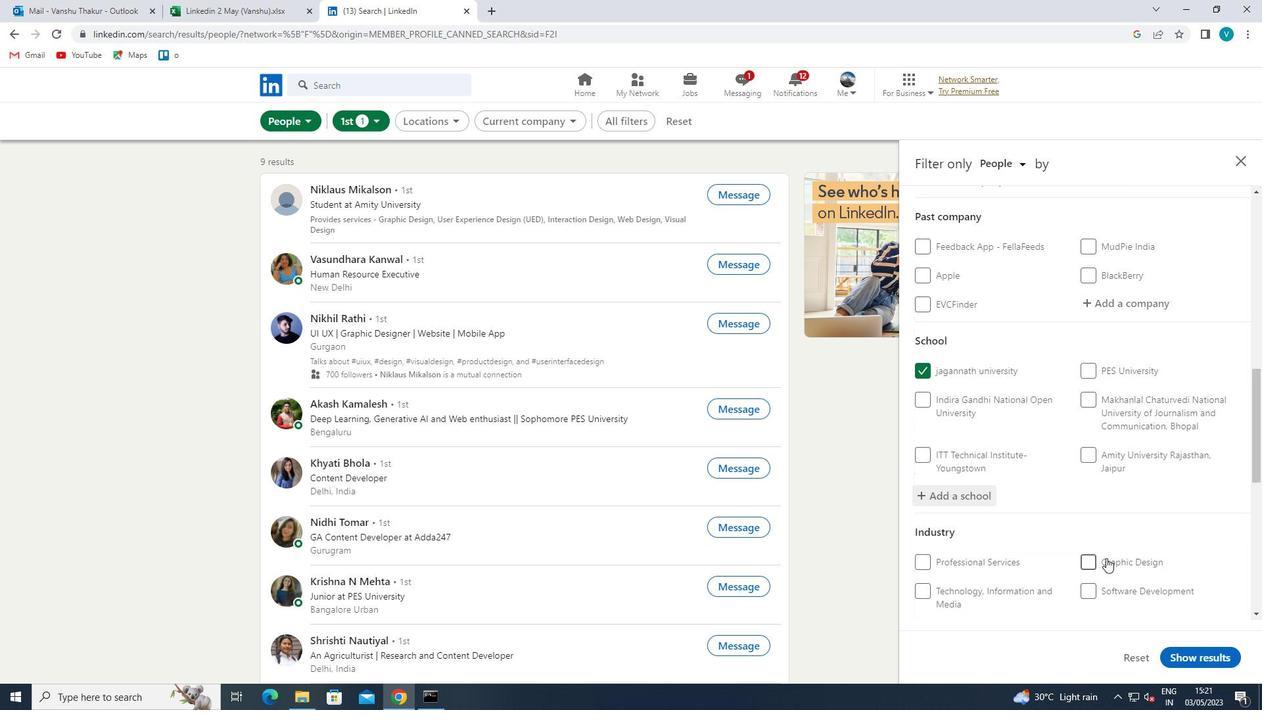 
Action: Mouse scrolled (1106, 557) with delta (0, 0)
Screenshot: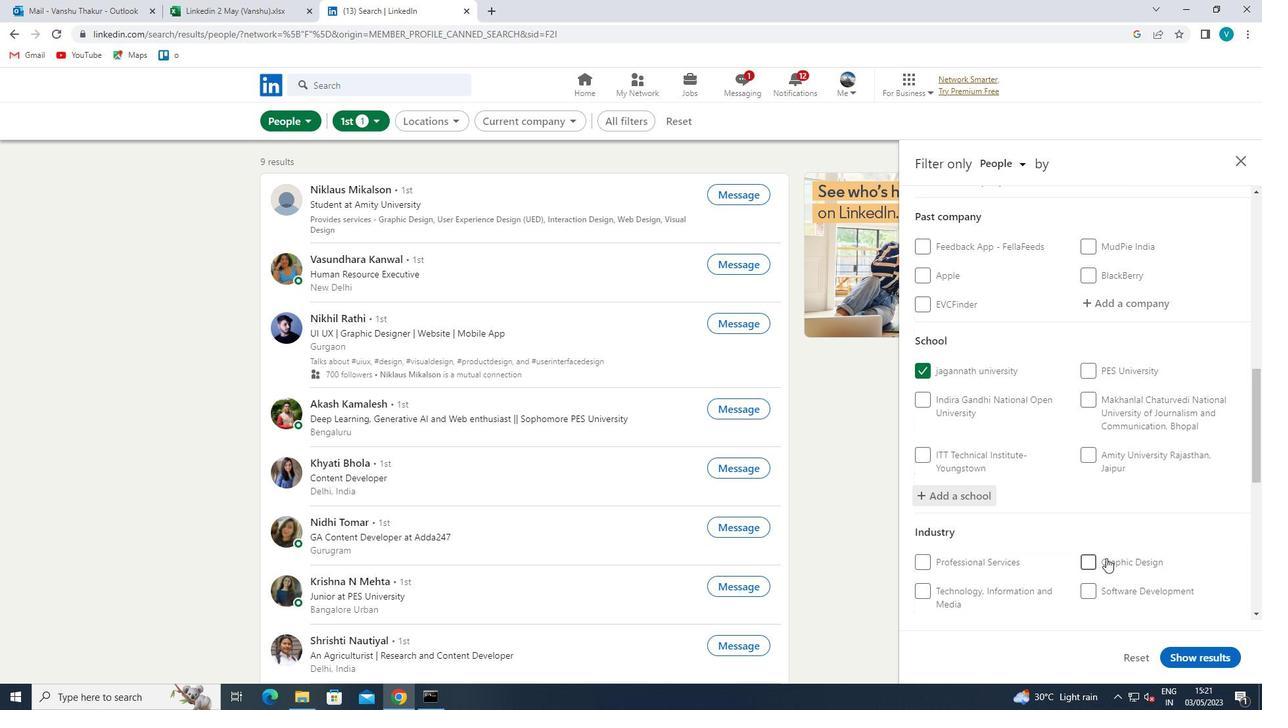 
Action: Mouse scrolled (1106, 557) with delta (0, 0)
Screenshot: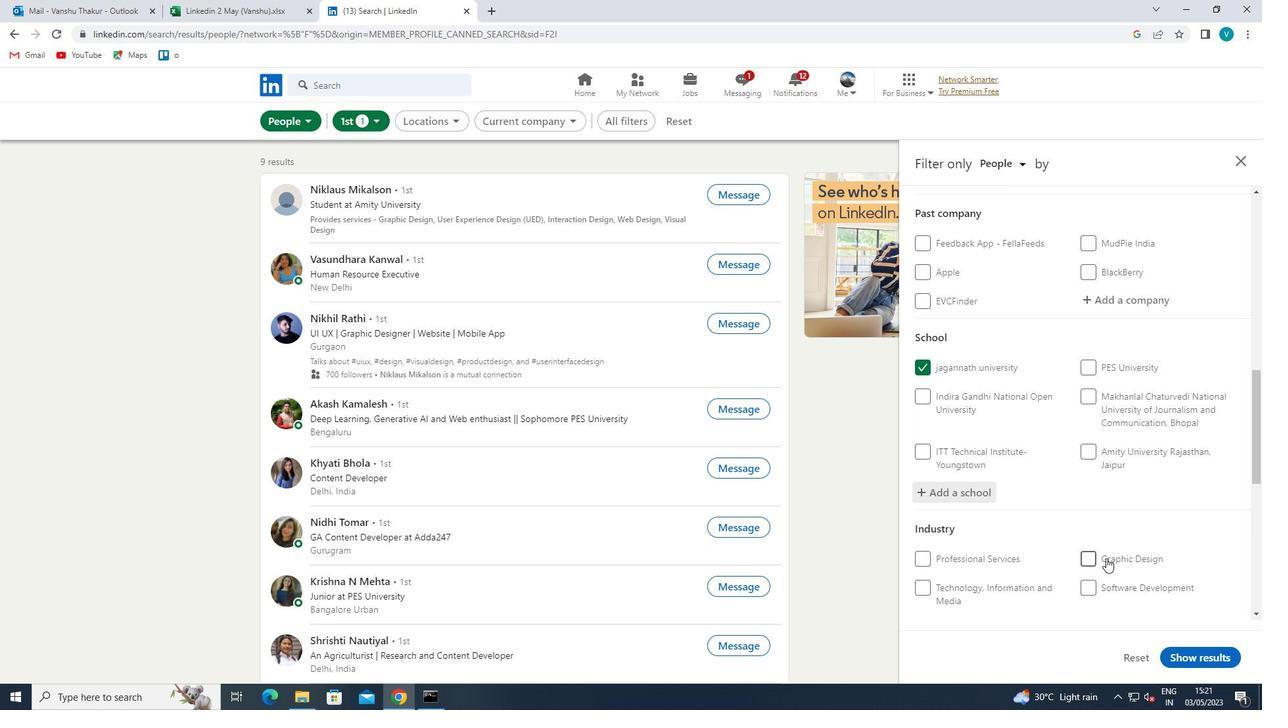
Action: Mouse moved to (1131, 437)
Screenshot: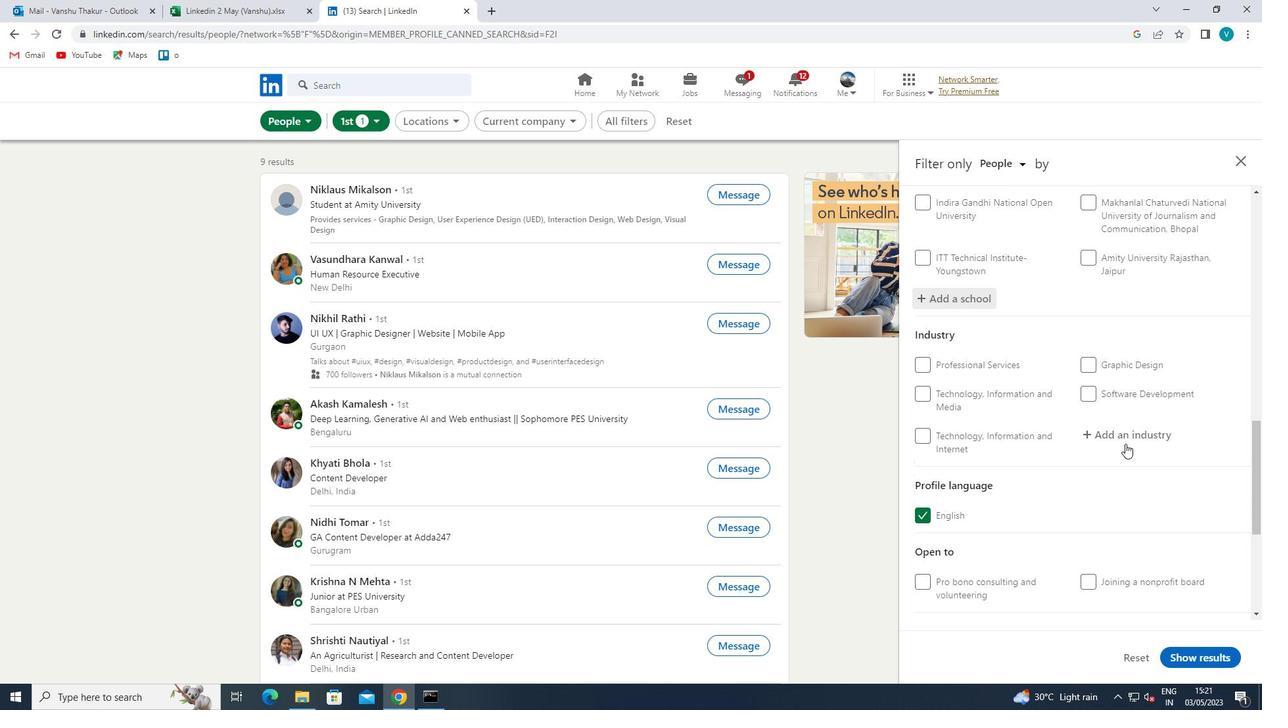 
Action: Mouse pressed left at (1131, 437)
Screenshot: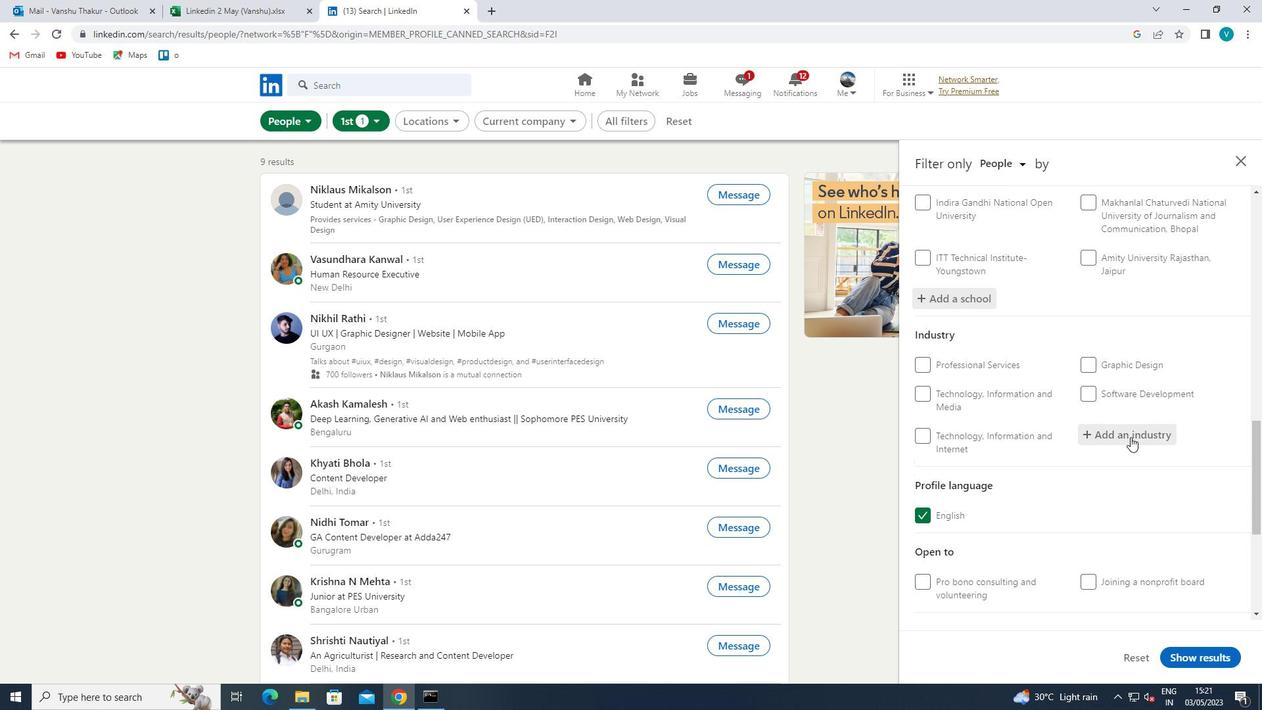 
Action: Mouse moved to (1131, 435)
Screenshot: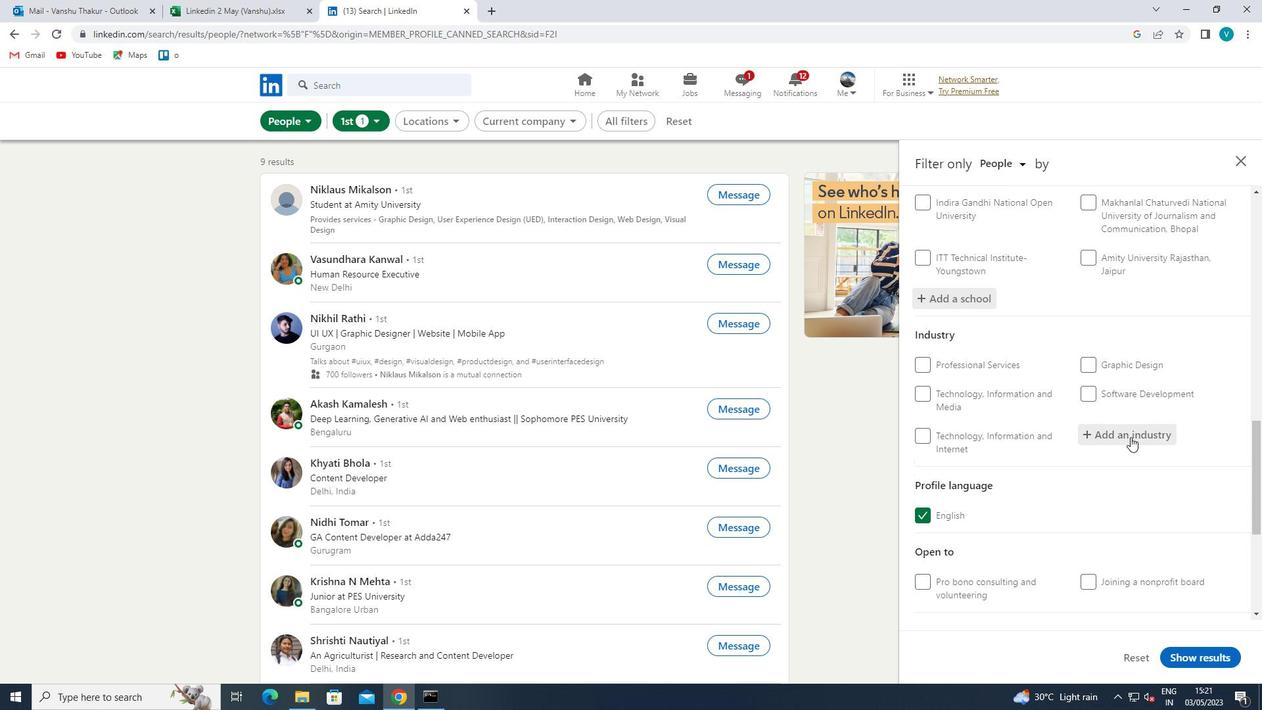 
Action: Key pressed <Key.shift>IT<Key.space><Key.shift>SERVICES
Screenshot: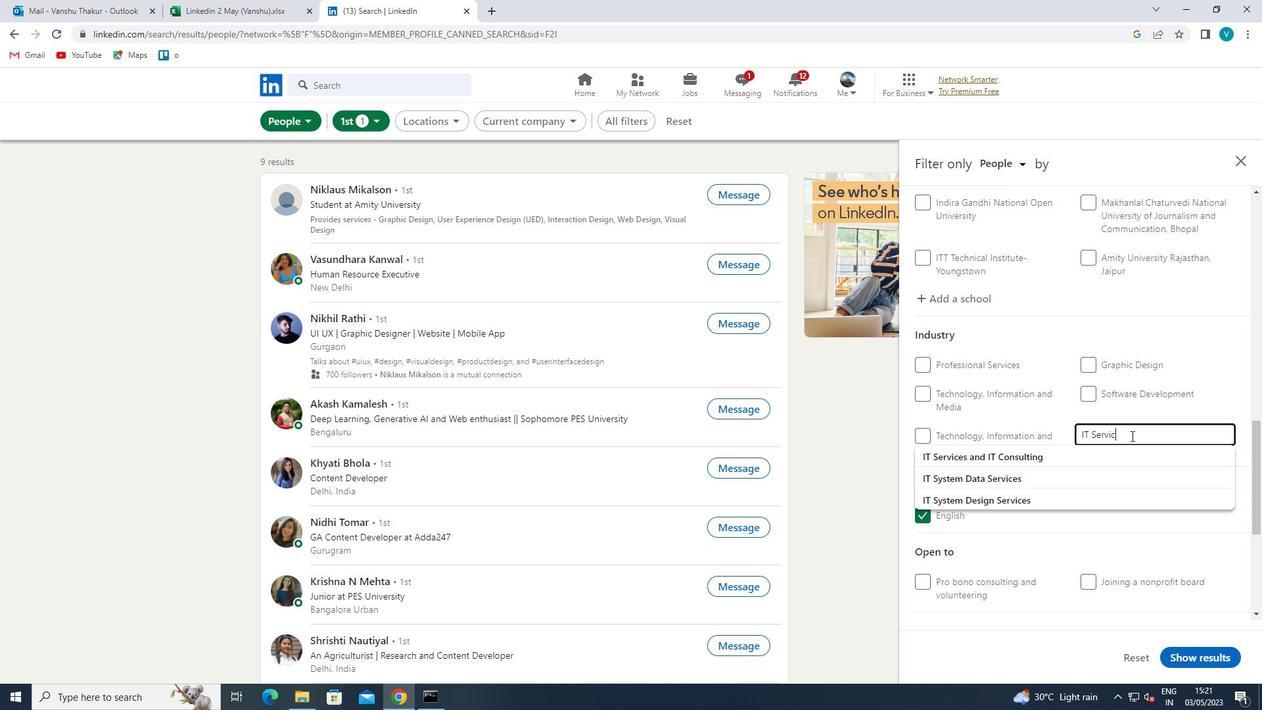 
Action: Mouse moved to (1114, 459)
Screenshot: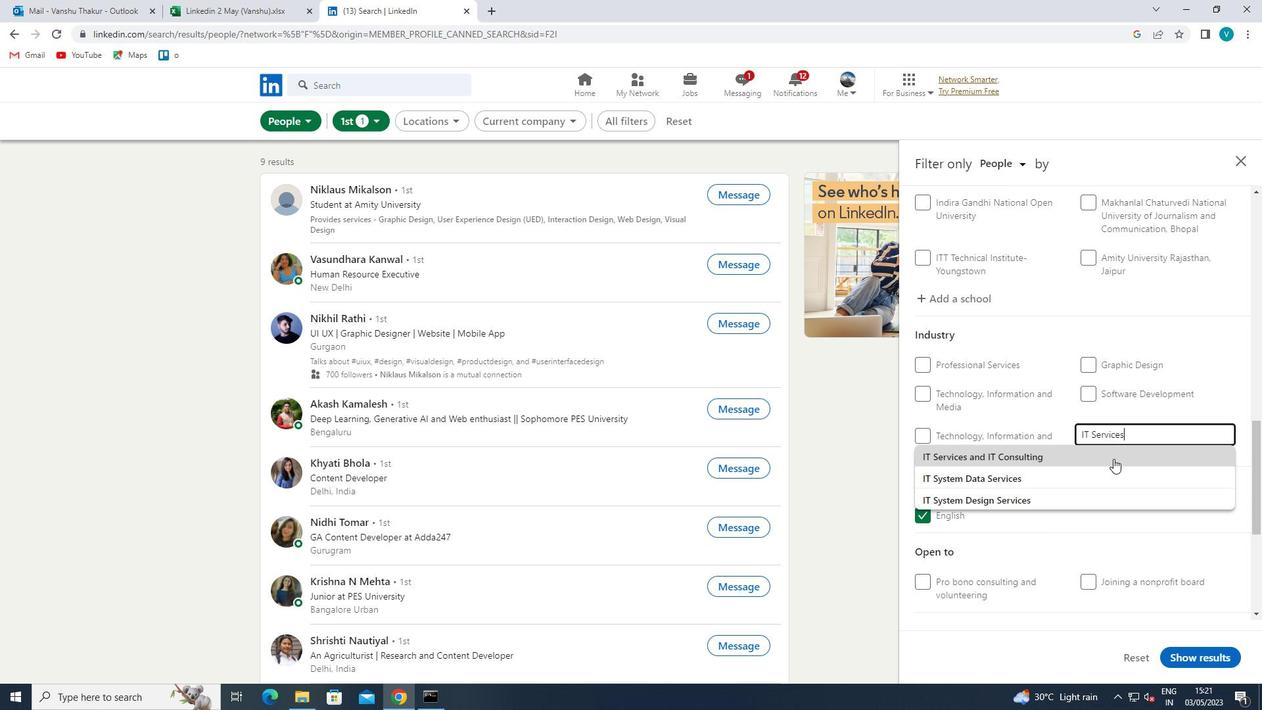 
Action: Mouse pressed left at (1114, 459)
Screenshot: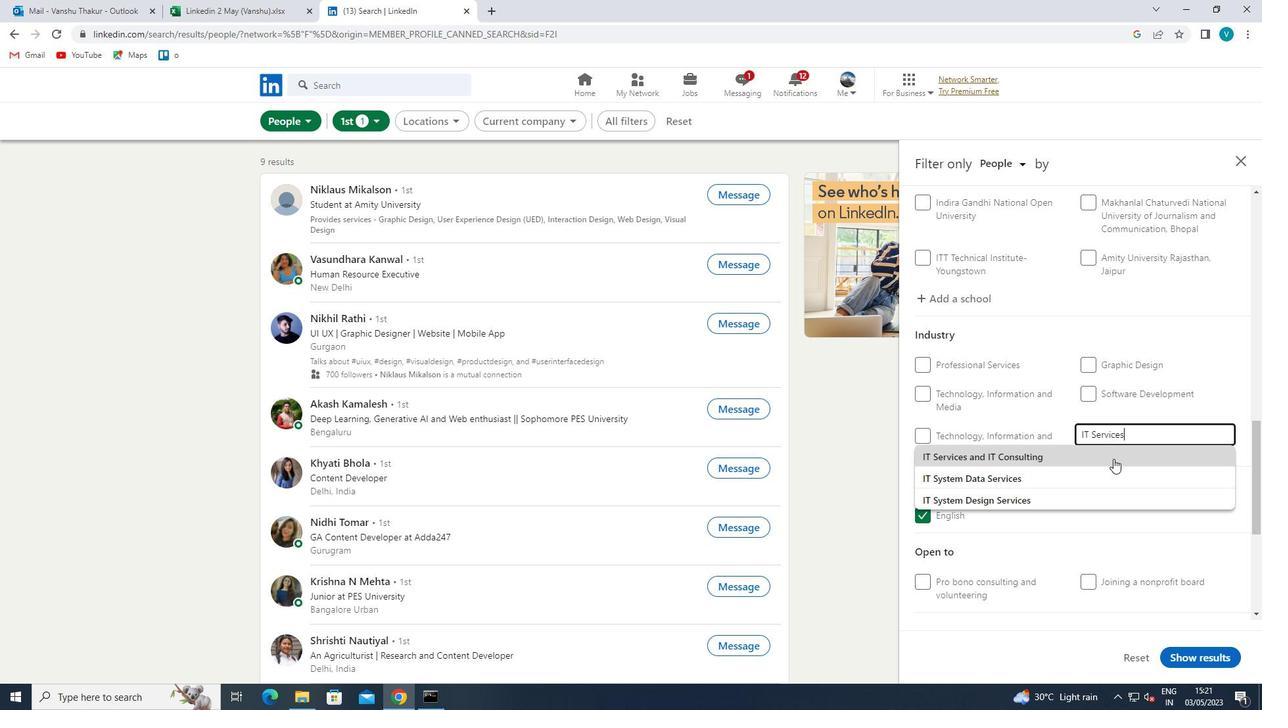 
Action: Mouse moved to (1114, 459)
Screenshot: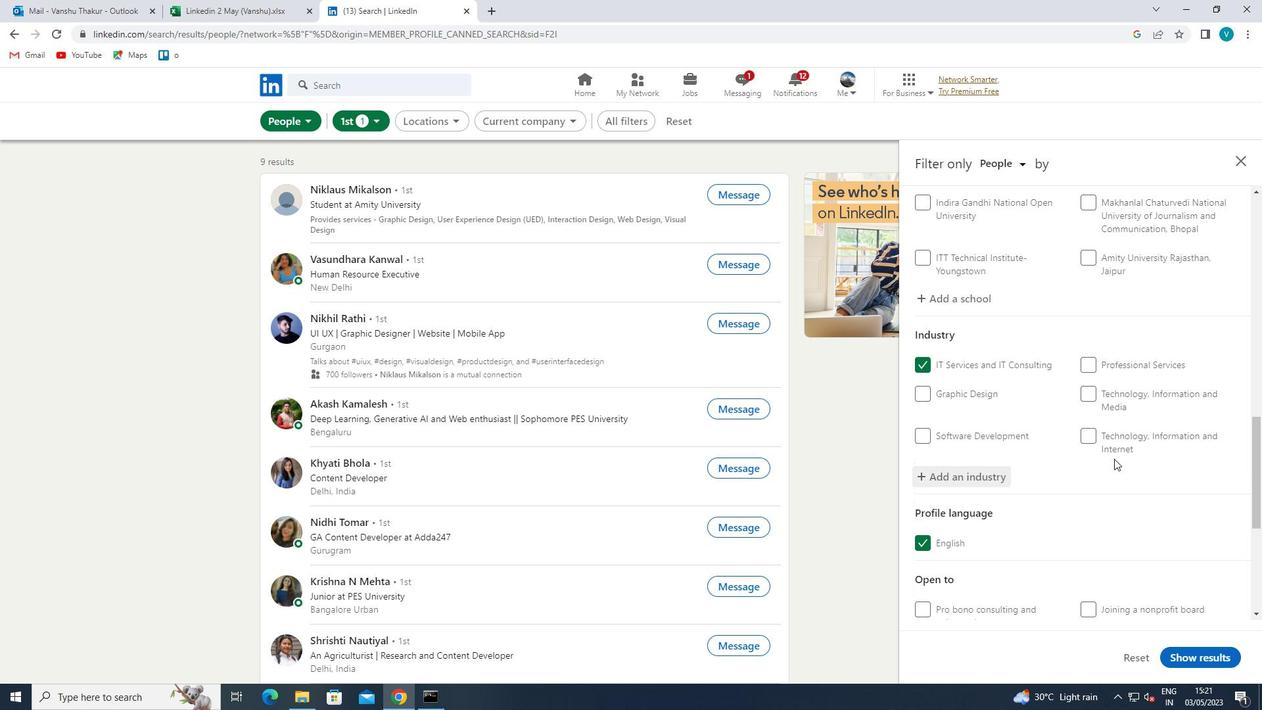 
Action: Mouse scrolled (1114, 458) with delta (0, 0)
Screenshot: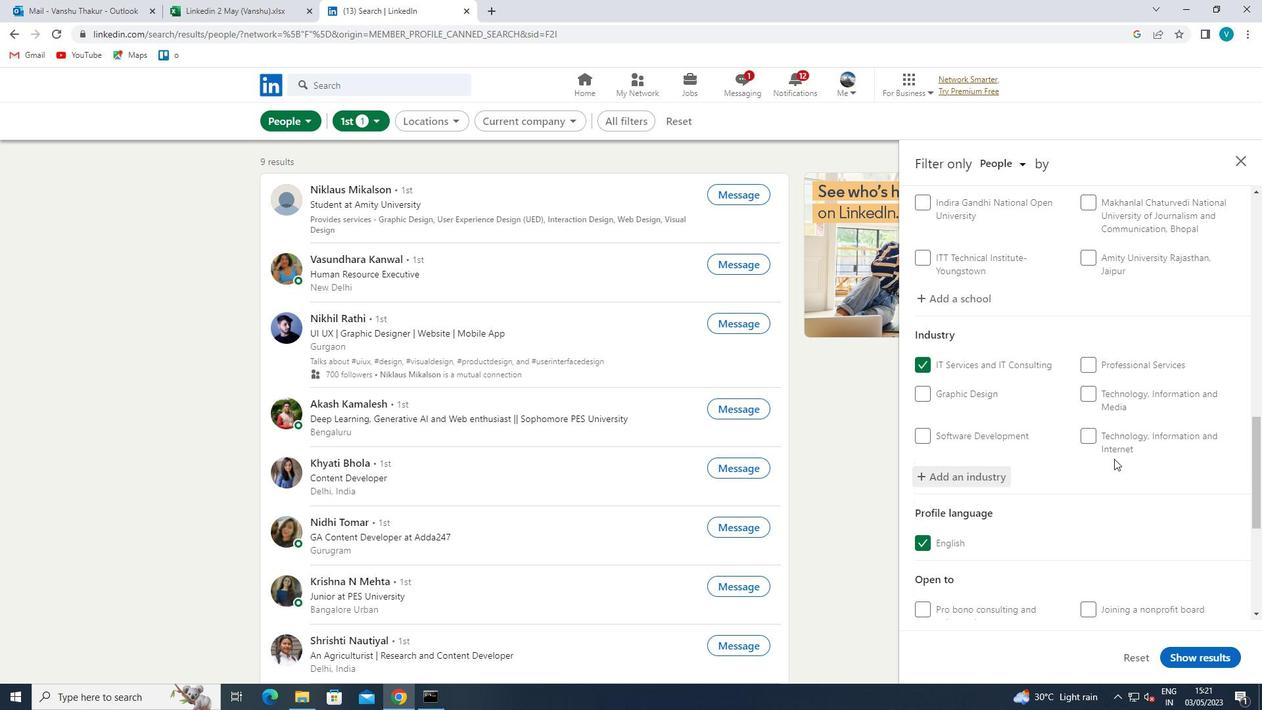 
Action: Mouse moved to (1113, 460)
Screenshot: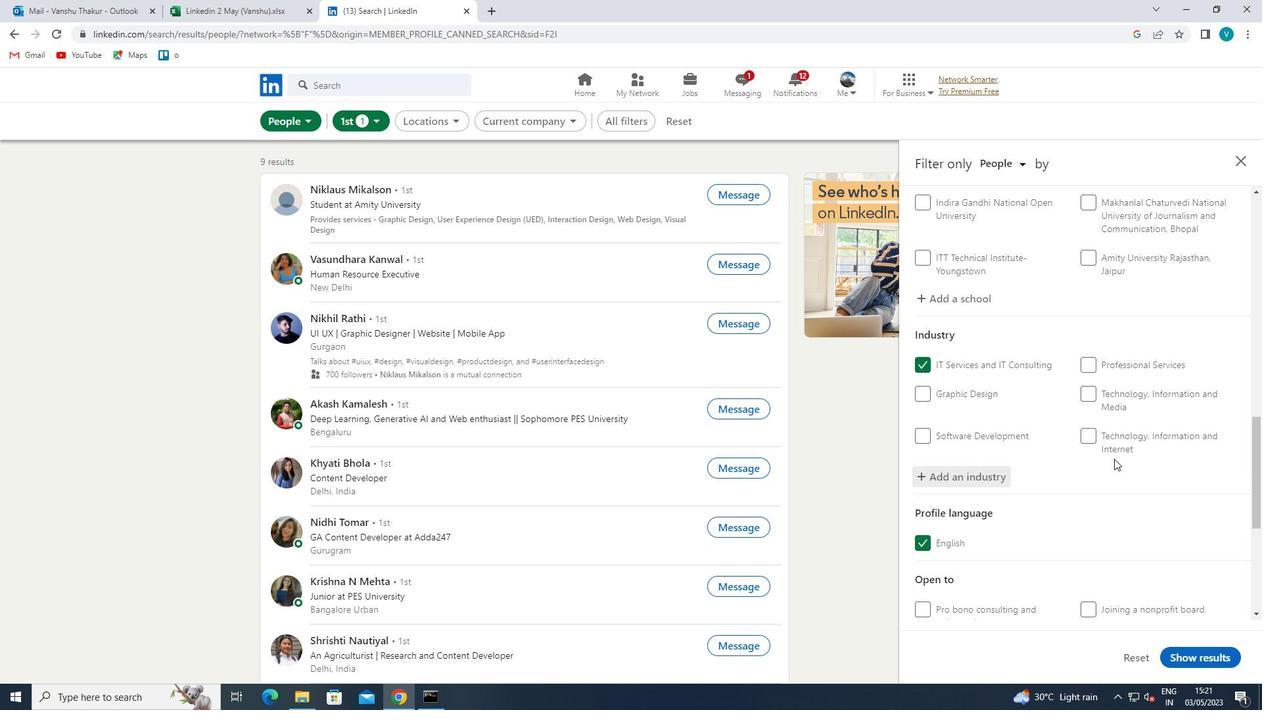 
Action: Mouse scrolled (1113, 459) with delta (0, 0)
Screenshot: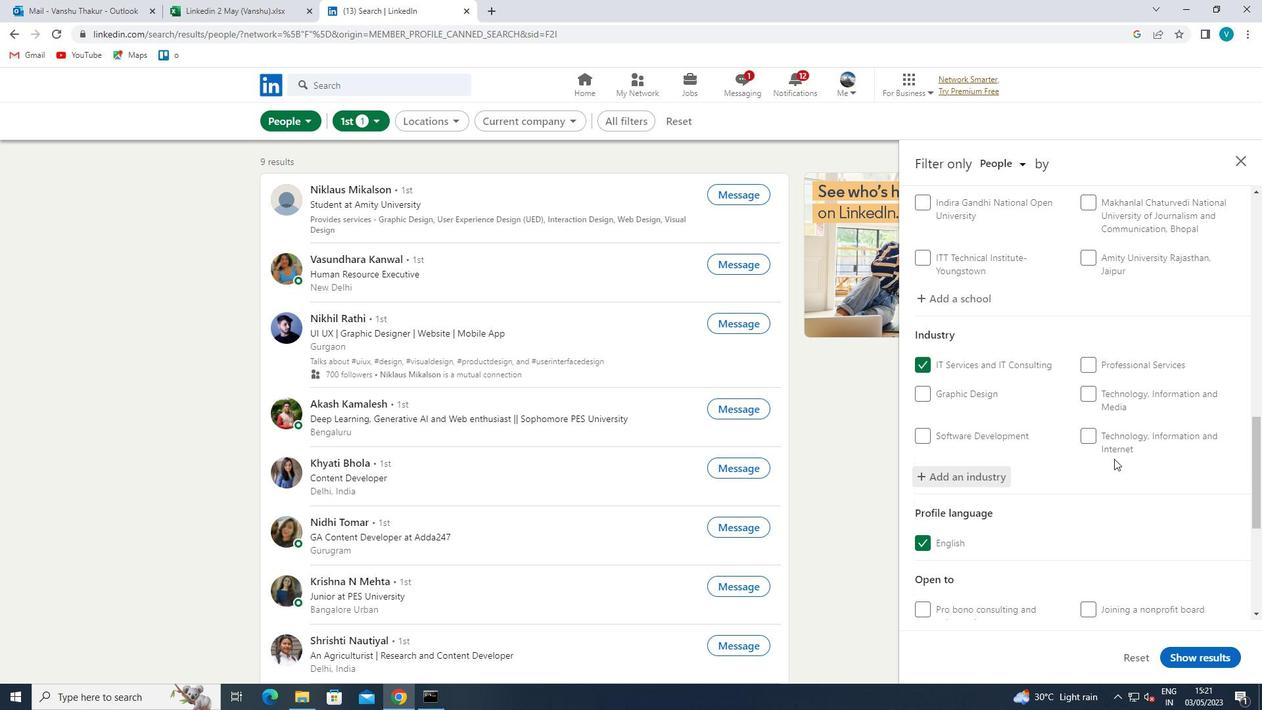 
Action: Mouse moved to (1111, 461)
Screenshot: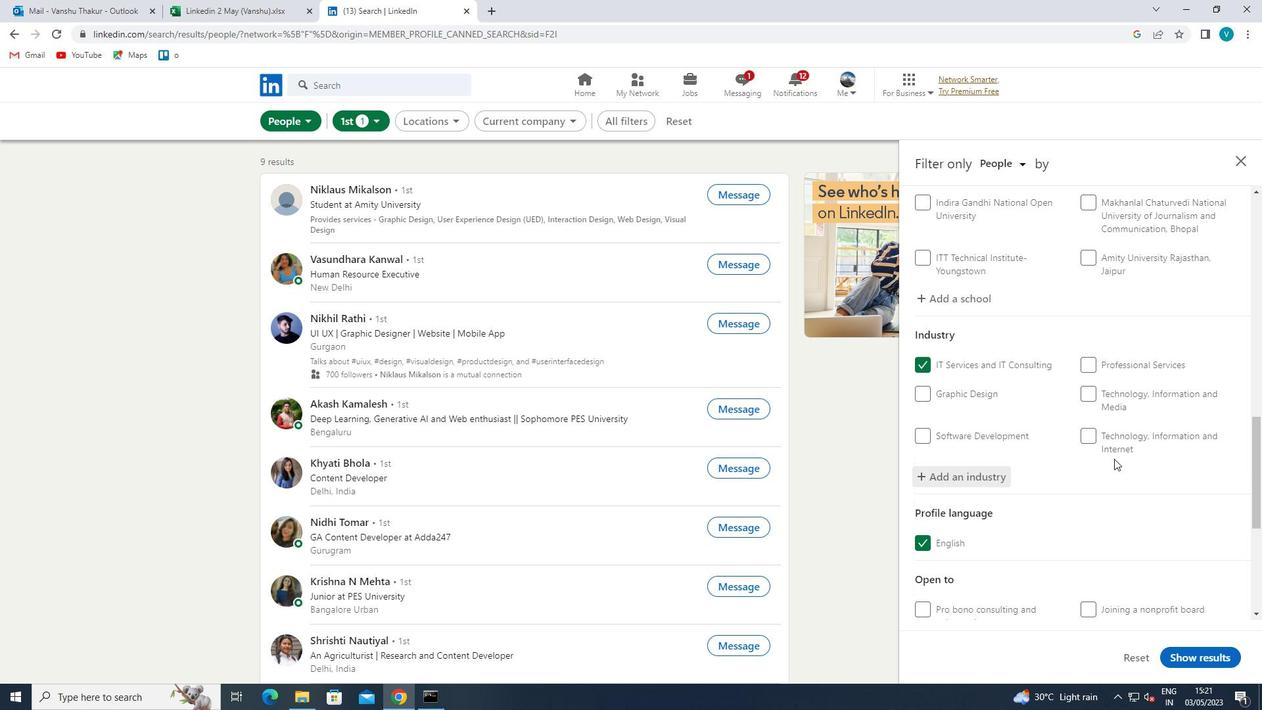 
Action: Mouse scrolled (1111, 460) with delta (0, 0)
Screenshot: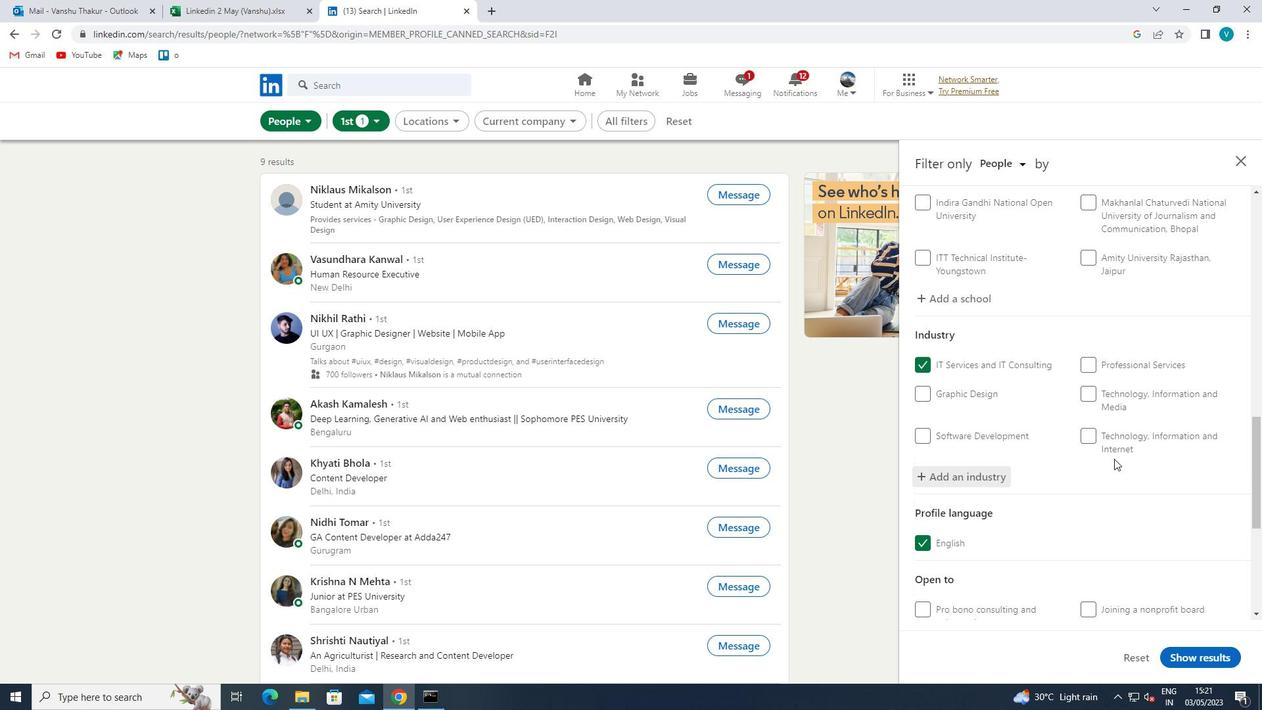 
Action: Mouse moved to (1110, 462)
Screenshot: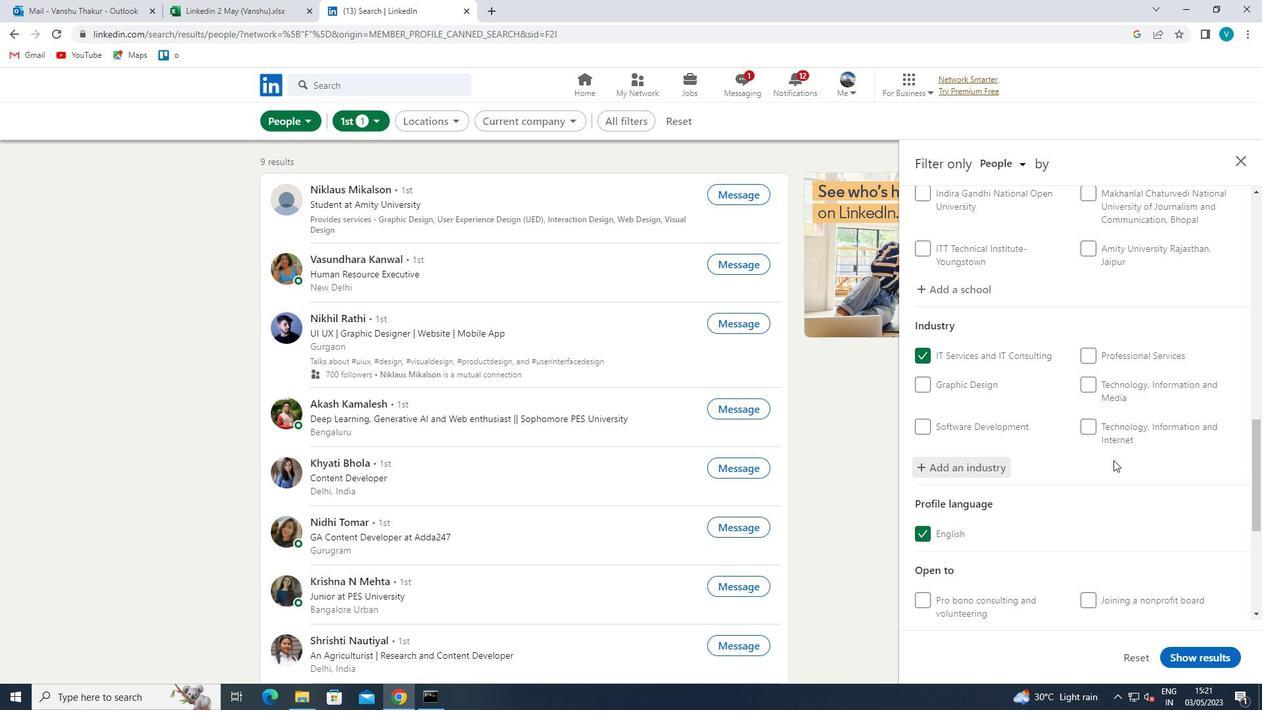 
Action: Mouse scrolled (1110, 462) with delta (0, 0)
Screenshot: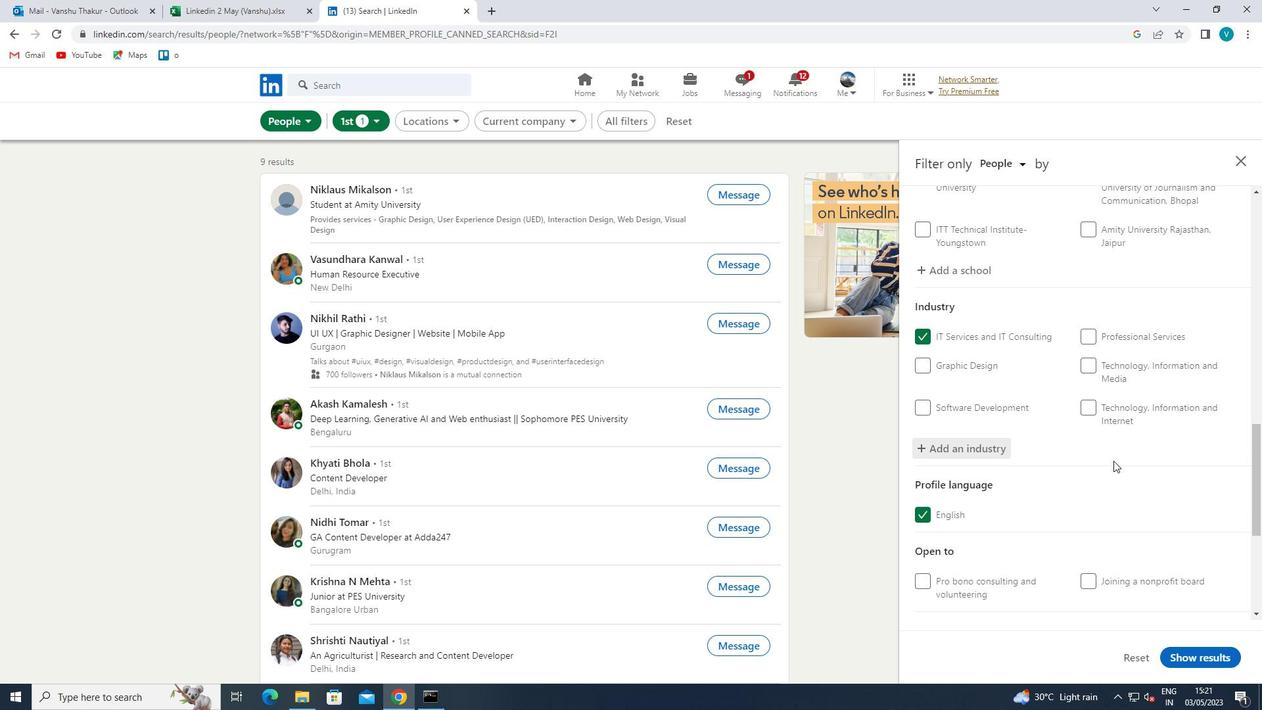 
Action: Mouse moved to (1112, 491)
Screenshot: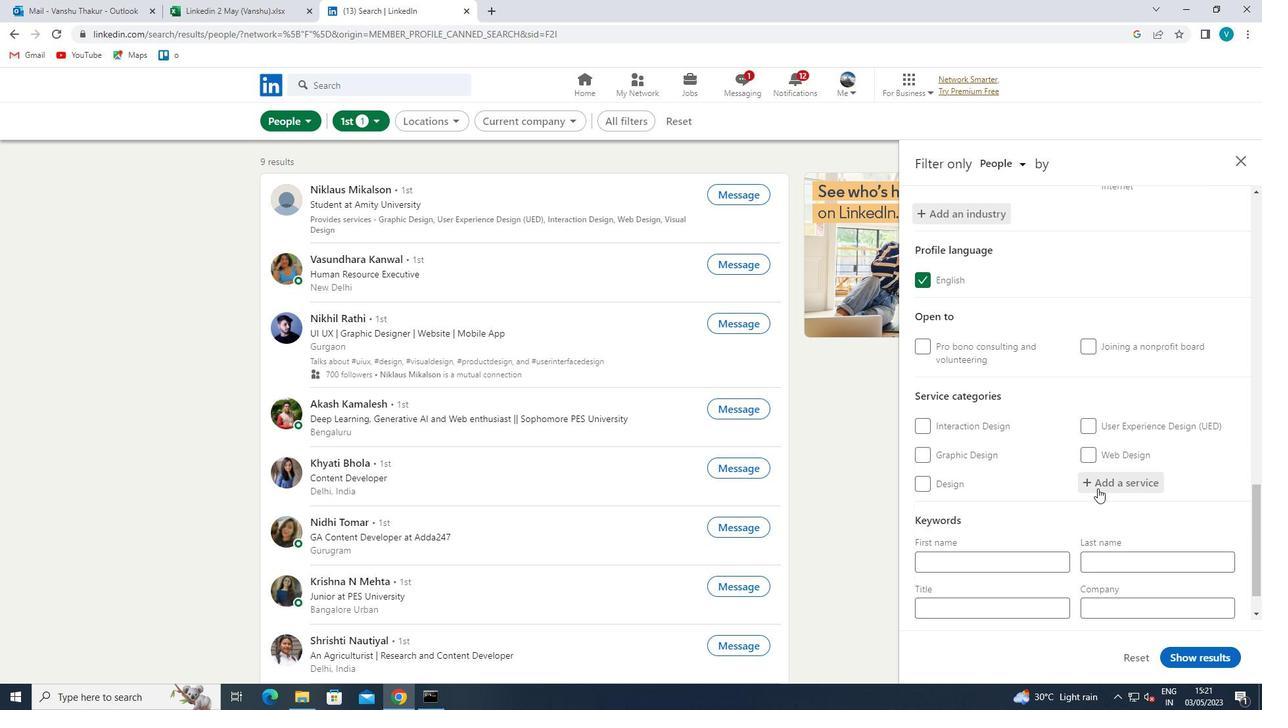 
Action: Mouse pressed left at (1112, 491)
Screenshot: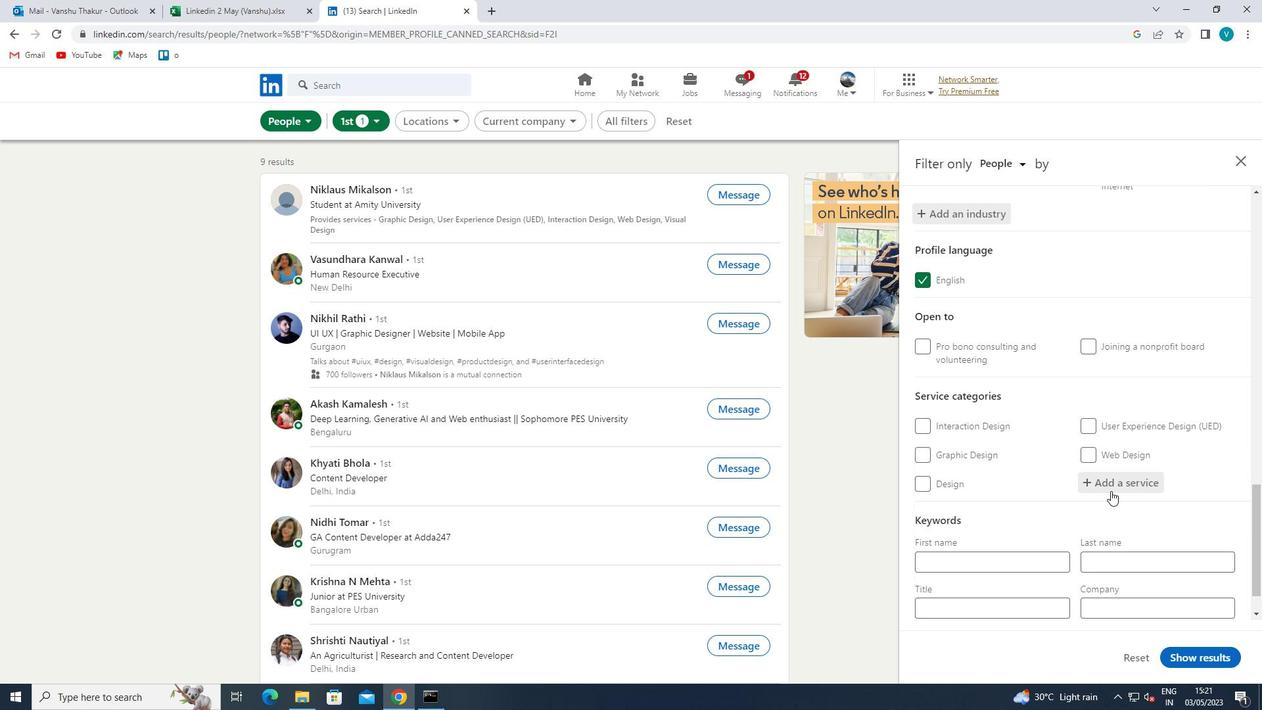 
Action: Key pressed <Key.shift>COPYWRITING
Screenshot: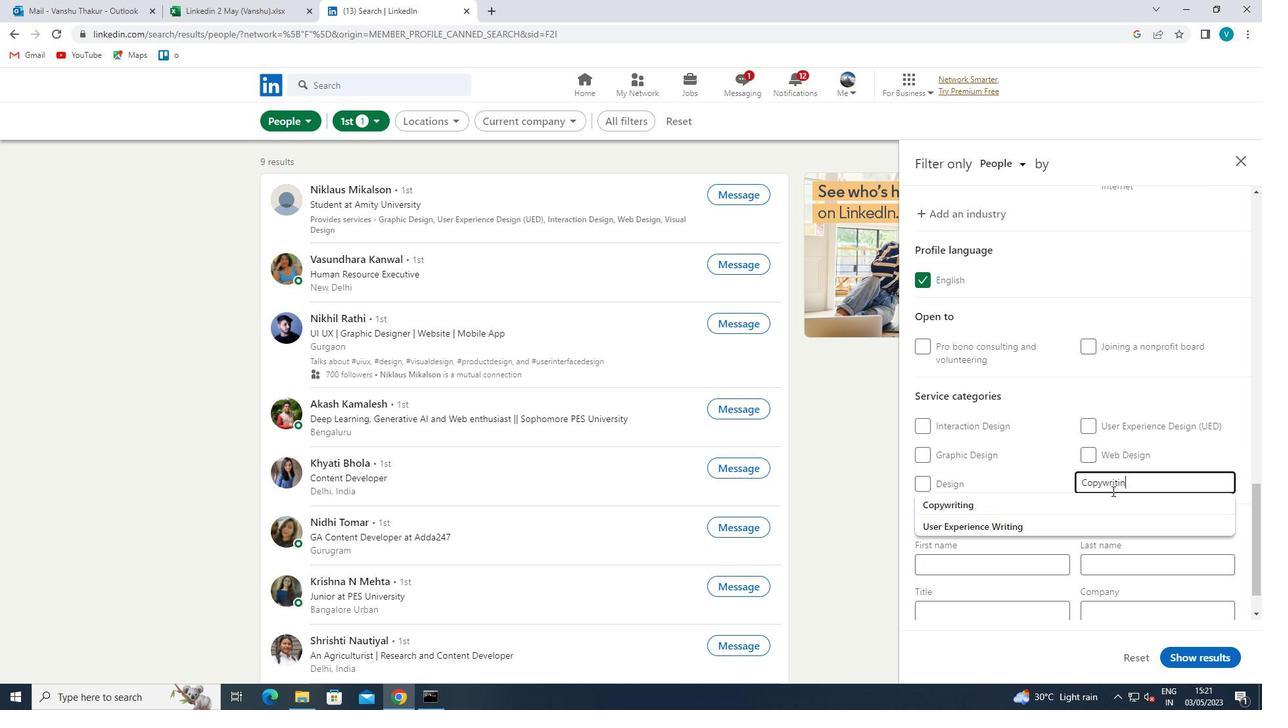 
Action: Mouse moved to (1104, 495)
Screenshot: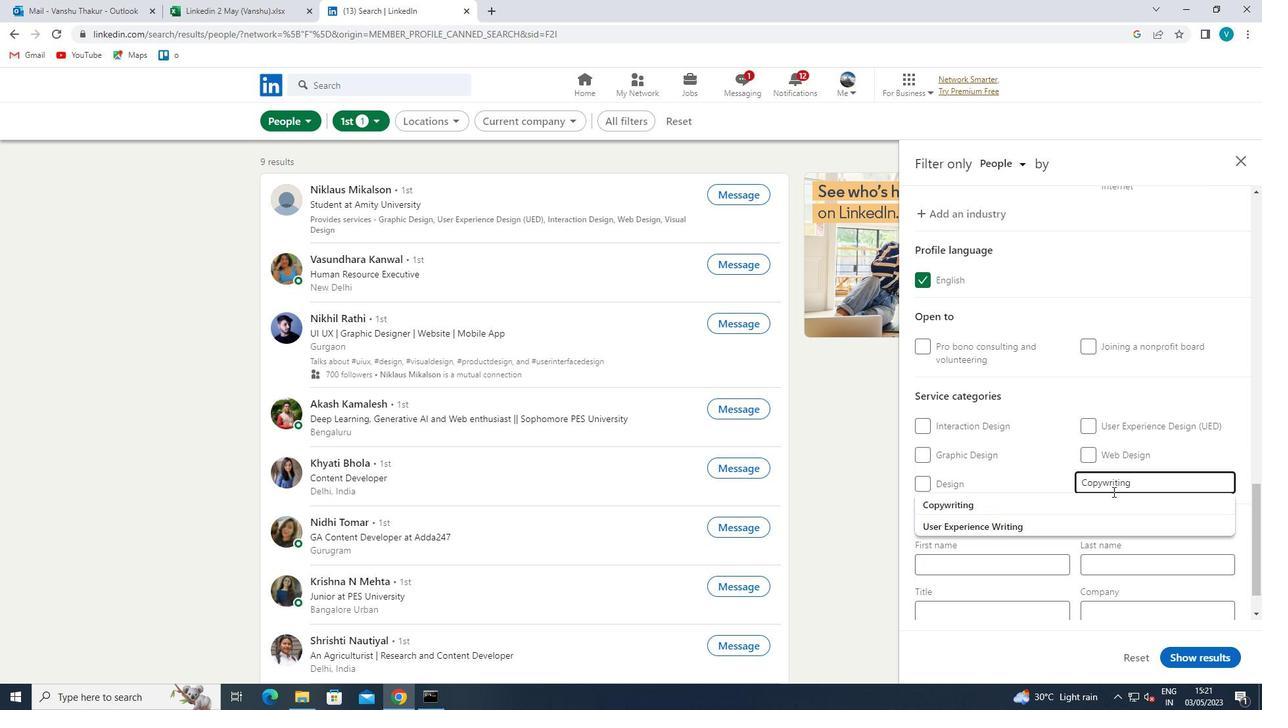 
Action: Mouse pressed left at (1104, 495)
Screenshot: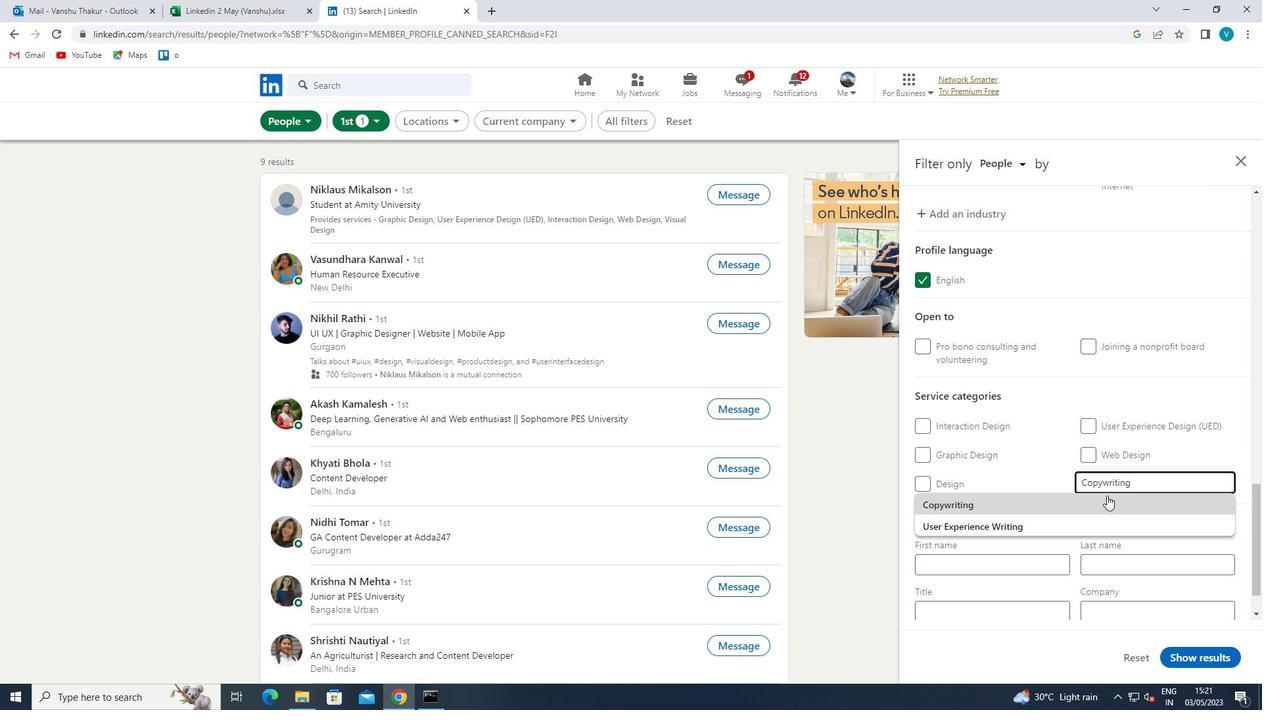 
Action: Mouse moved to (1100, 497)
Screenshot: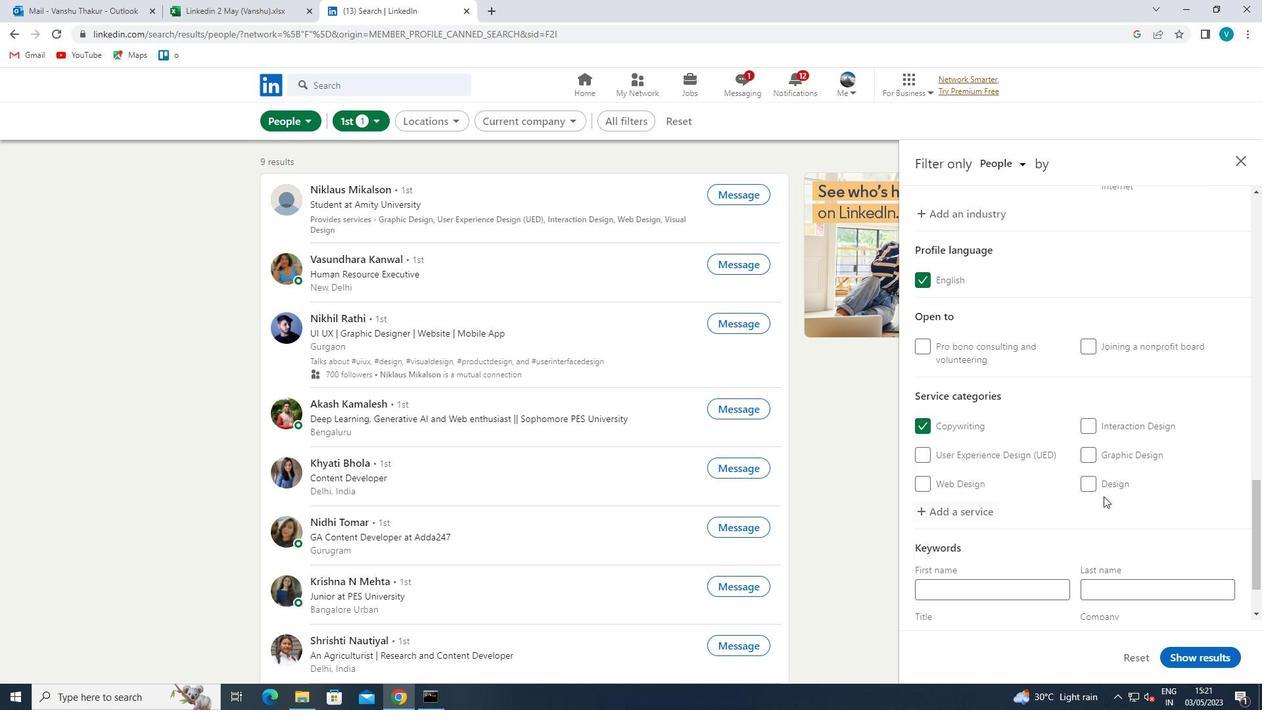 
Action: Mouse scrolled (1100, 497) with delta (0, 0)
Screenshot: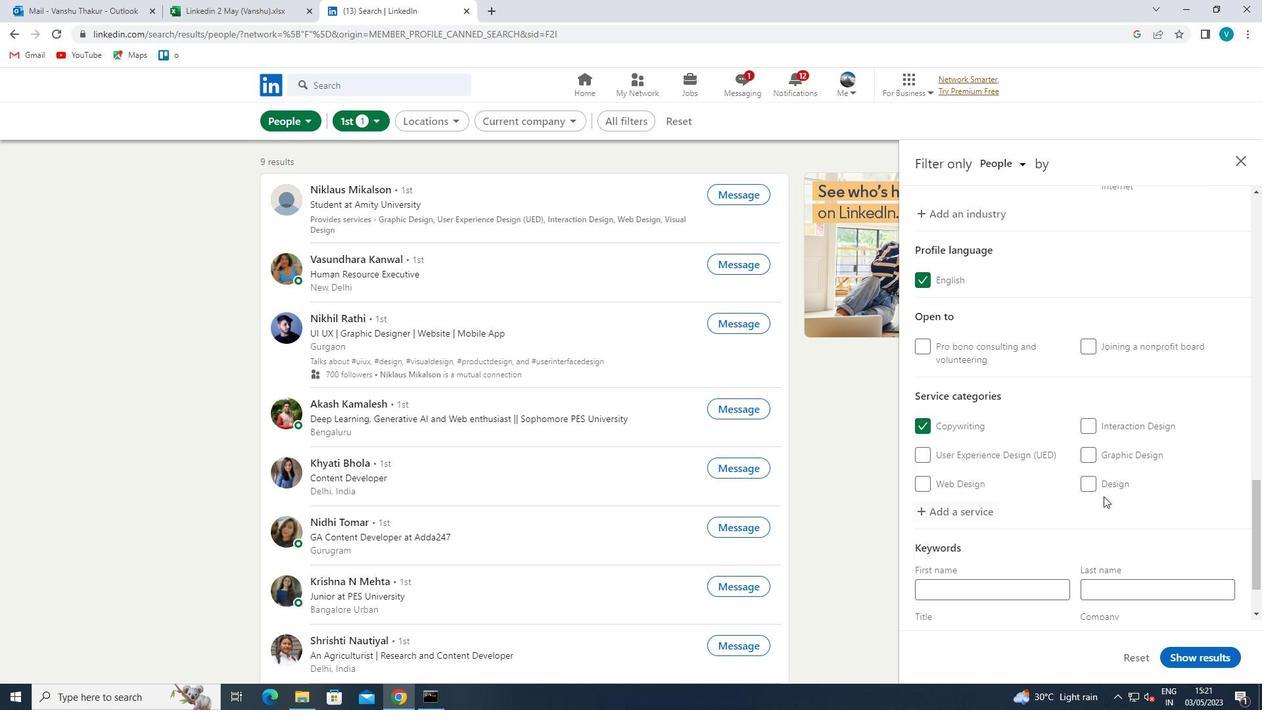 
Action: Mouse moved to (1100, 498)
Screenshot: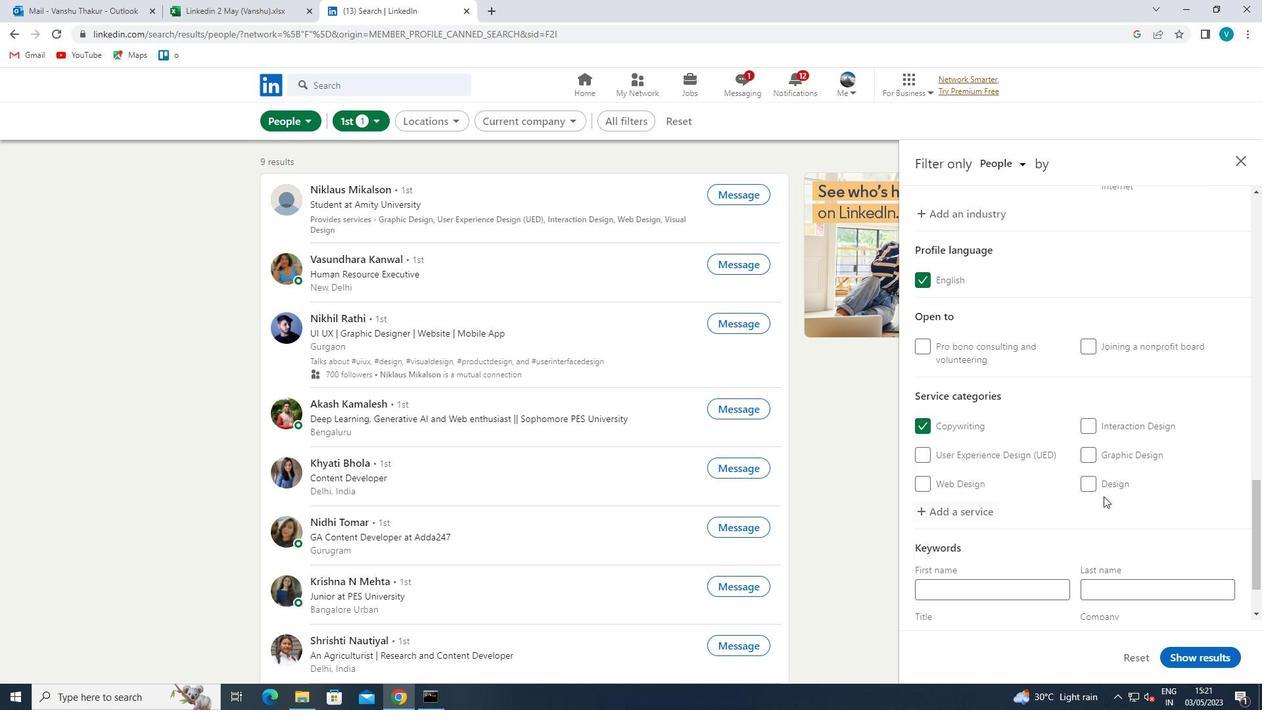 
Action: Mouse scrolled (1100, 497) with delta (0, 0)
Screenshot: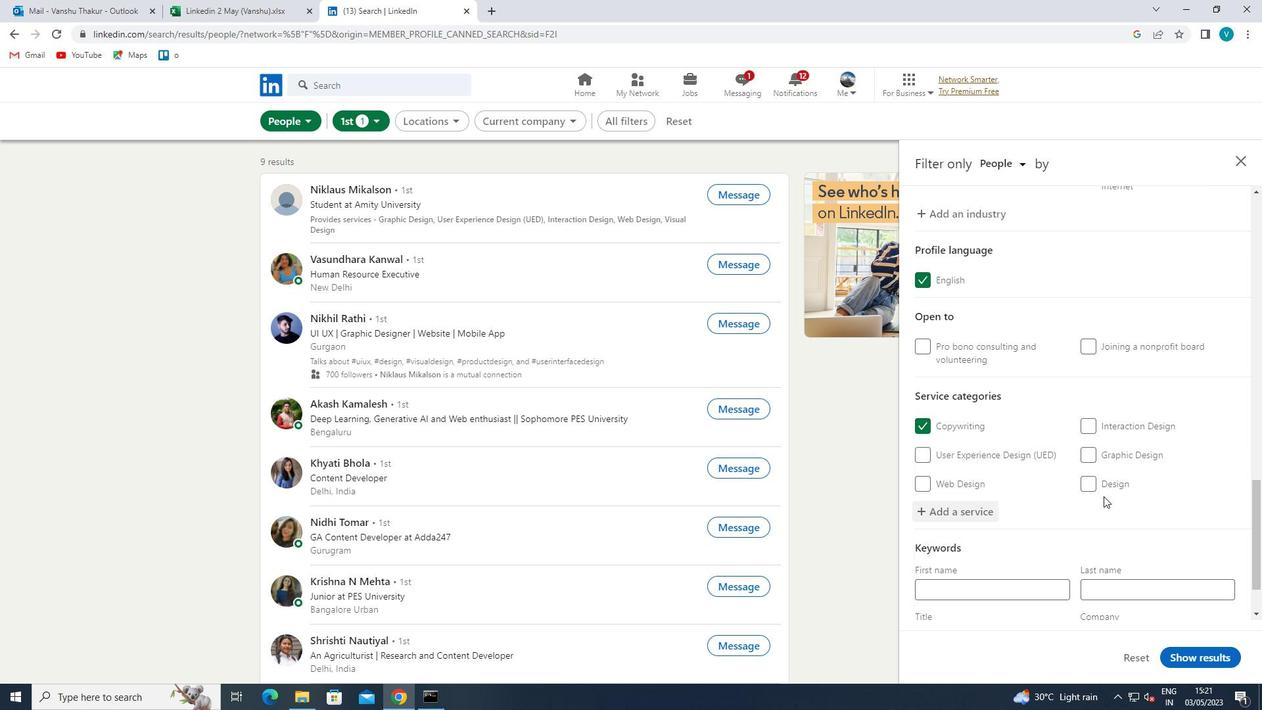 
Action: Mouse moved to (1098, 499)
Screenshot: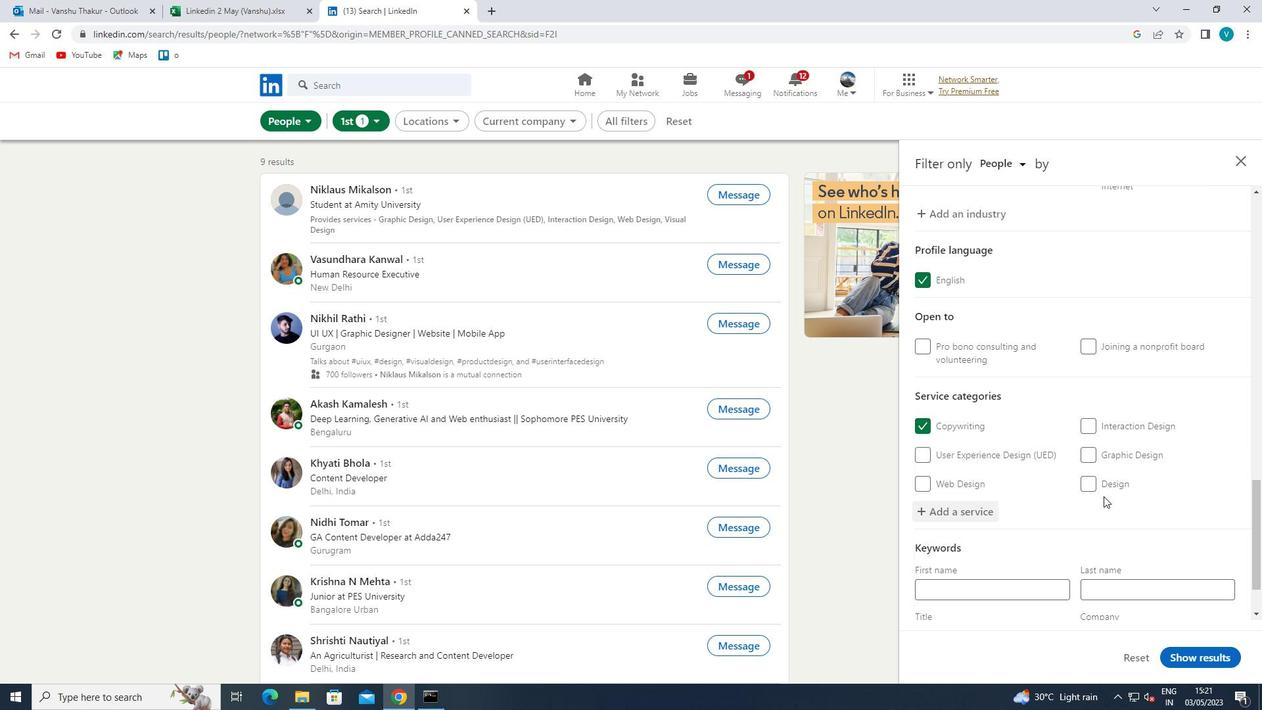 
Action: Mouse scrolled (1098, 499) with delta (0, 0)
Screenshot: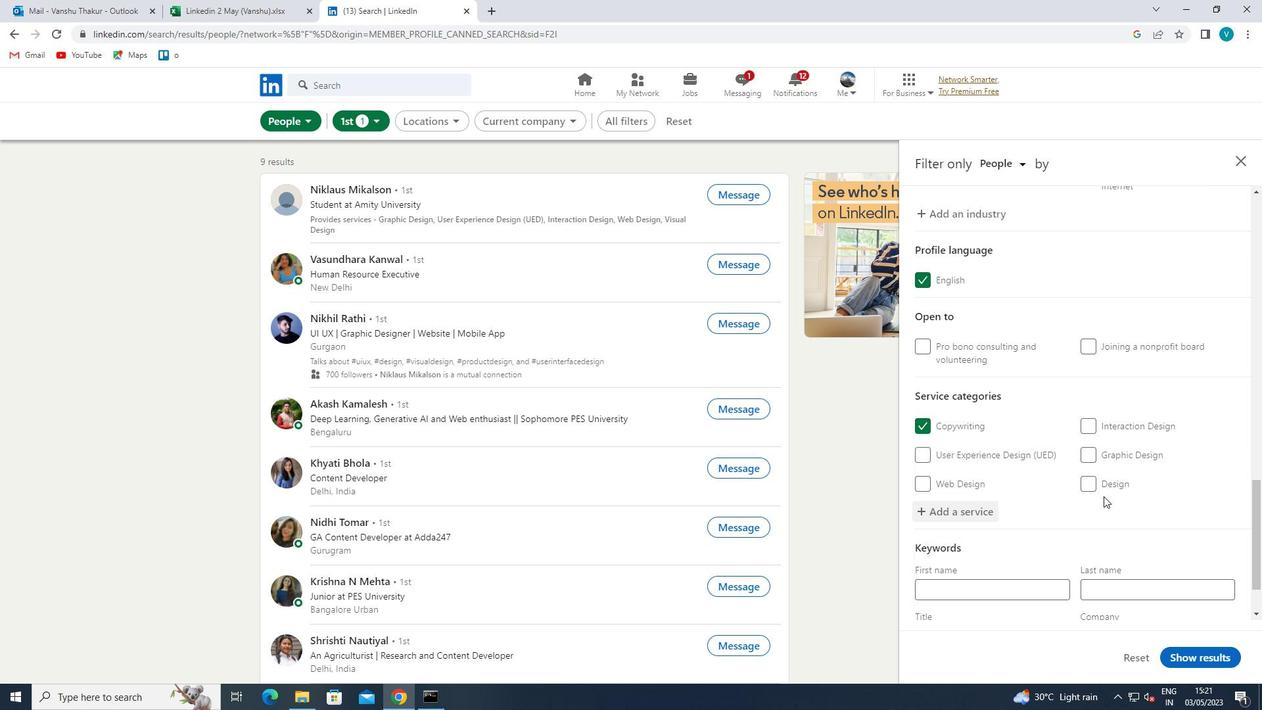 
Action: Mouse moved to (1097, 500)
Screenshot: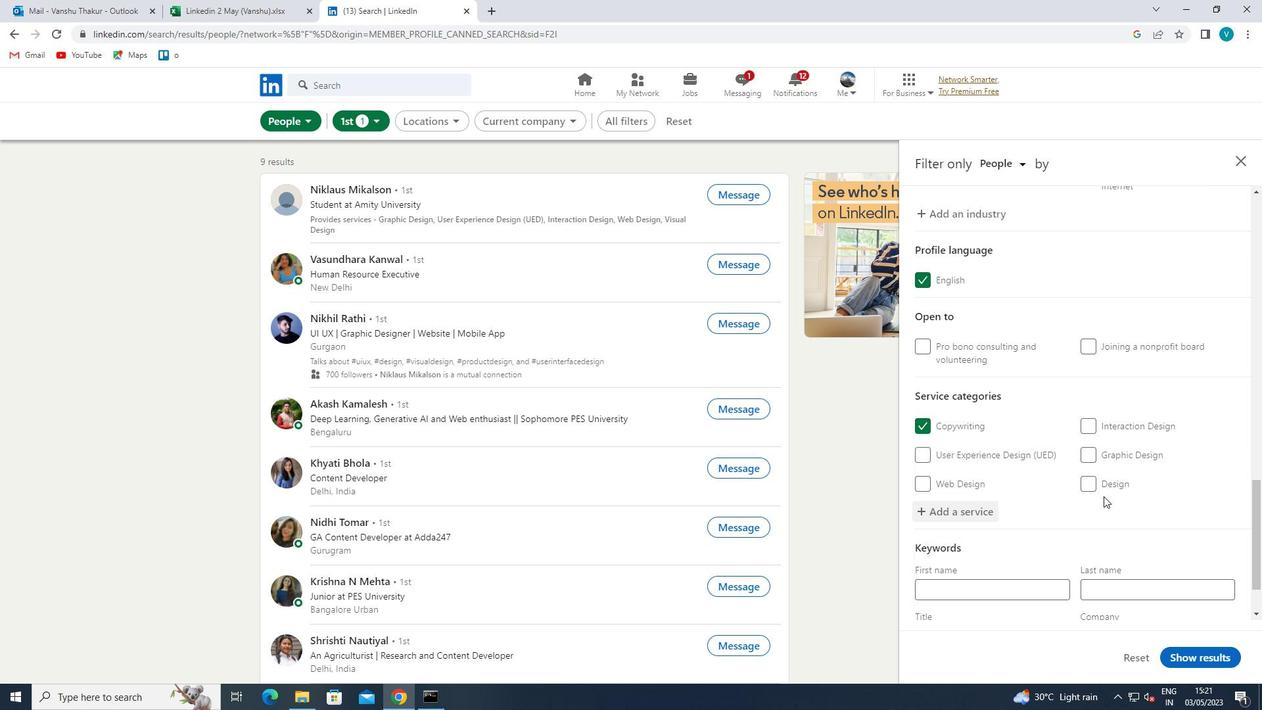
Action: Mouse scrolled (1097, 499) with delta (0, 0)
Screenshot: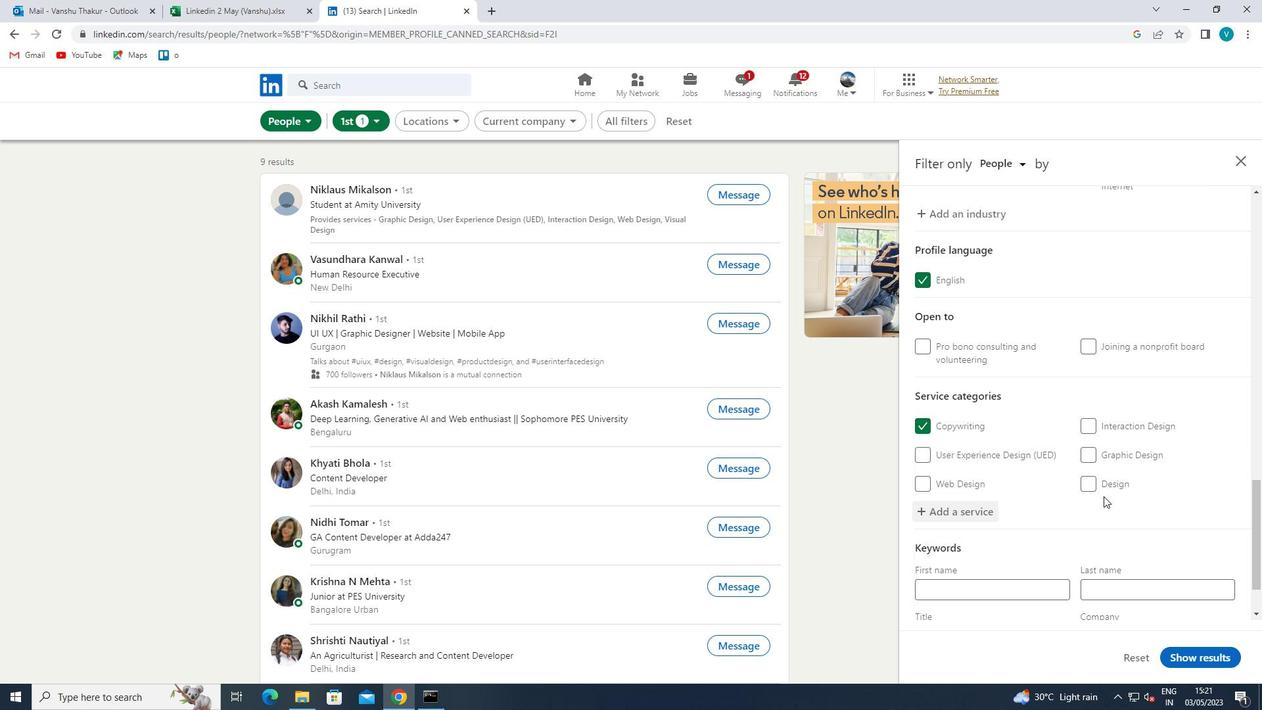 
Action: Mouse moved to (1042, 566)
Screenshot: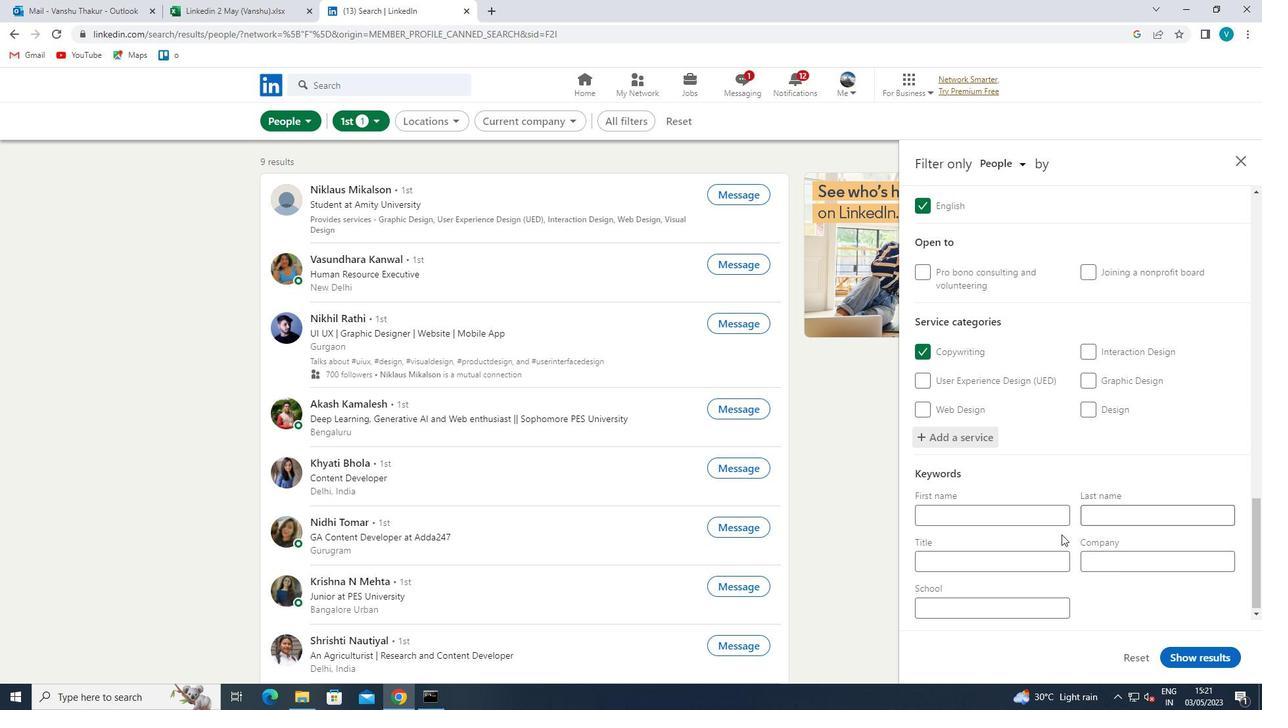 
Action: Mouse pressed left at (1042, 566)
Screenshot: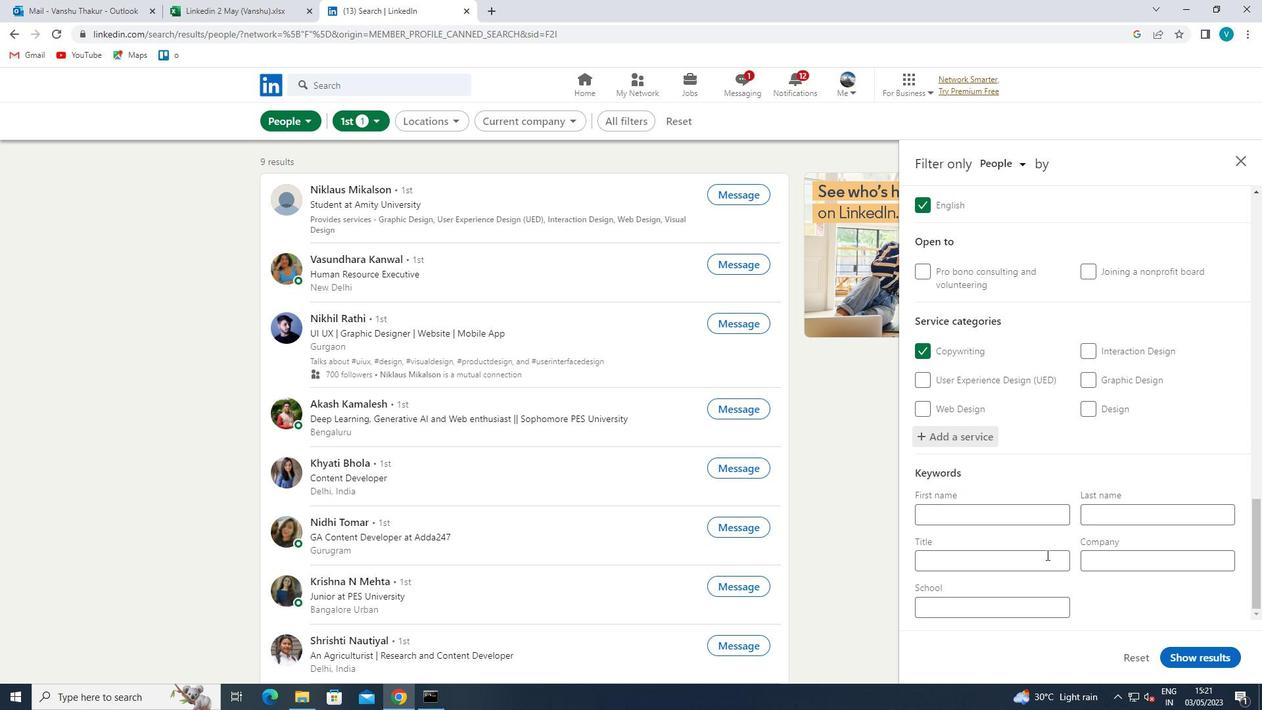 
Action: Mouse moved to (1066, 554)
Screenshot: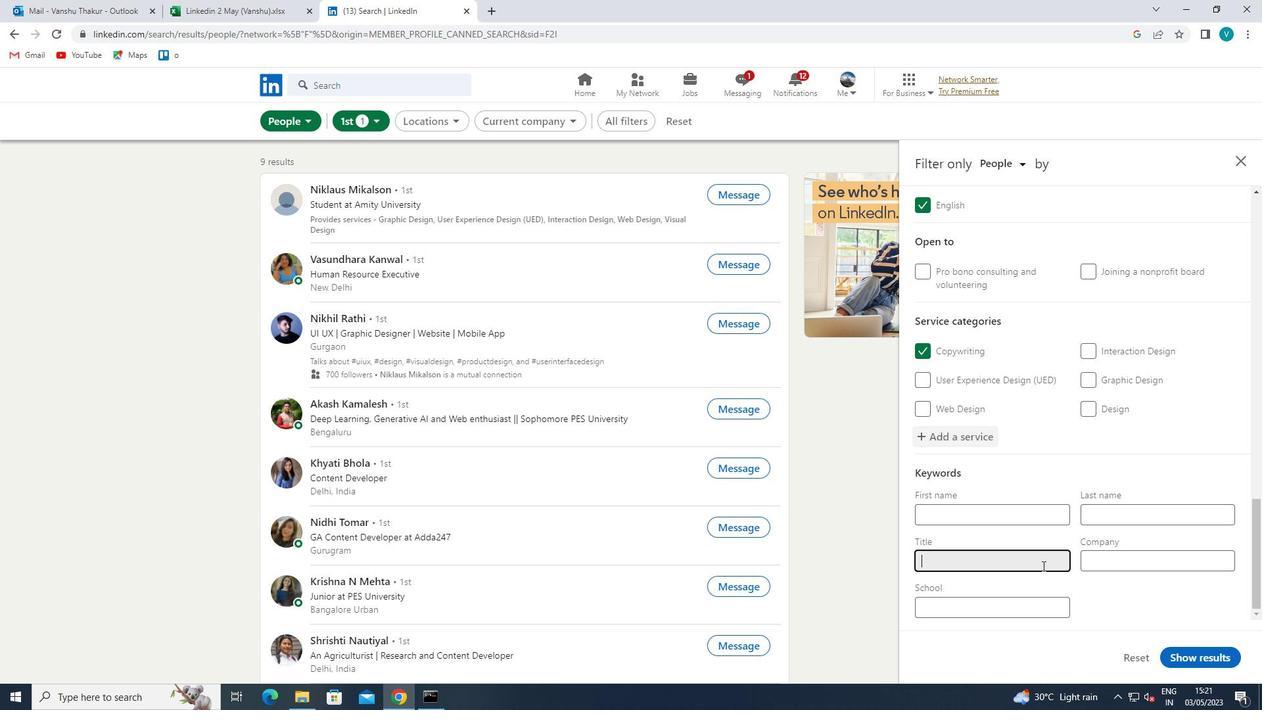 
Action: Key pressed <Key.shift><Key.shift><Key.shift><Key.shift><Key.shift><Key.shift><Key.shift><Key.shift><Key.shift><Key.shift><Key.shift><Key.shift><Key.shift>CONTENT<Key.space><Key.shift>MARKETING<Key.space><Key.shift>MANAGER<Key.space>
Screenshot: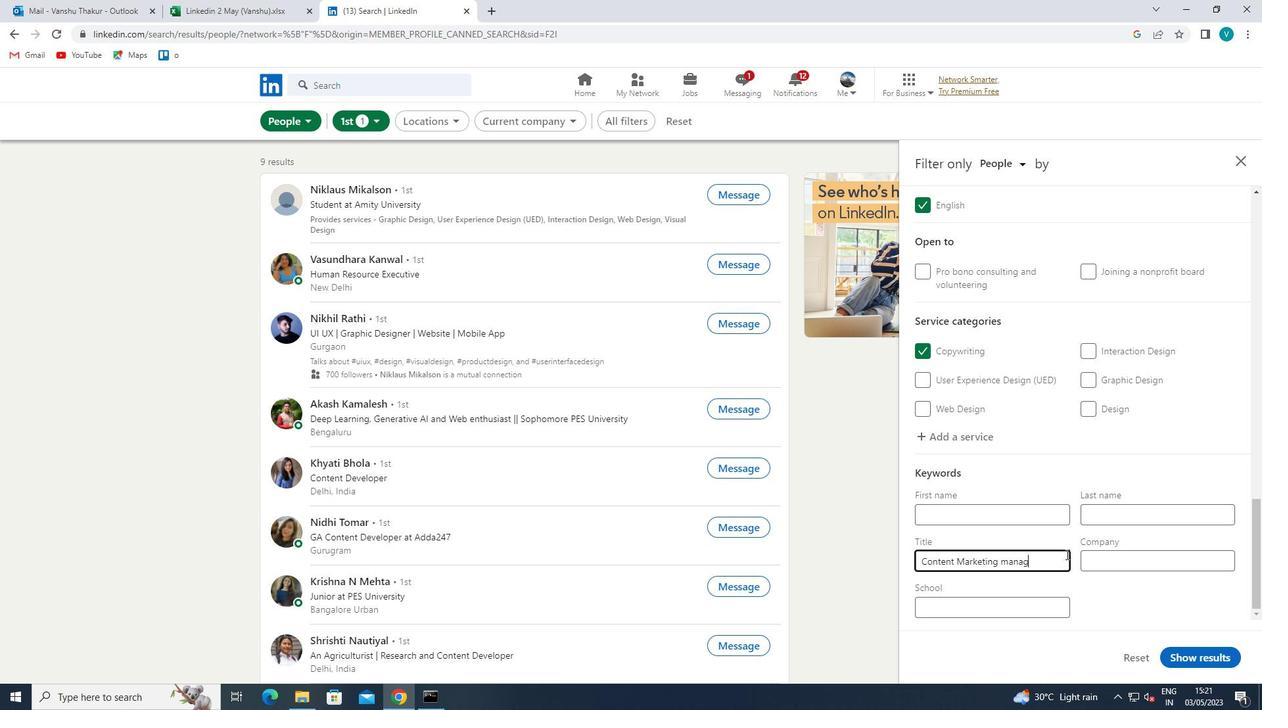 
Action: Mouse moved to (1194, 662)
Screenshot: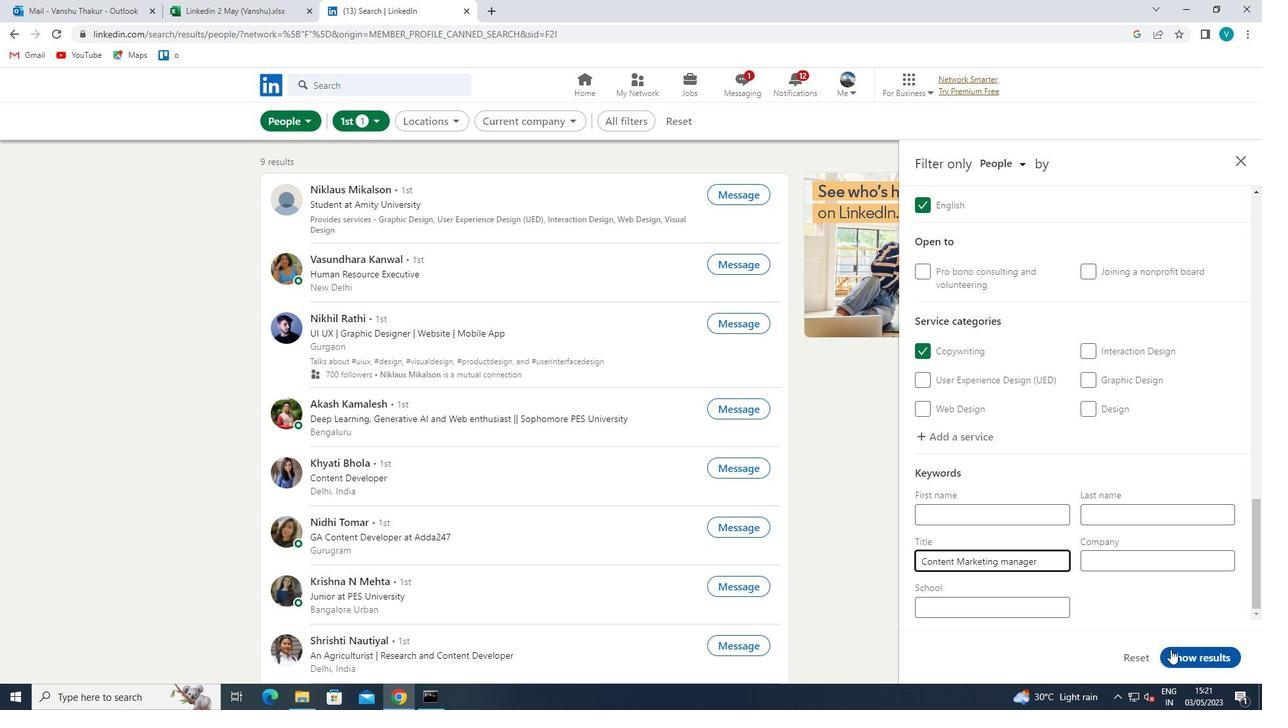 
Action: Mouse pressed left at (1194, 662)
Screenshot: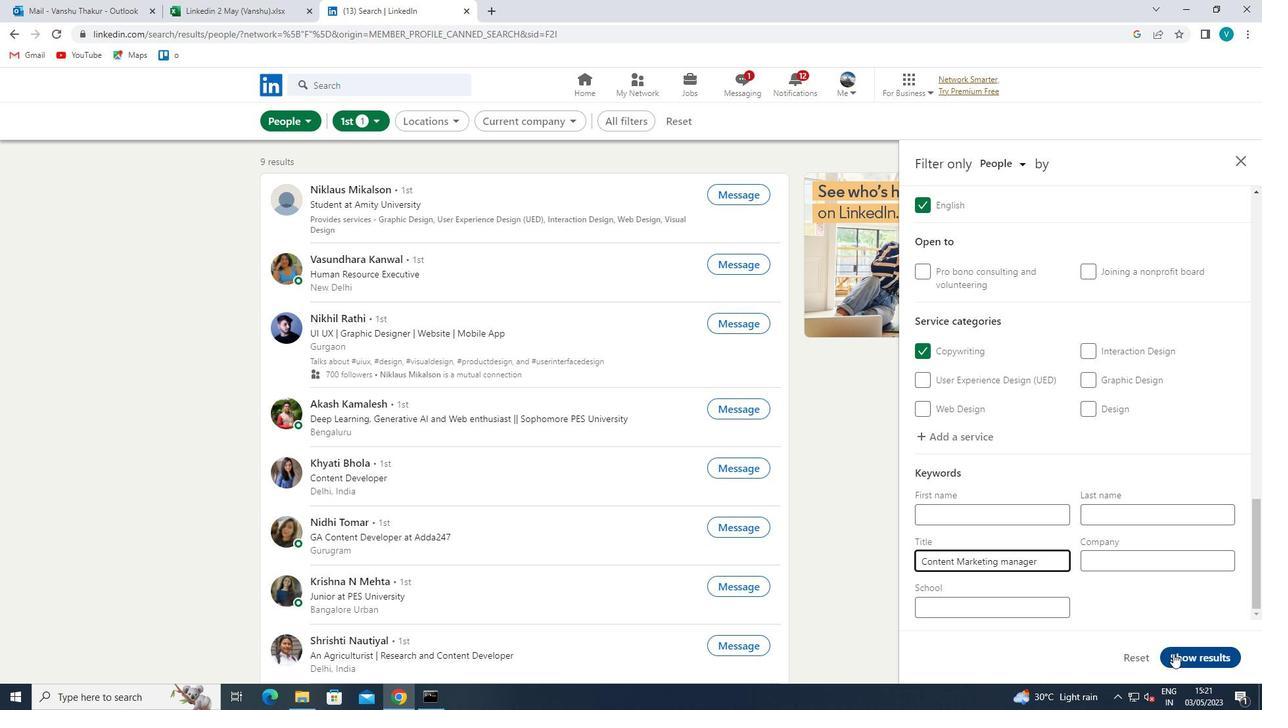 
Action: Mouse moved to (1195, 662)
Screenshot: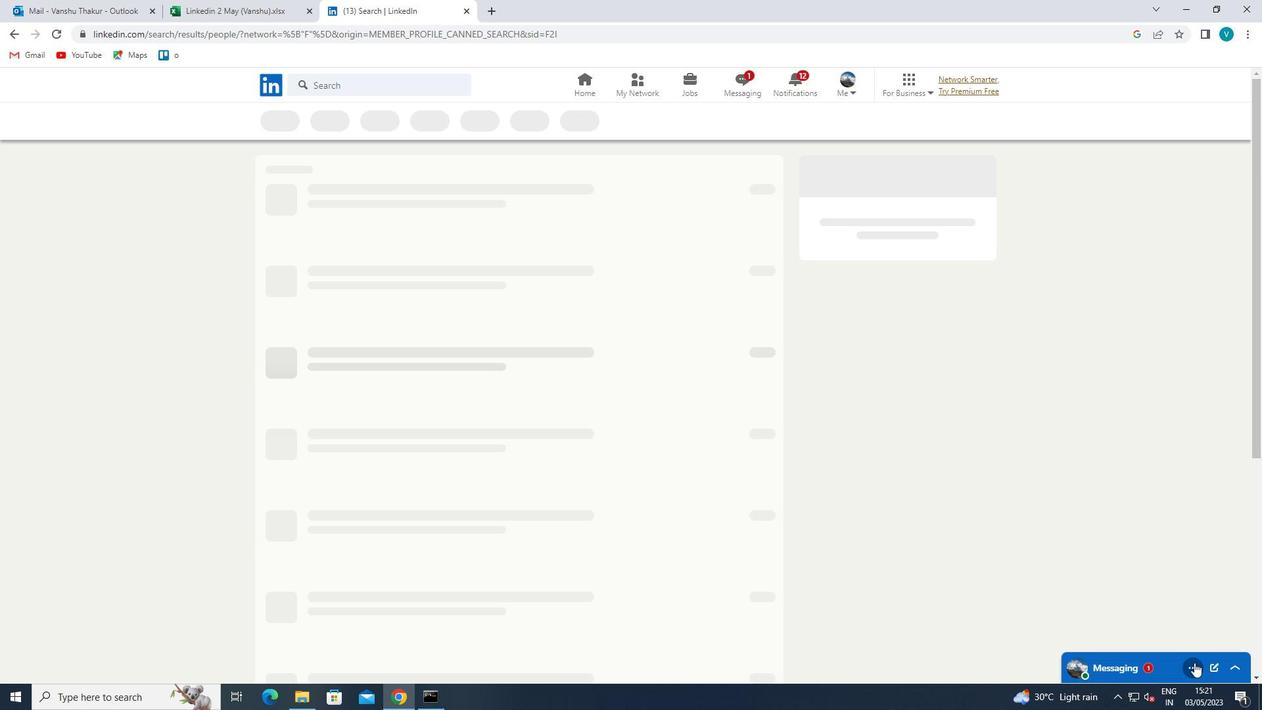 
